 Task: Enable and configure the spectral edit effects for precise editing.
Action: Mouse moved to (117, 60)
Screenshot: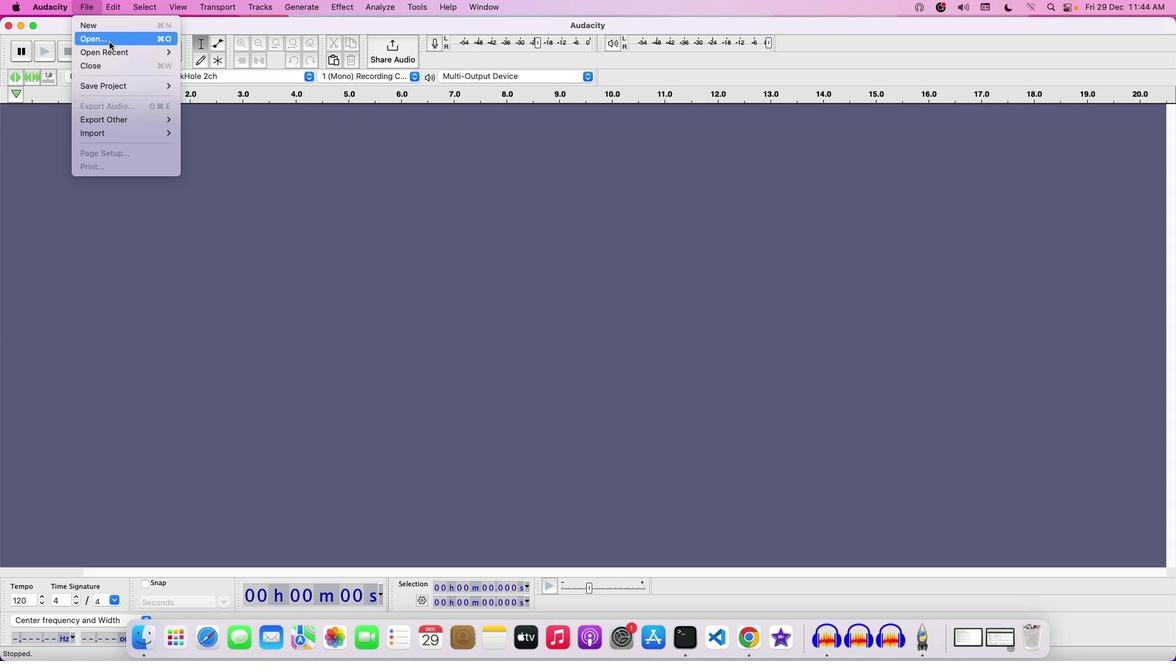 
Action: Mouse pressed left at (117, 60)
Screenshot: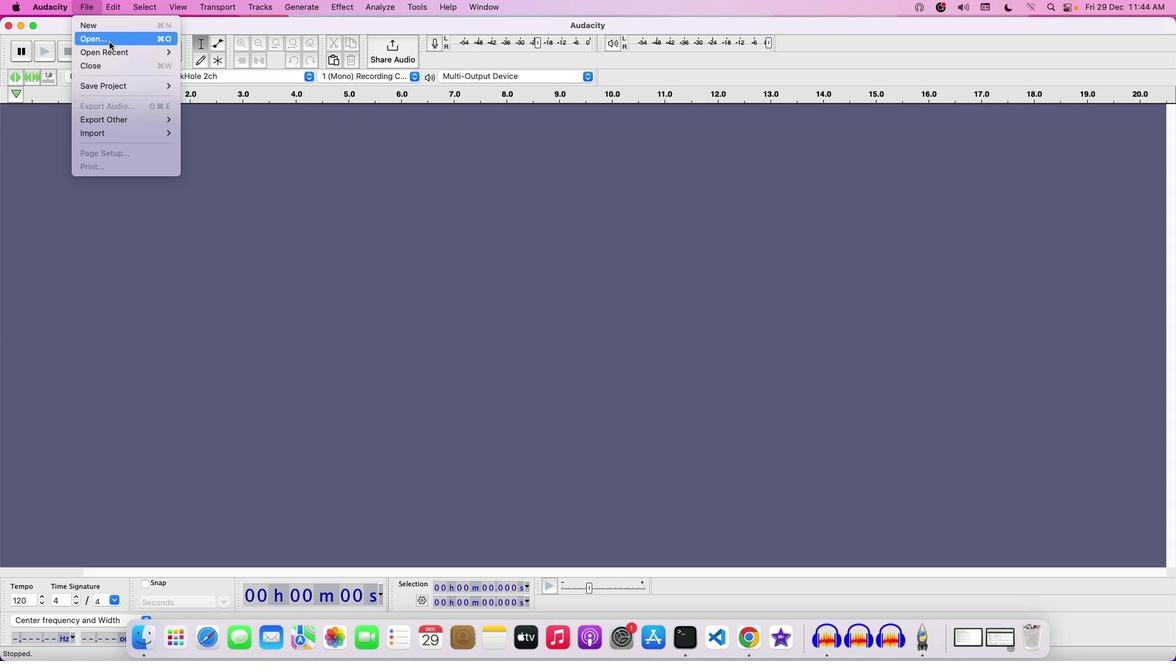
Action: Mouse moved to (472, 197)
Screenshot: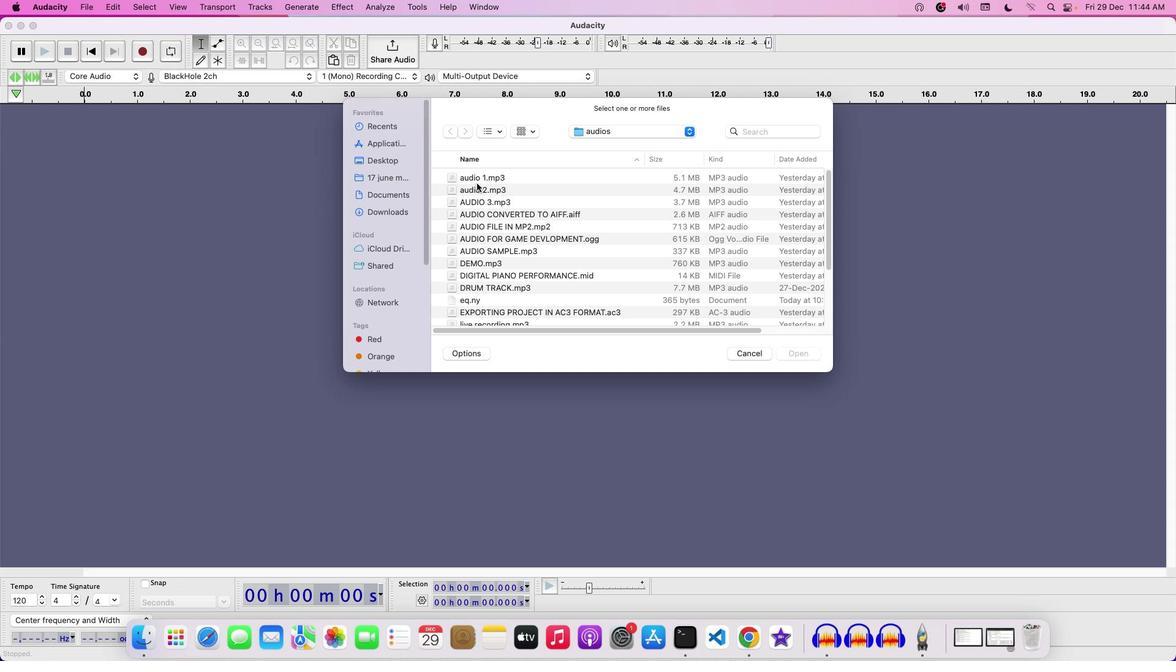 
Action: Mouse pressed left at (472, 197)
Screenshot: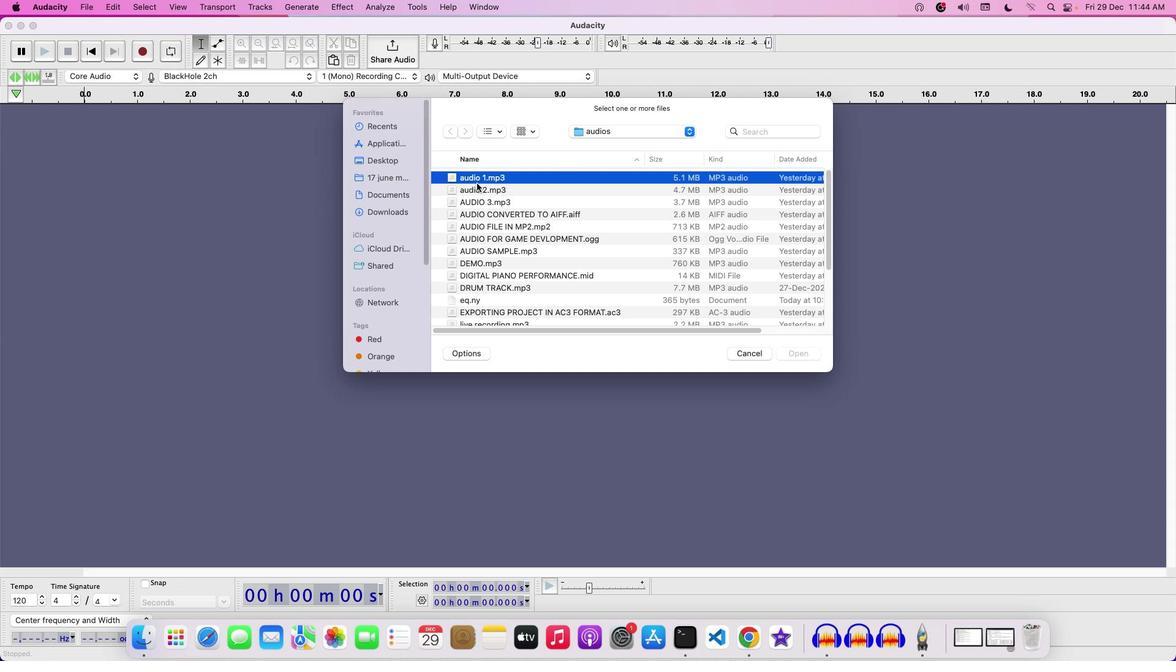 
Action: Mouse moved to (786, 363)
Screenshot: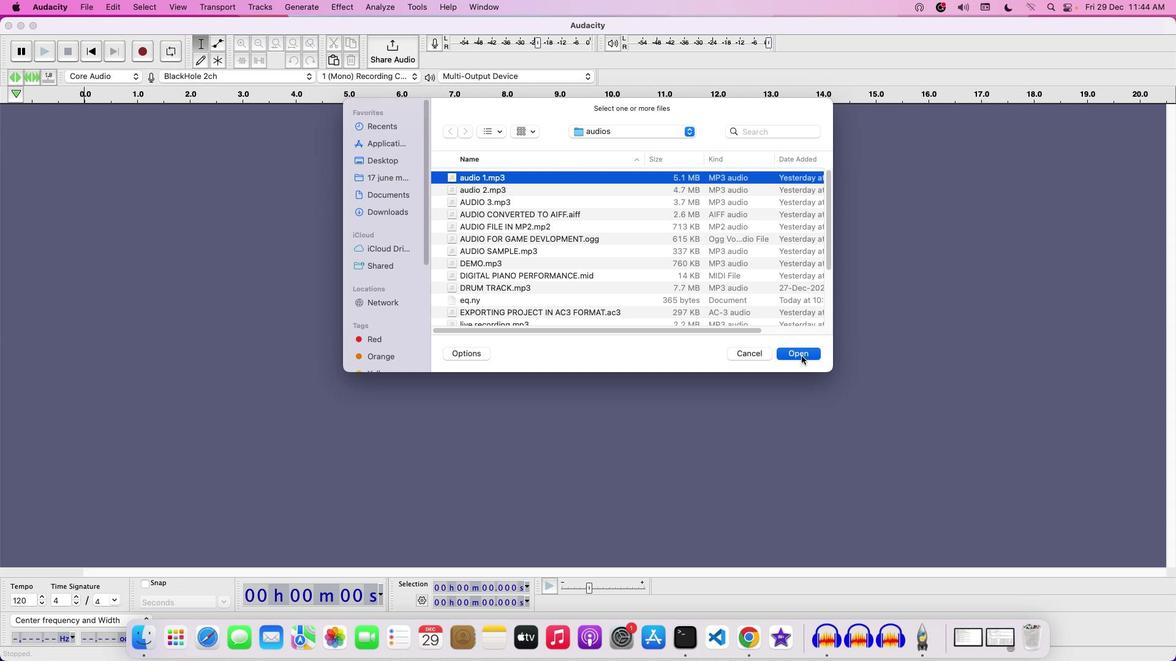 
Action: Mouse pressed left at (786, 363)
Screenshot: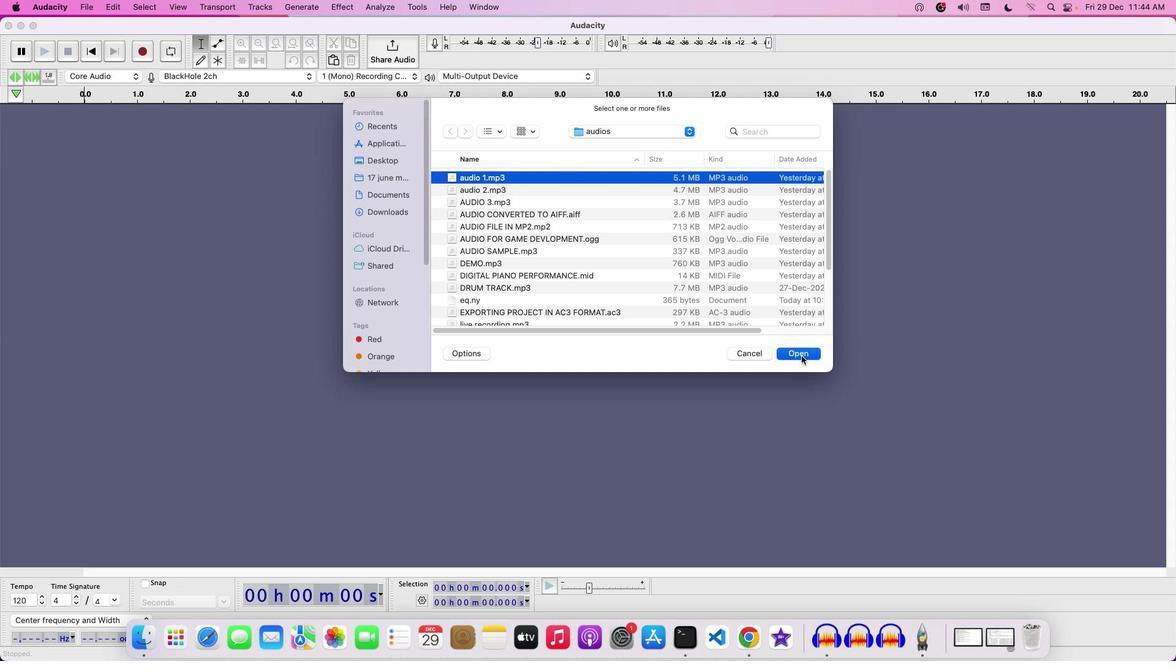 
Action: Mouse moved to (48, 254)
Screenshot: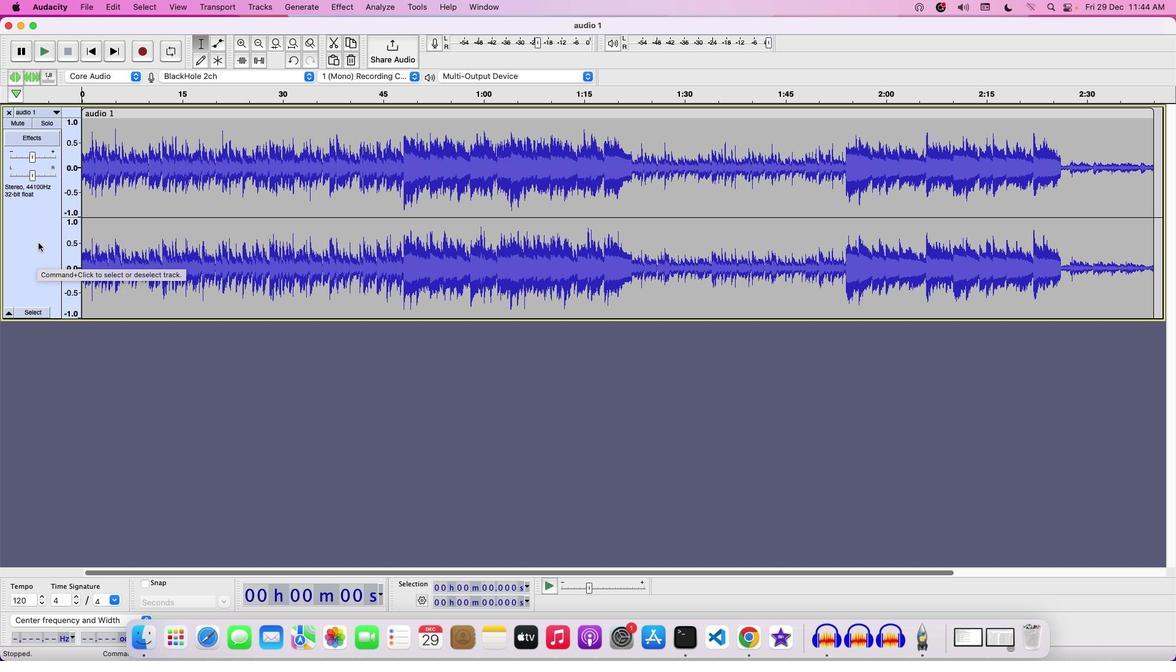 
Action: Mouse pressed right at (48, 254)
Screenshot: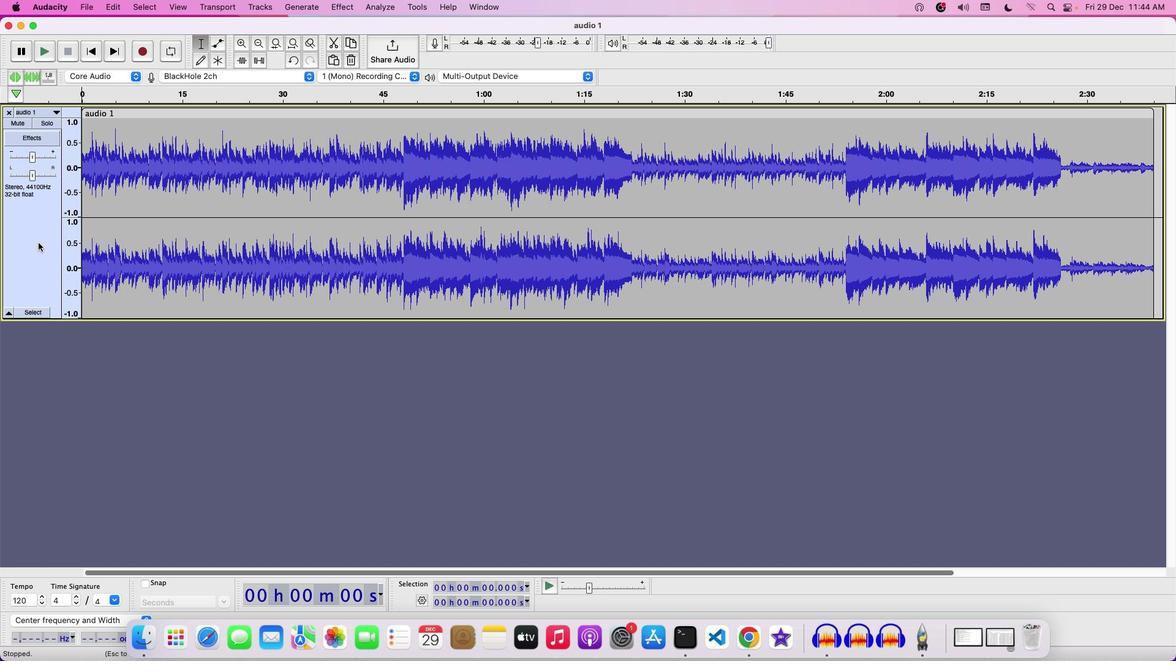 
Action: Mouse moved to (56, 248)
Screenshot: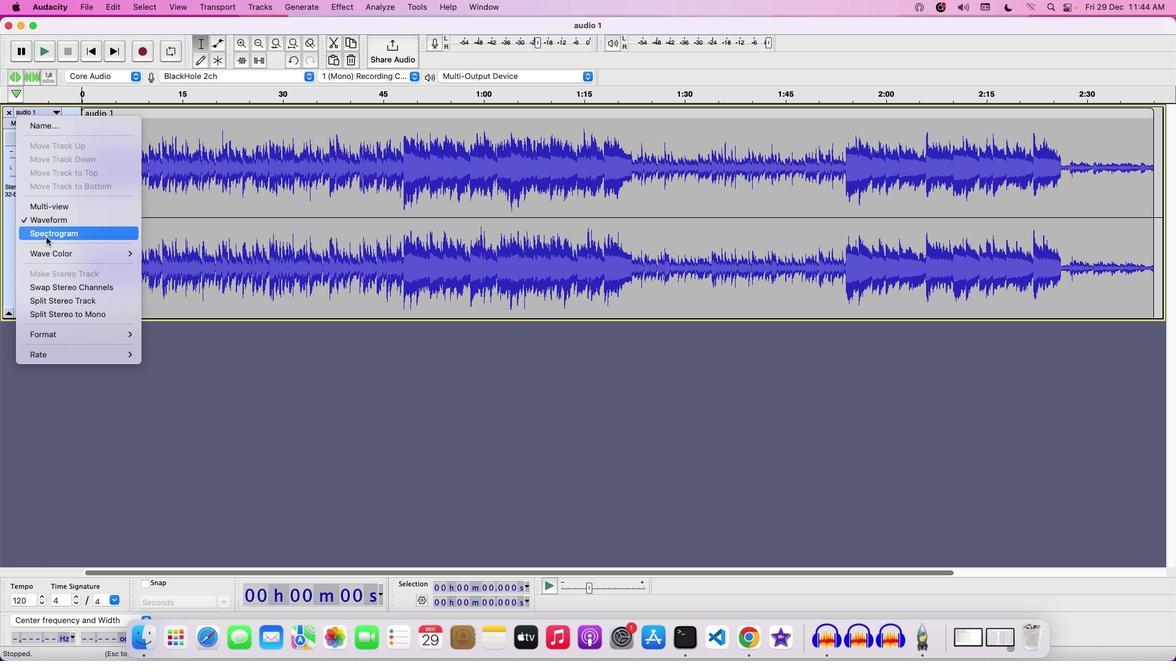 
Action: Mouse pressed left at (56, 248)
Screenshot: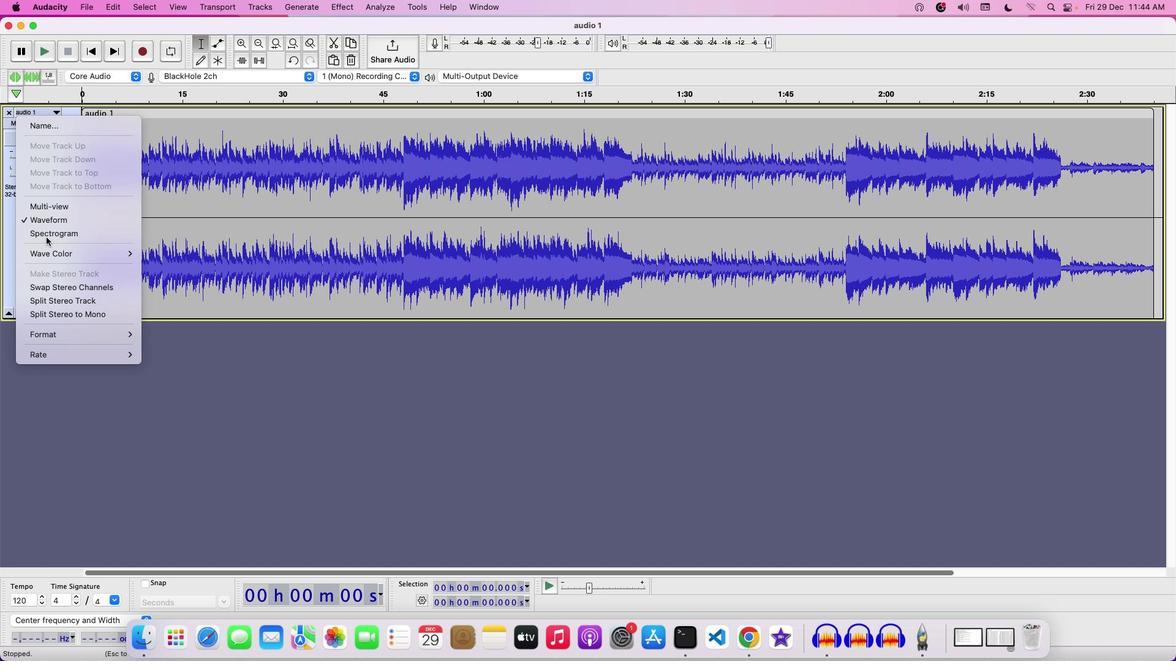 
Action: Mouse moved to (375, 187)
Screenshot: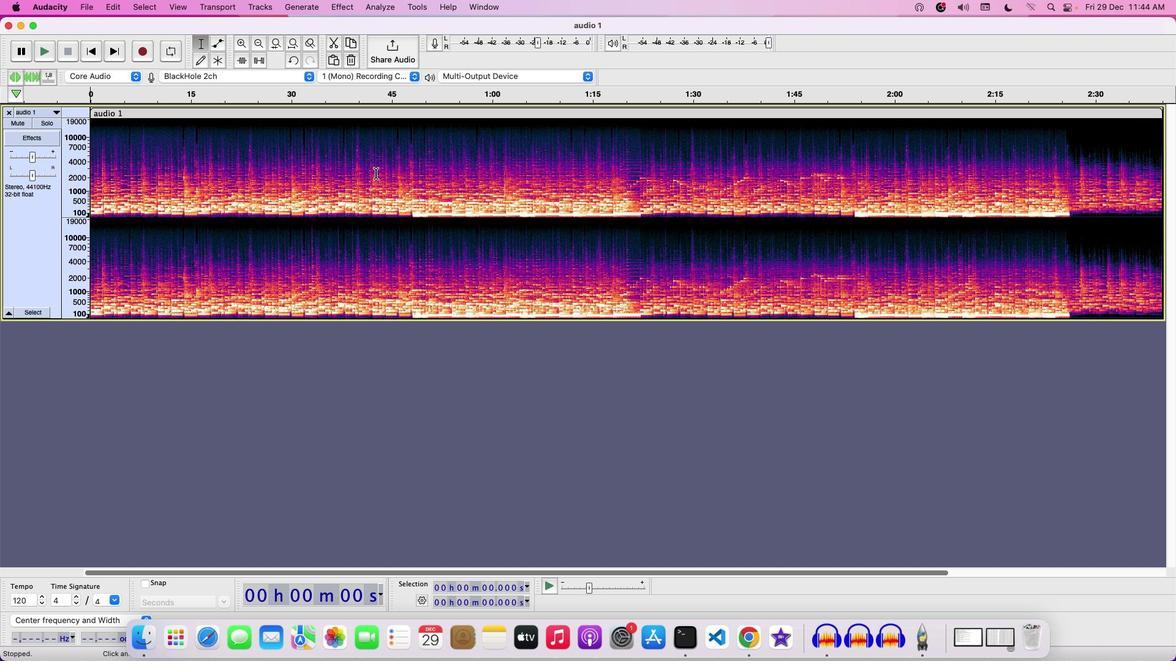 
Action: Mouse pressed left at (375, 187)
Screenshot: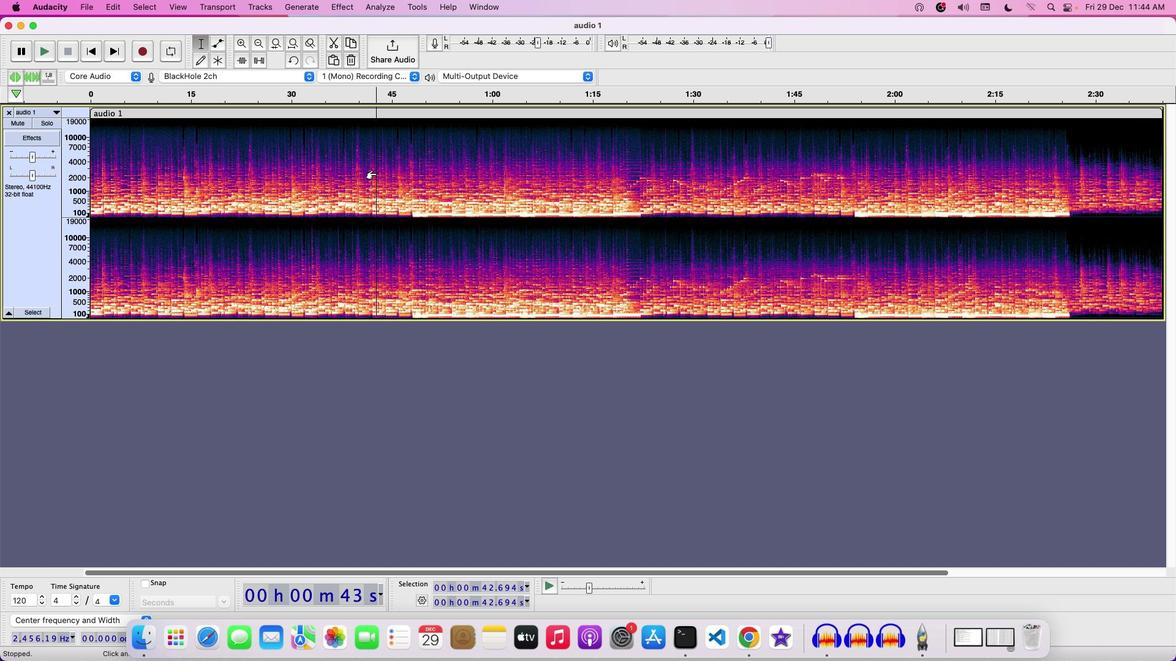 
Action: Mouse pressed left at (375, 187)
Screenshot: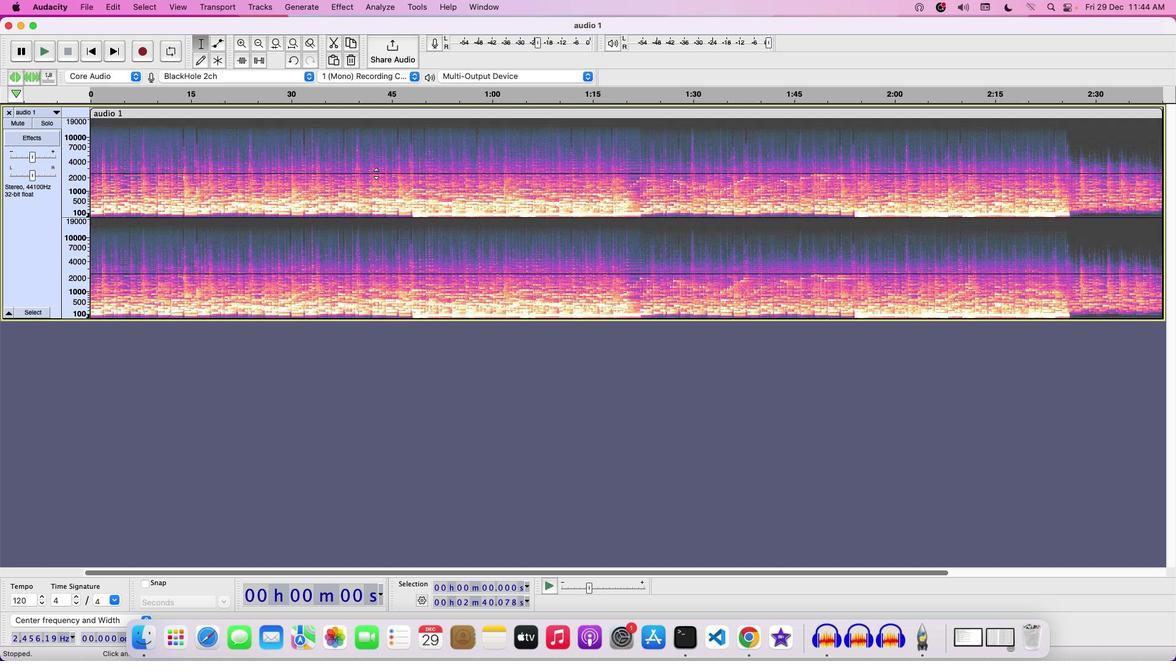 
Action: Mouse pressed left at (375, 187)
Screenshot: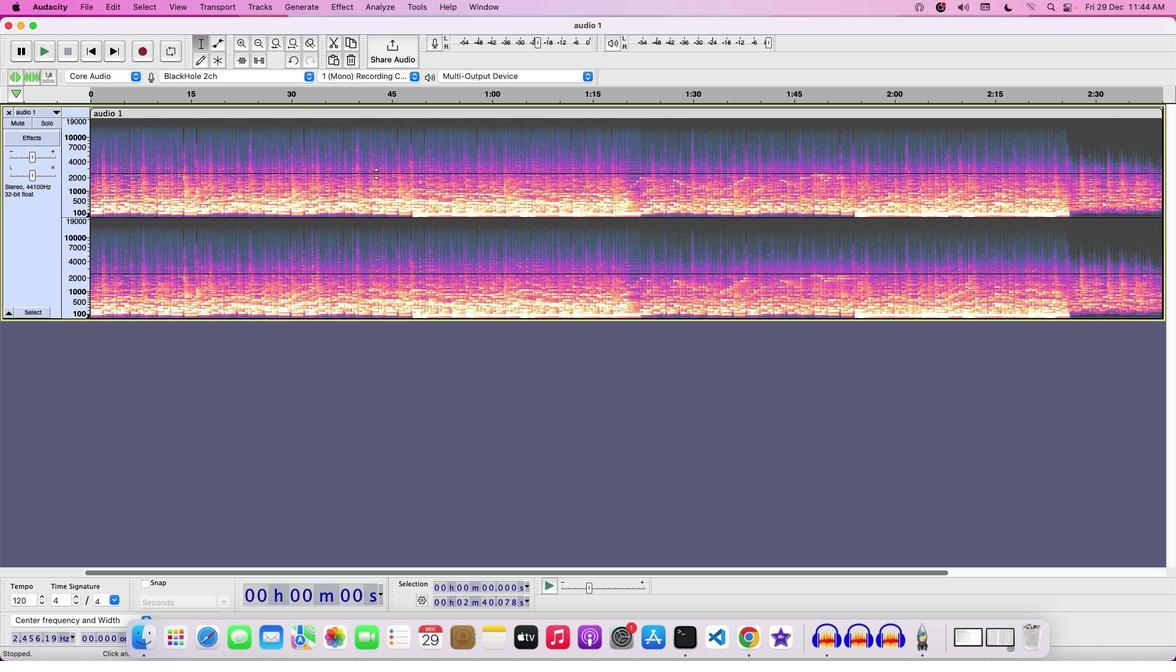 
Action: Mouse moved to (375, 191)
Screenshot: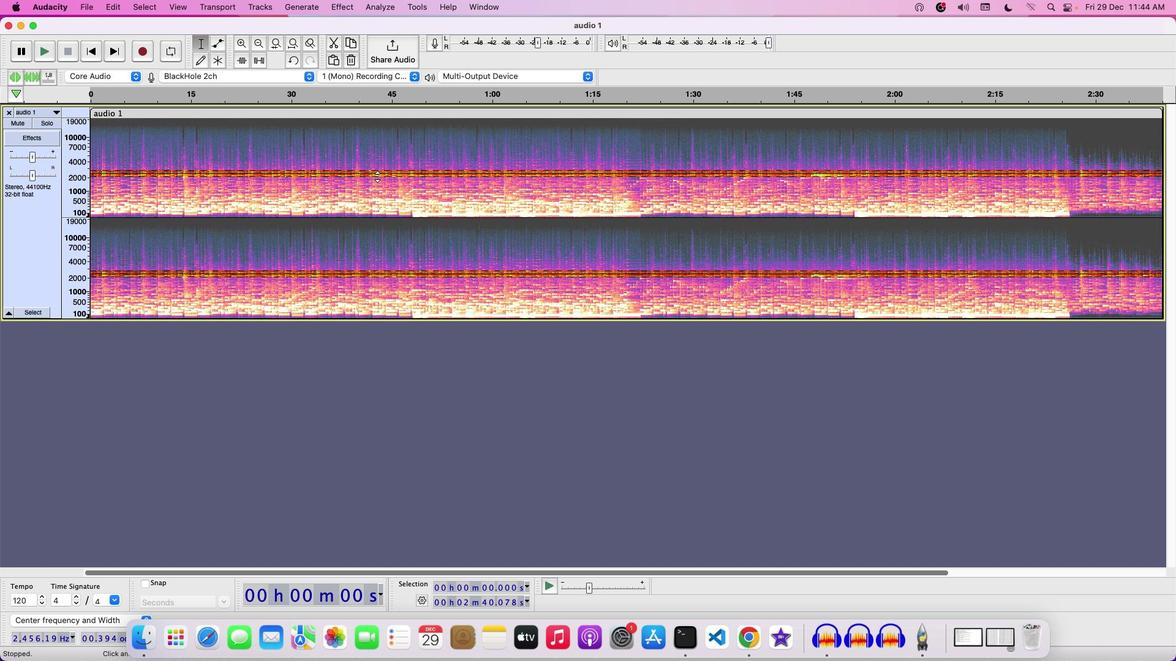 
Action: Mouse pressed left at (375, 191)
Screenshot: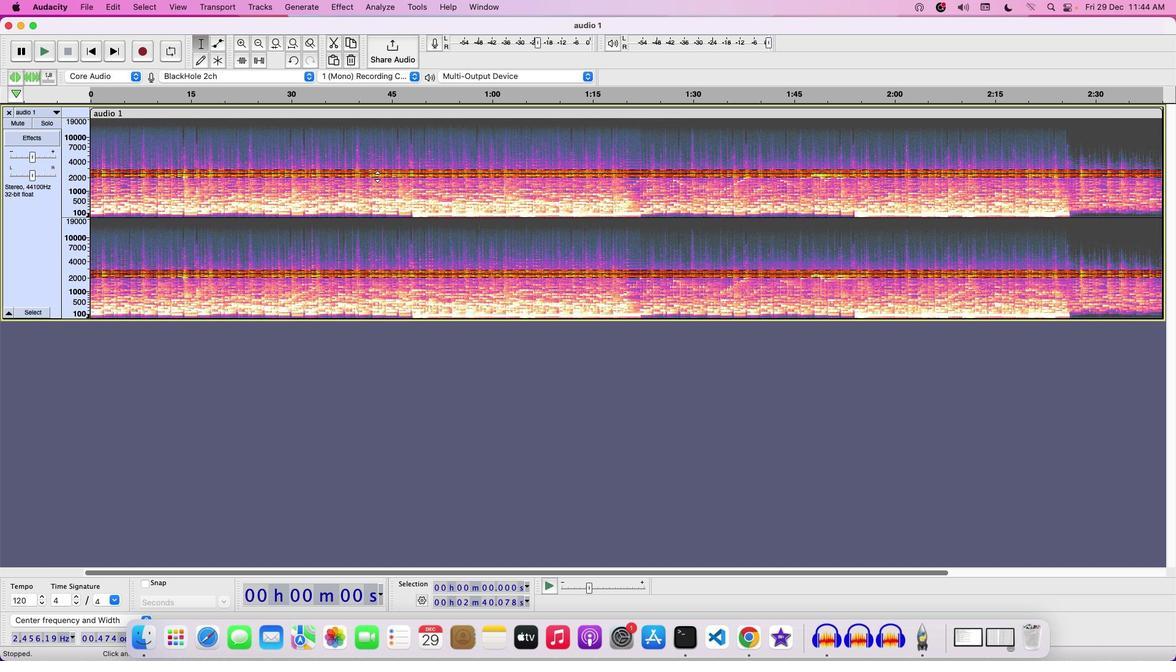 
Action: Mouse moved to (389, 203)
Screenshot: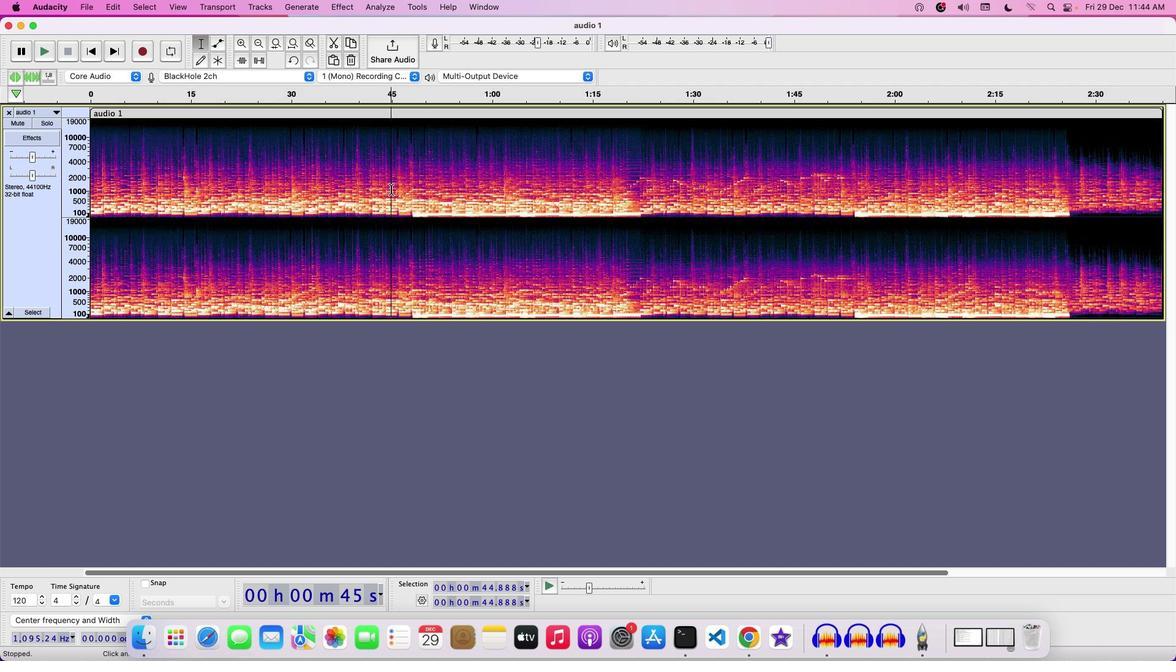 
Action: Mouse pressed left at (389, 203)
Screenshot: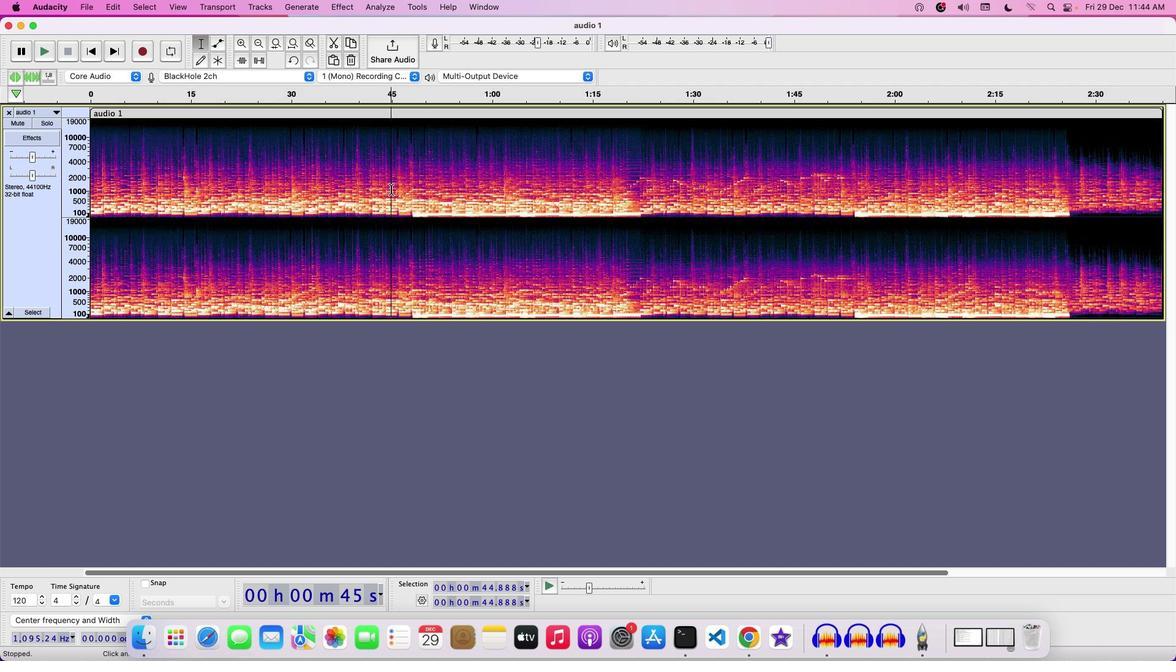 
Action: Mouse pressed left at (389, 203)
Screenshot: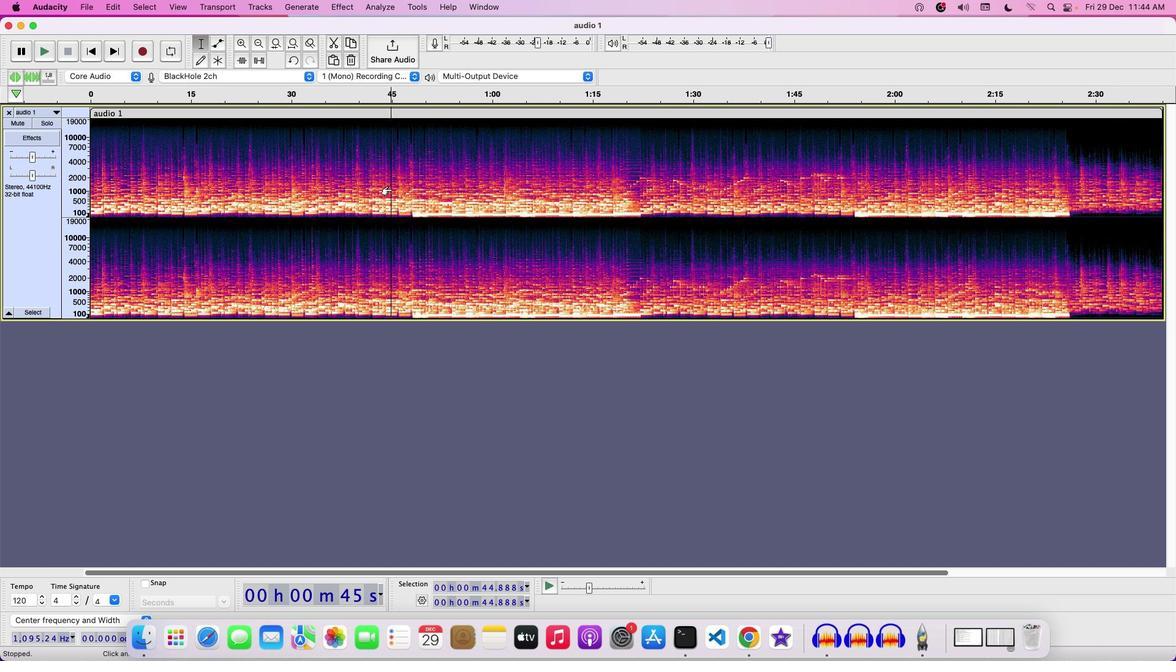 
Action: Mouse moved to (51, 174)
Screenshot: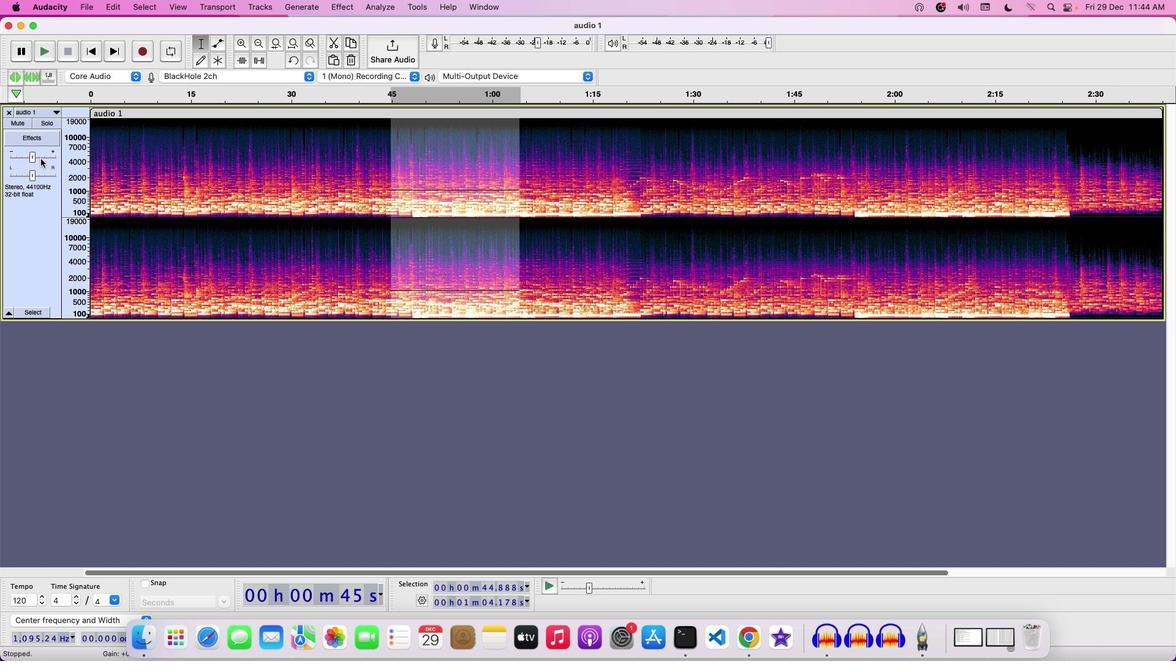 
Action: Mouse pressed left at (51, 174)
Screenshot: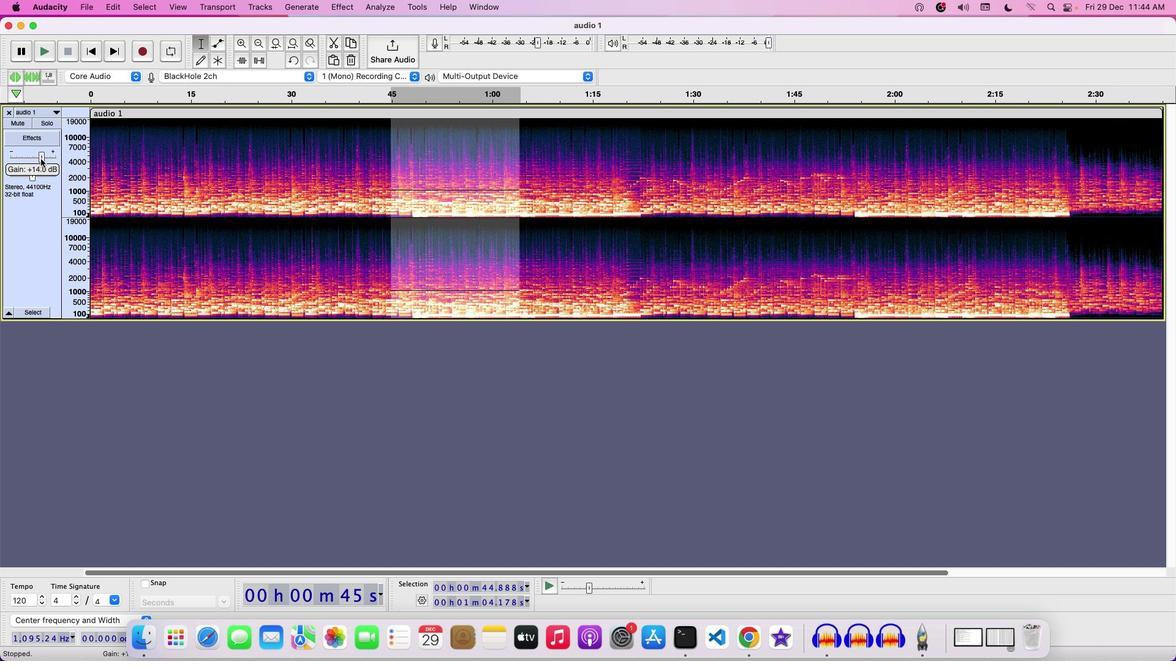 
Action: Mouse moved to (54, 174)
Screenshot: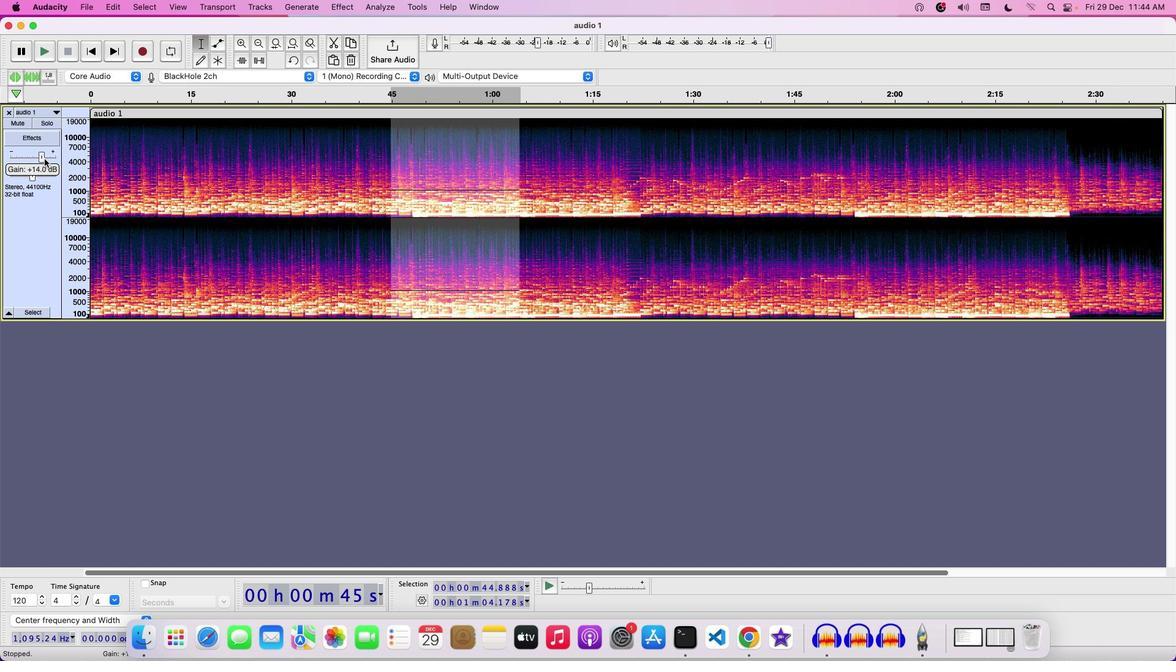 
Action: Mouse pressed left at (54, 174)
Screenshot: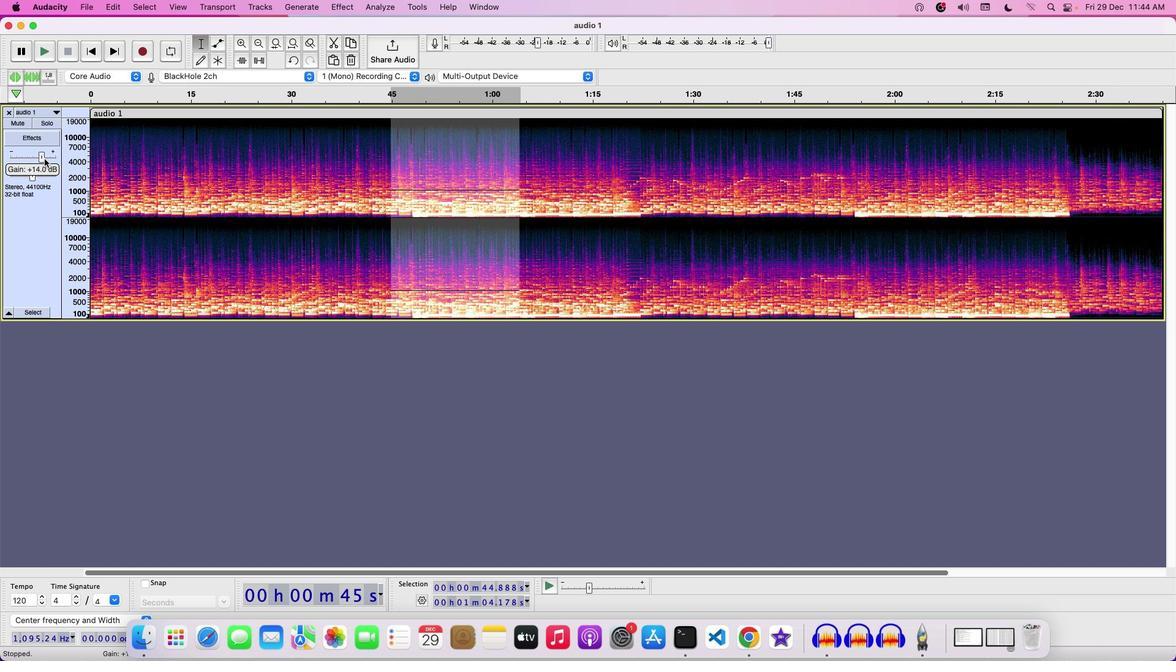 
Action: Key pressed Key.space
Screenshot: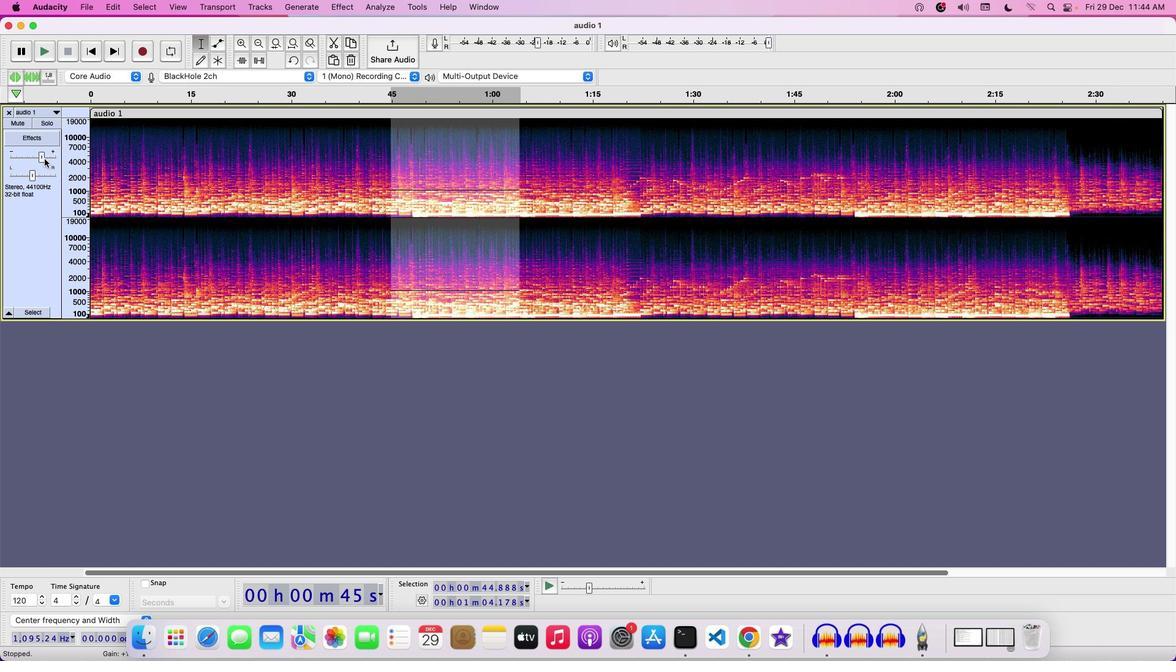 
Action: Mouse pressed left at (54, 174)
Screenshot: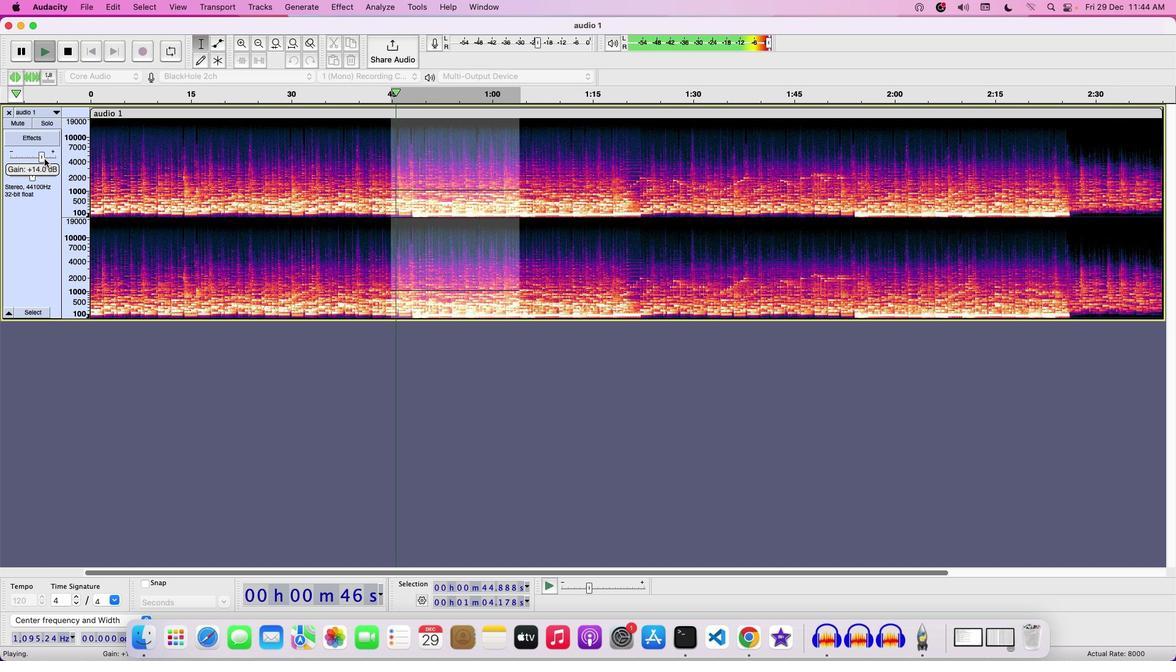 
Action: Mouse moved to (56, 172)
Screenshot: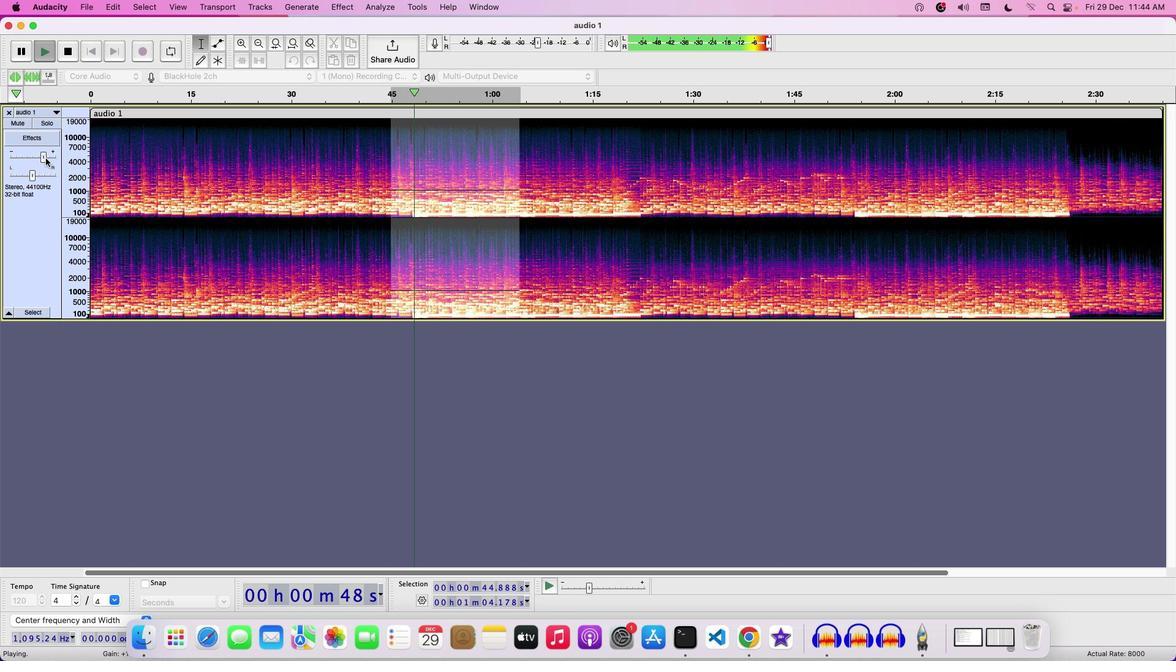 
Action: Mouse pressed left at (56, 172)
Screenshot: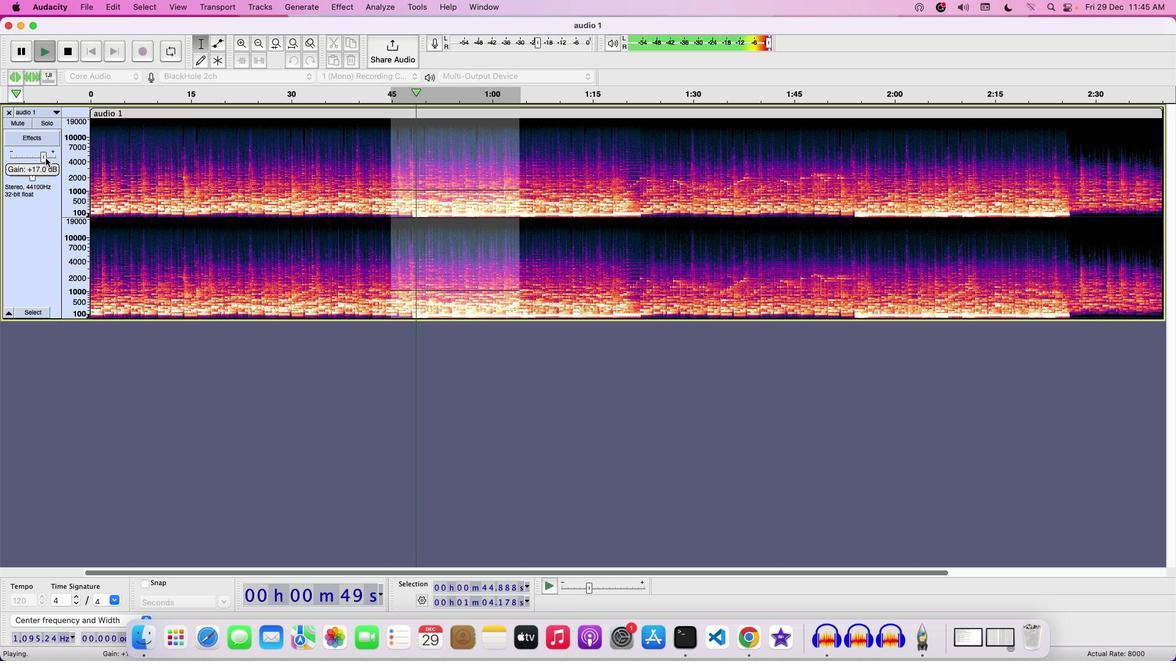 
Action: Mouse moved to (442, 189)
Screenshot: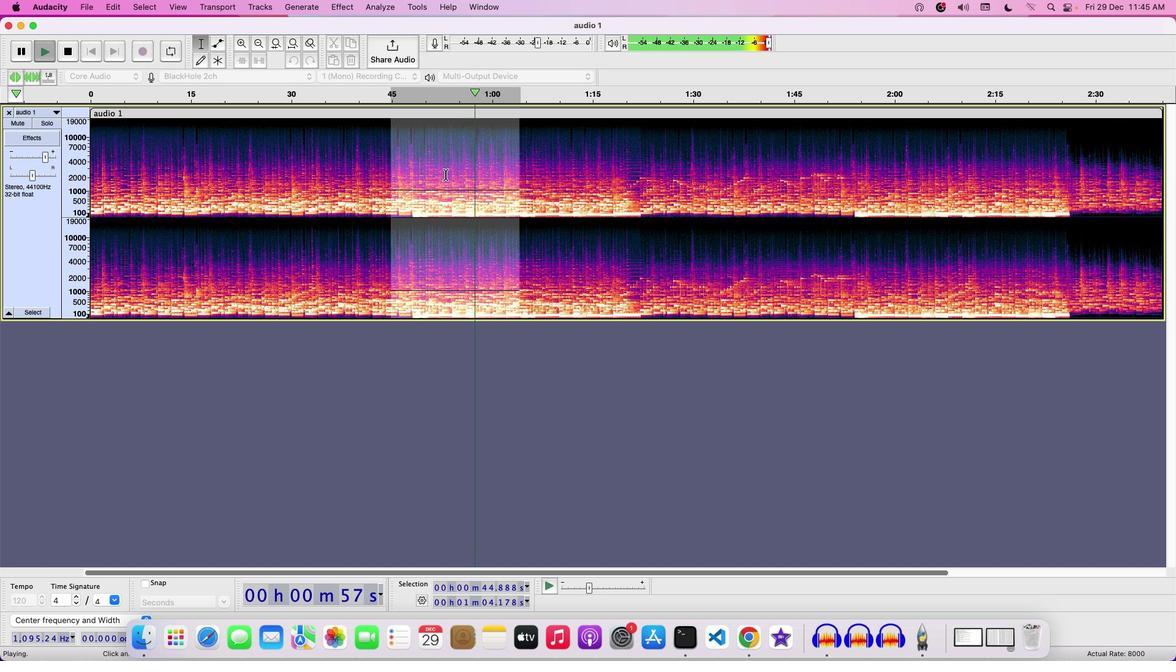 
Action: Key pressed Key.space
Screenshot: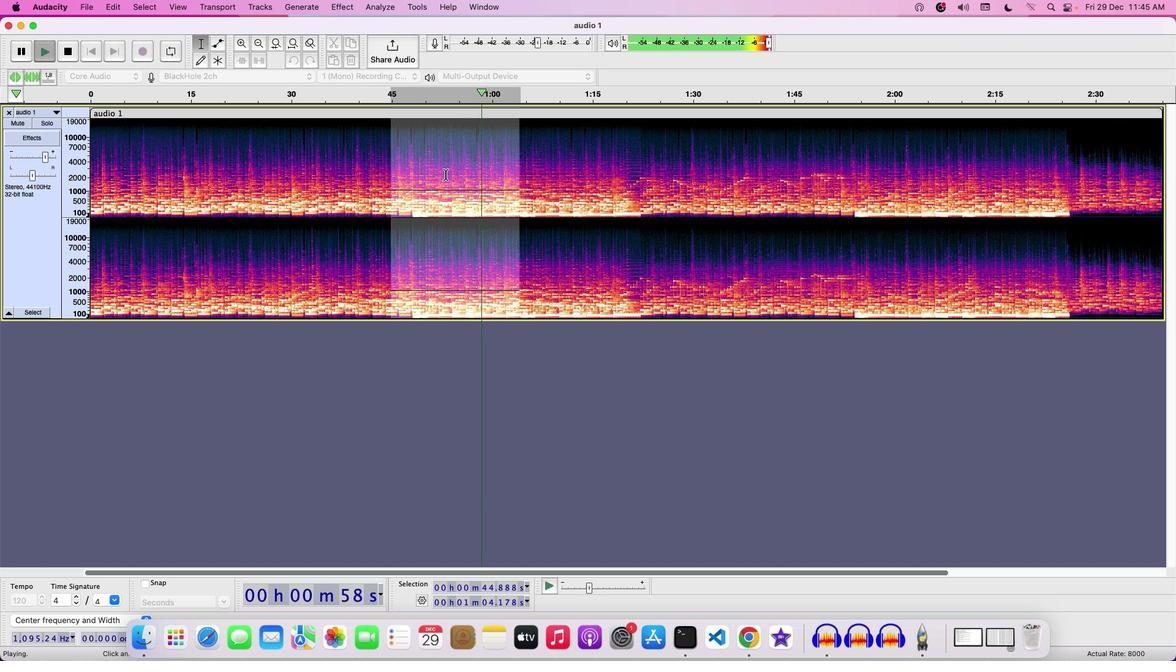 
Action: Mouse moved to (335, 28)
Screenshot: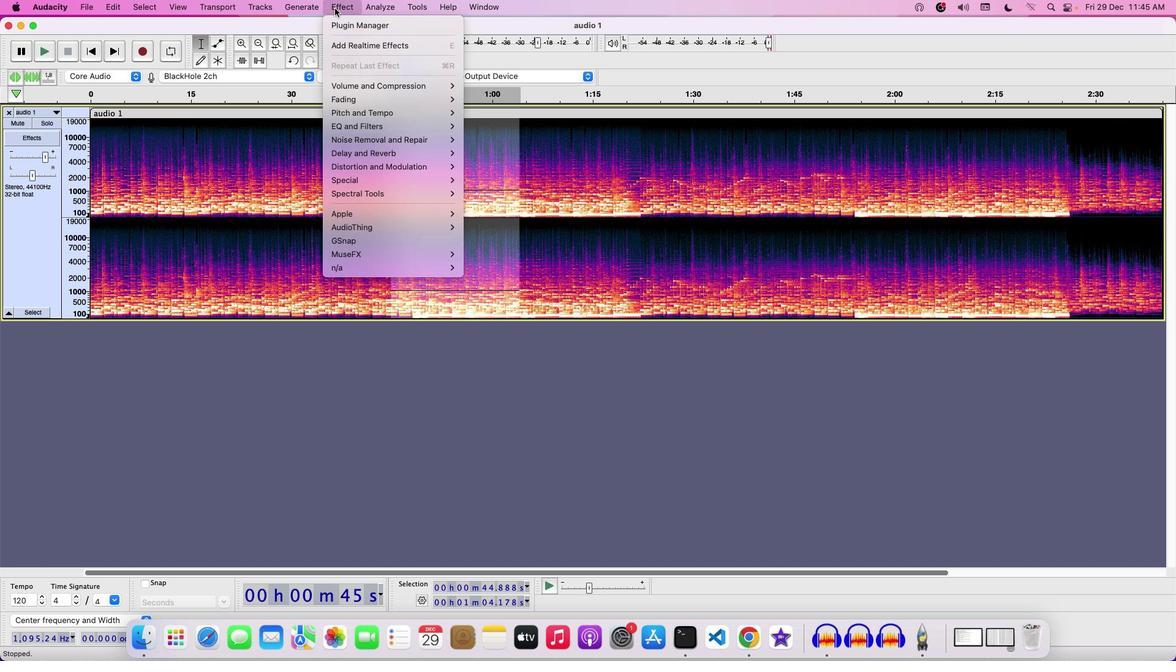
Action: Mouse pressed left at (335, 28)
Screenshot: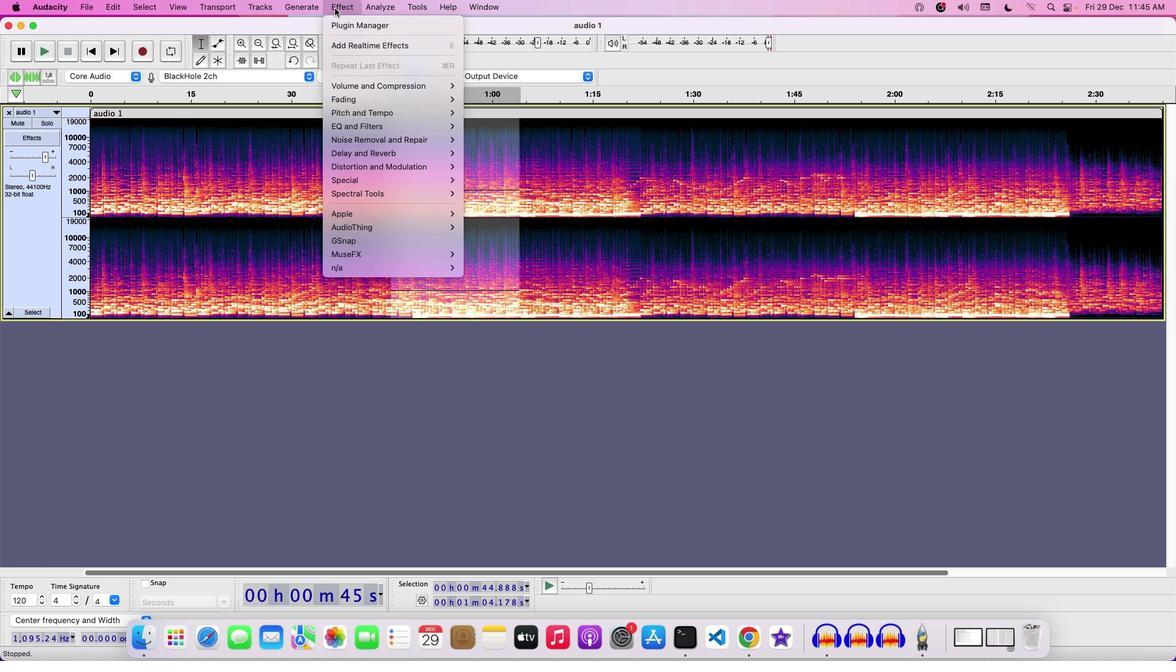 
Action: Mouse moved to (498, 238)
Screenshot: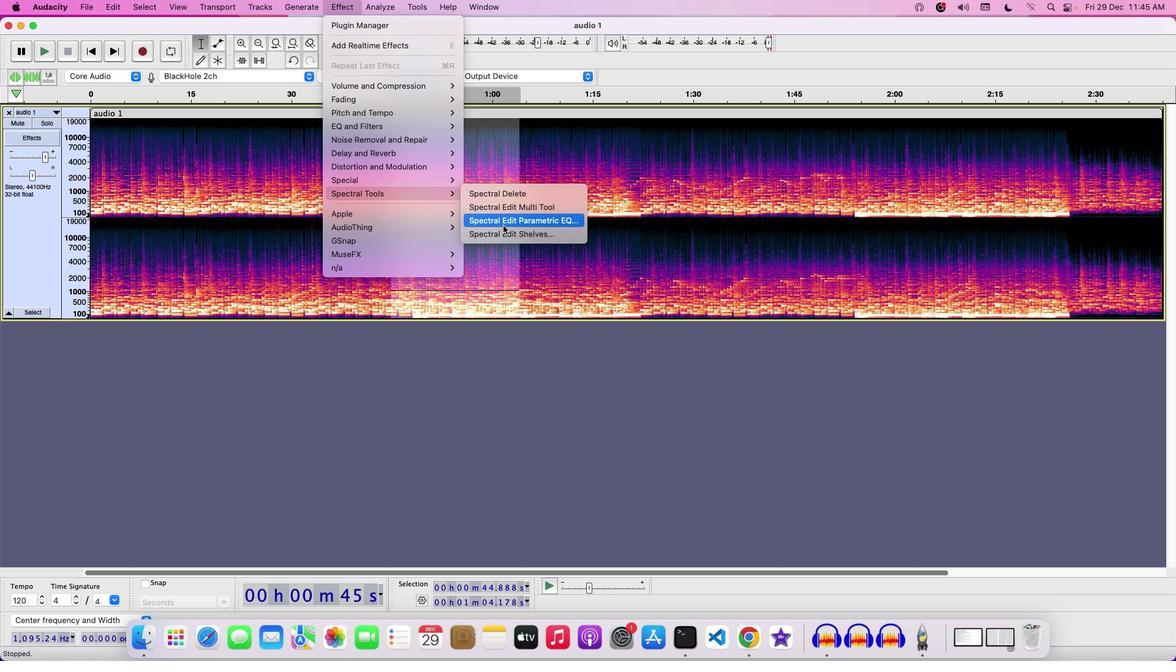 
Action: Mouse pressed left at (498, 238)
Screenshot: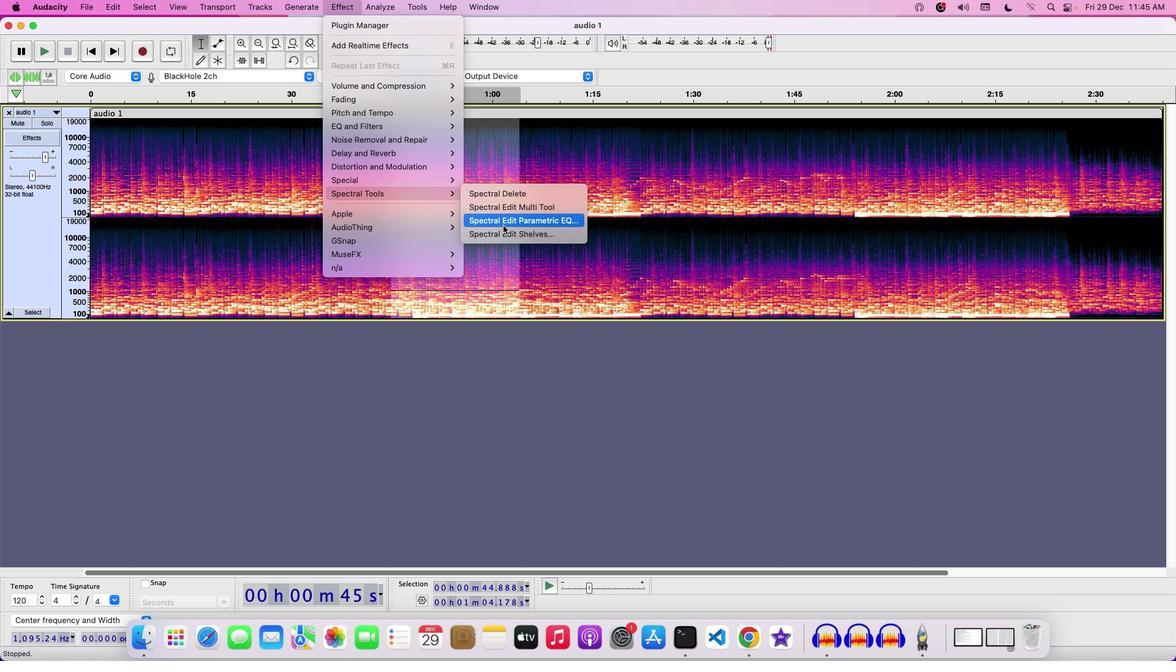 
Action: Mouse moved to (631, 348)
Screenshot: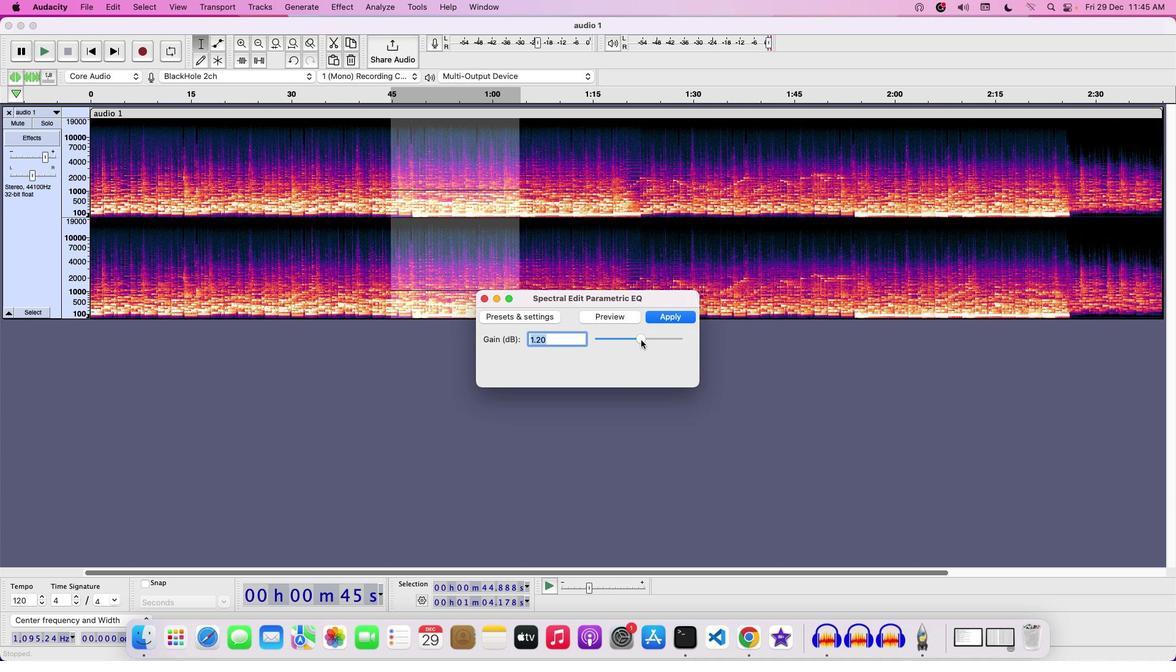 
Action: Mouse pressed left at (631, 348)
Screenshot: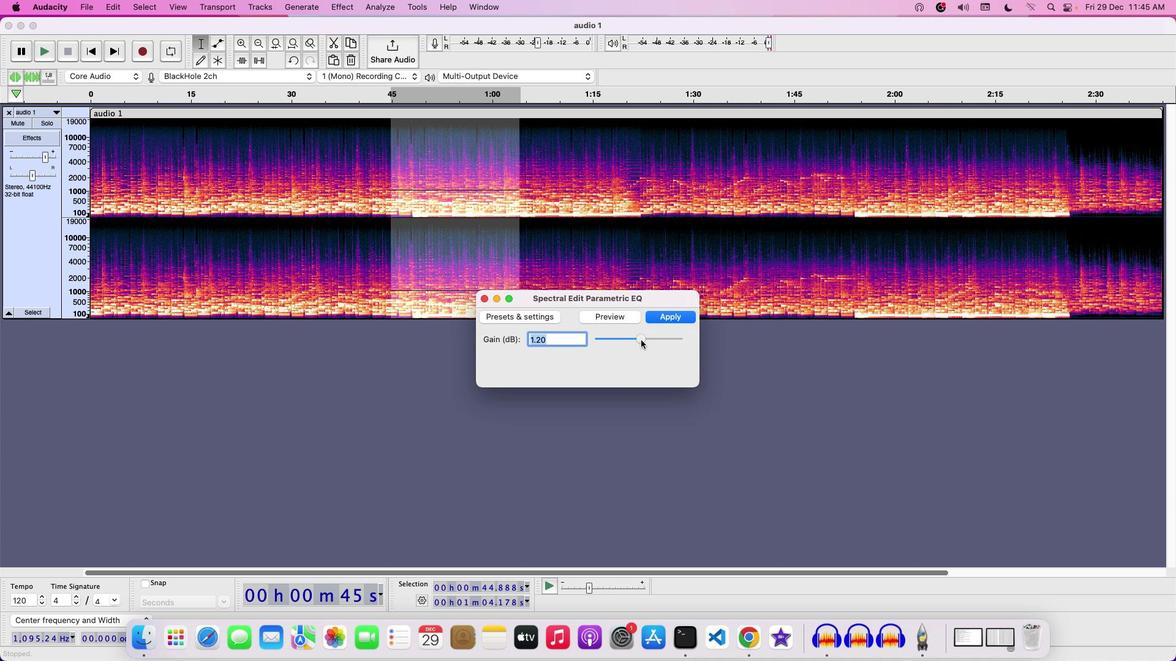 
Action: Mouse moved to (618, 327)
Screenshot: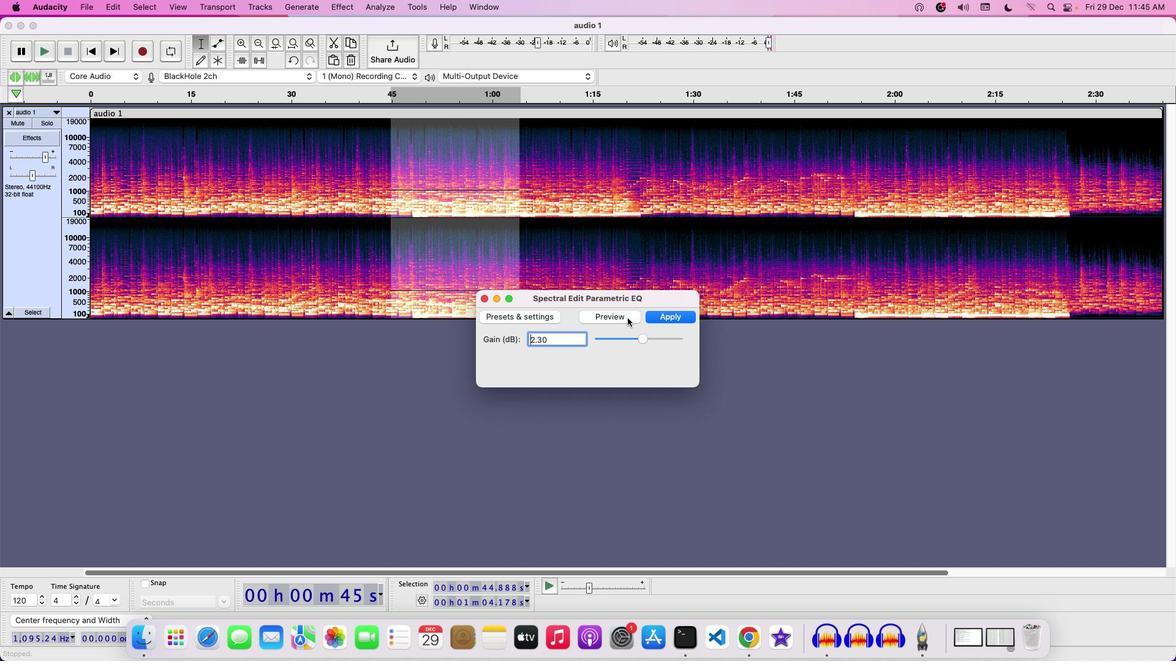
Action: Mouse pressed left at (618, 327)
Screenshot: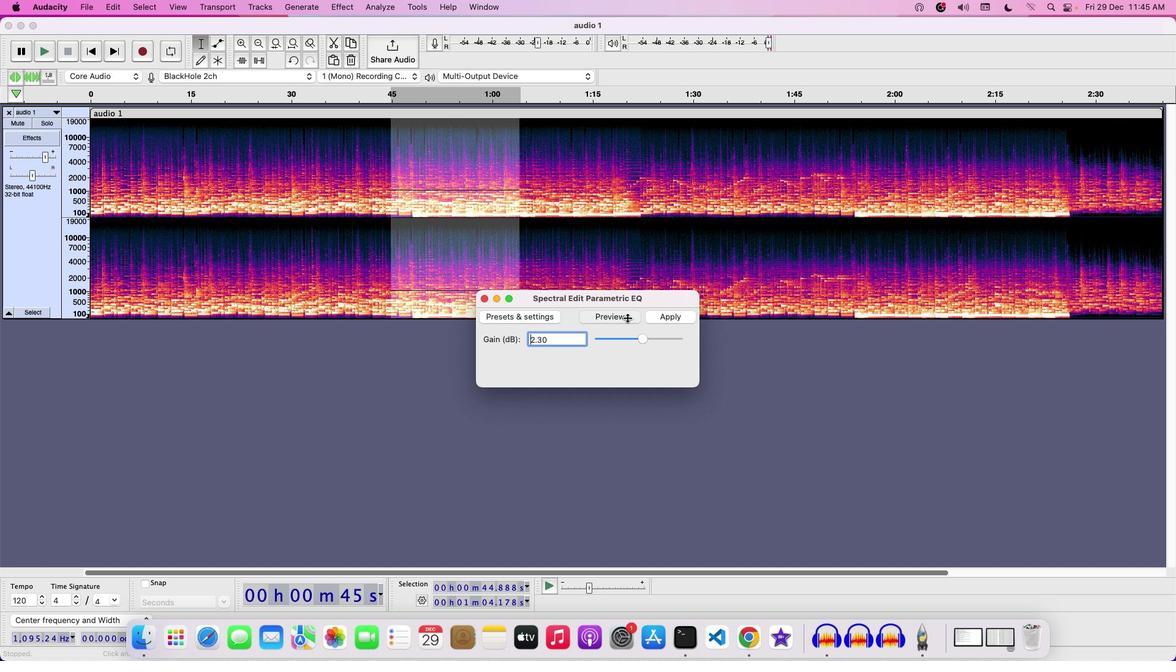 
Action: Mouse moved to (623, 436)
Screenshot: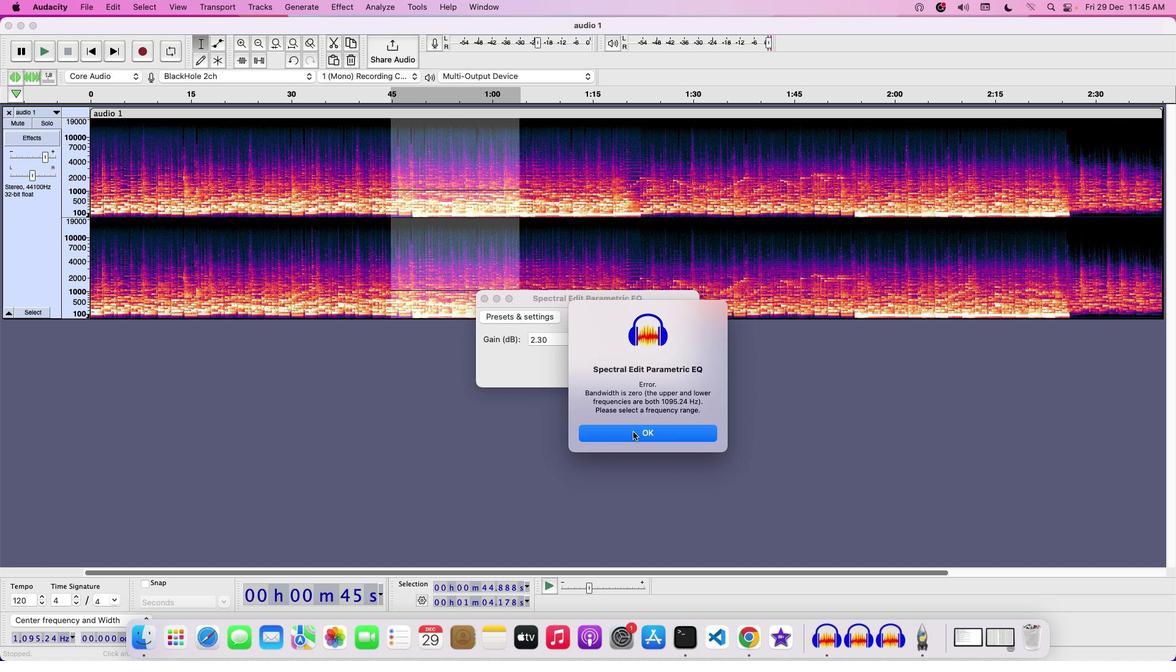 
Action: Mouse pressed left at (623, 436)
Screenshot: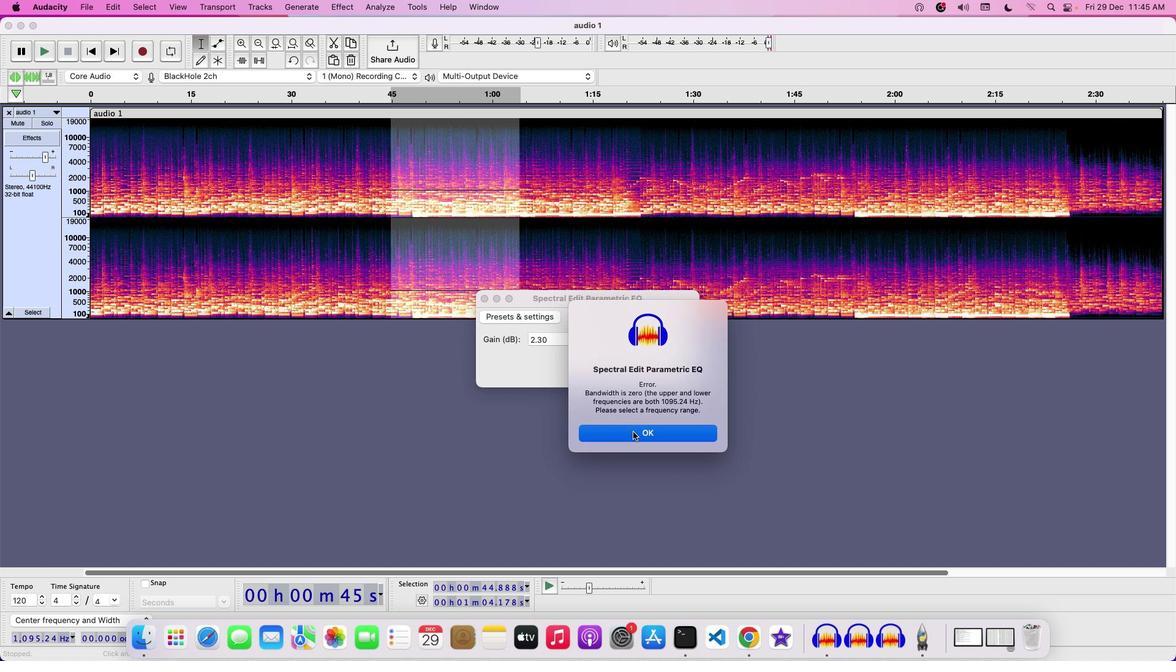 
Action: Mouse moved to (633, 349)
Screenshot: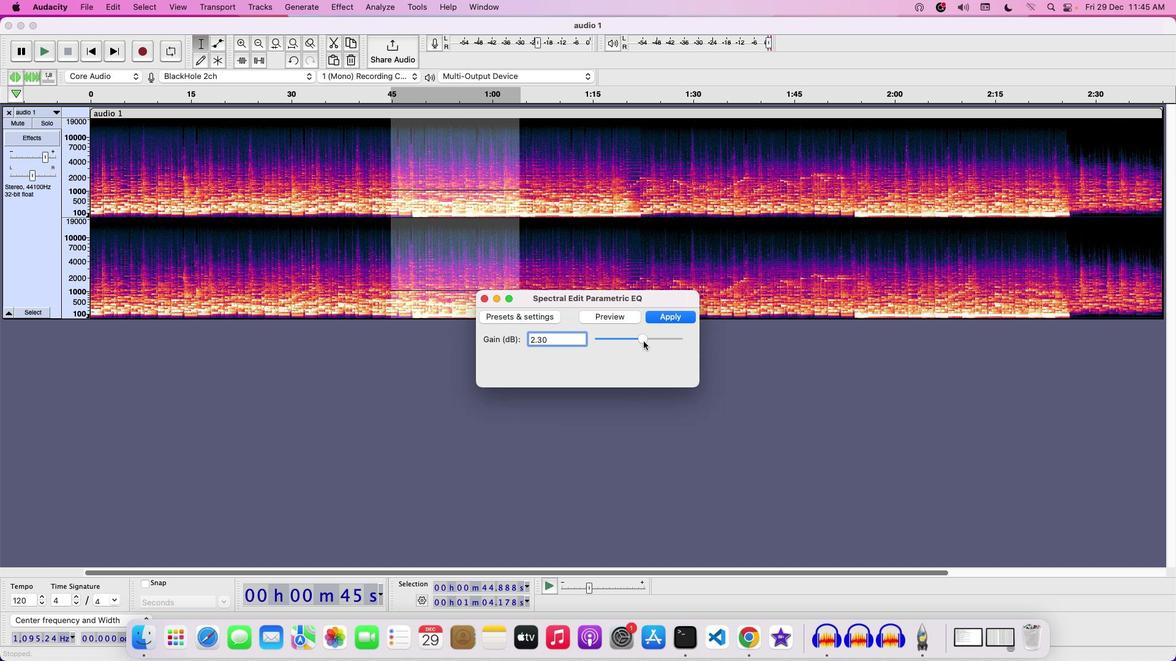 
Action: Mouse pressed left at (633, 349)
Screenshot: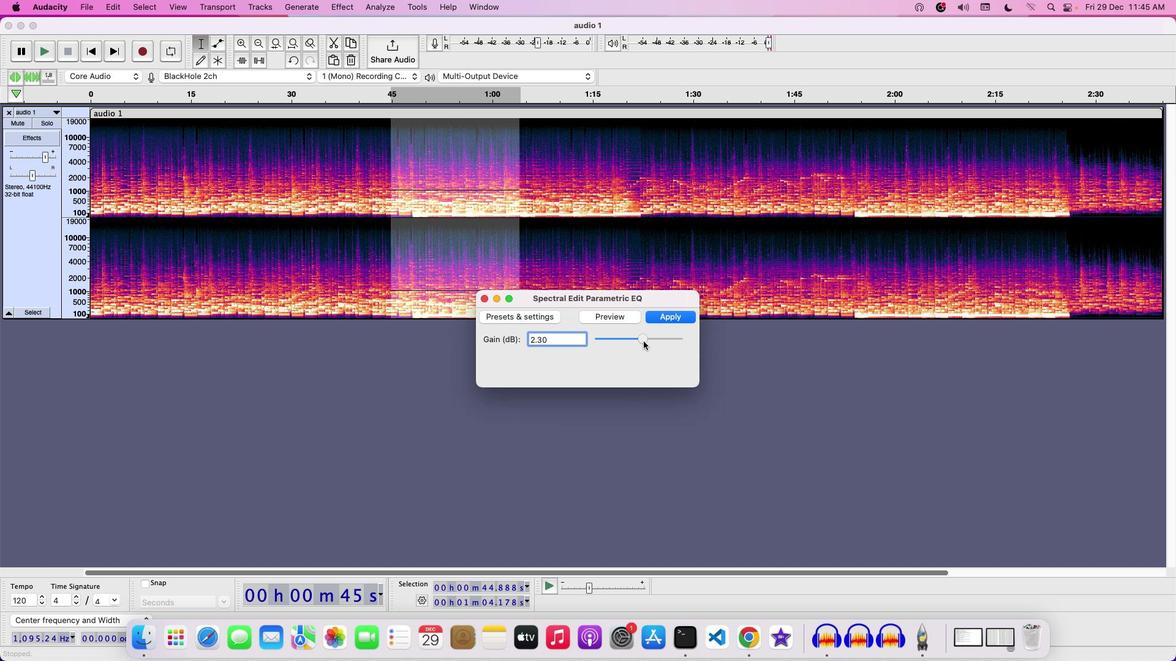 
Action: Mouse moved to (613, 323)
Screenshot: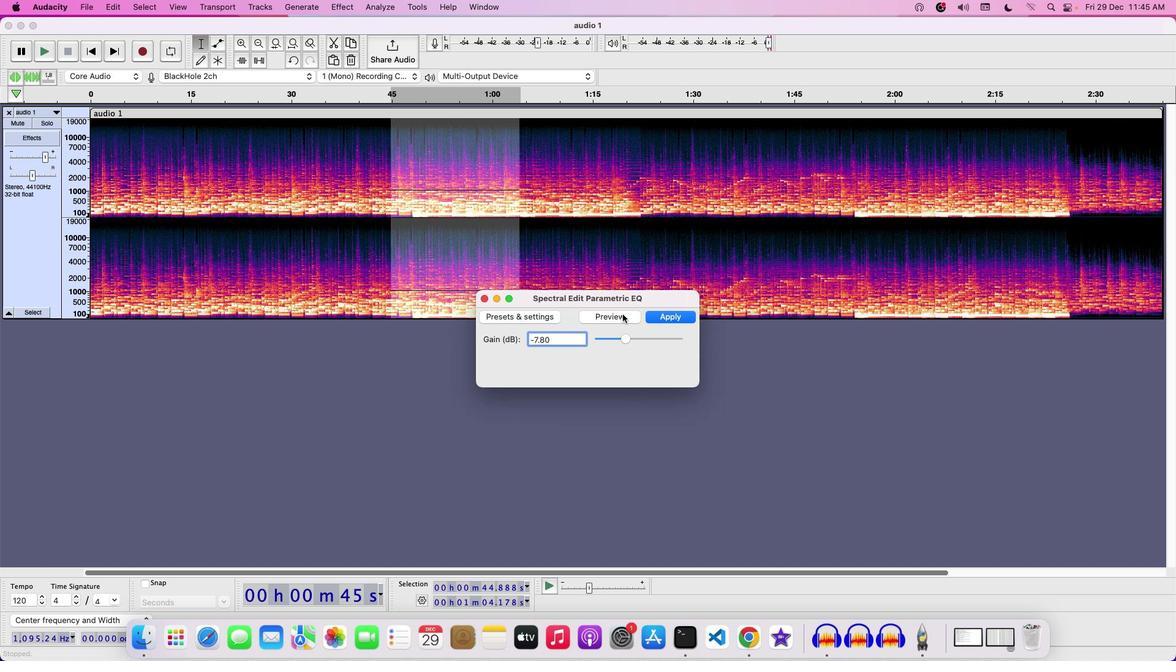 
Action: Mouse pressed left at (613, 323)
Screenshot: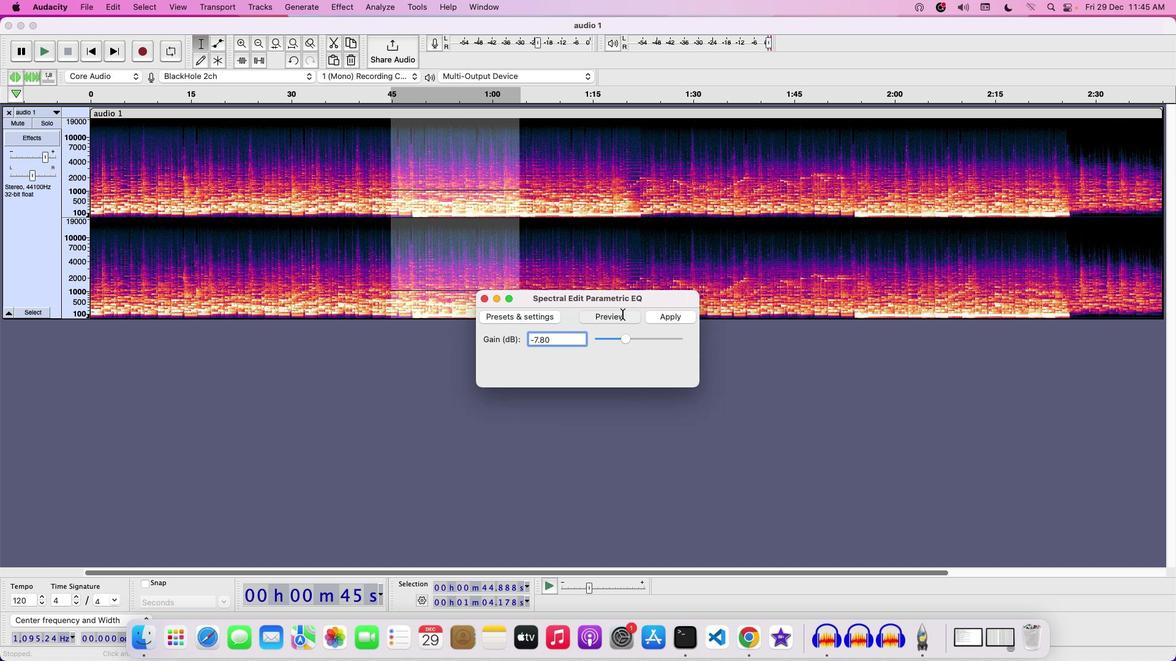 
Action: Mouse moved to (583, 462)
Screenshot: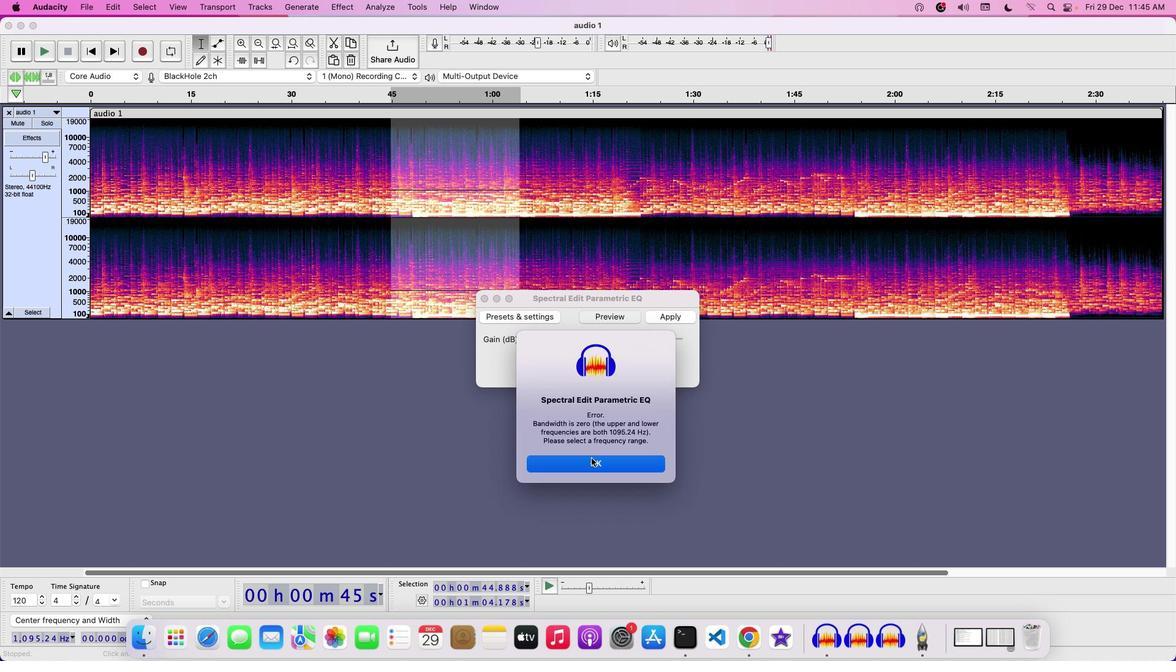 
Action: Mouse pressed left at (583, 462)
Screenshot: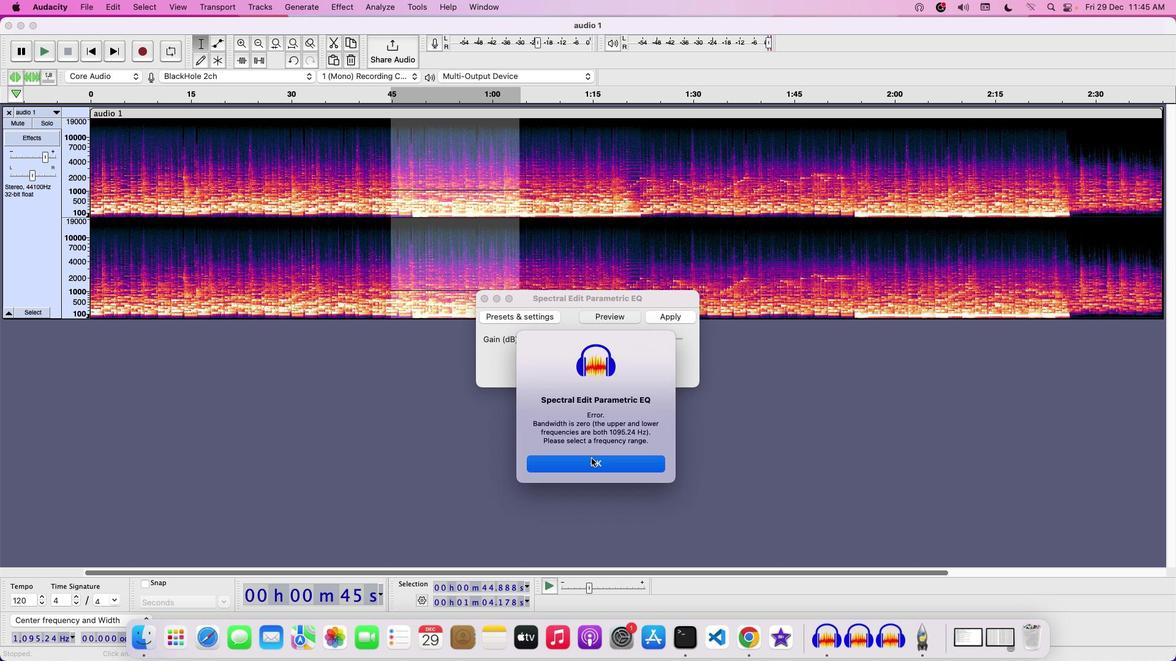 
Action: Mouse moved to (614, 344)
Screenshot: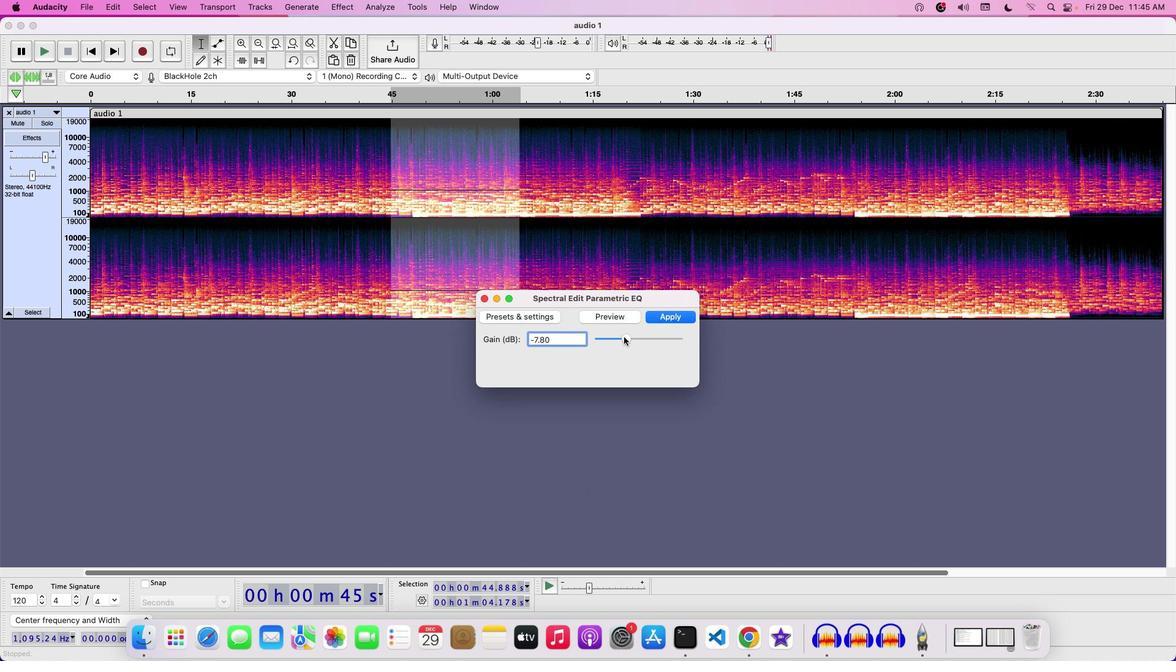 
Action: Mouse pressed left at (614, 344)
Screenshot: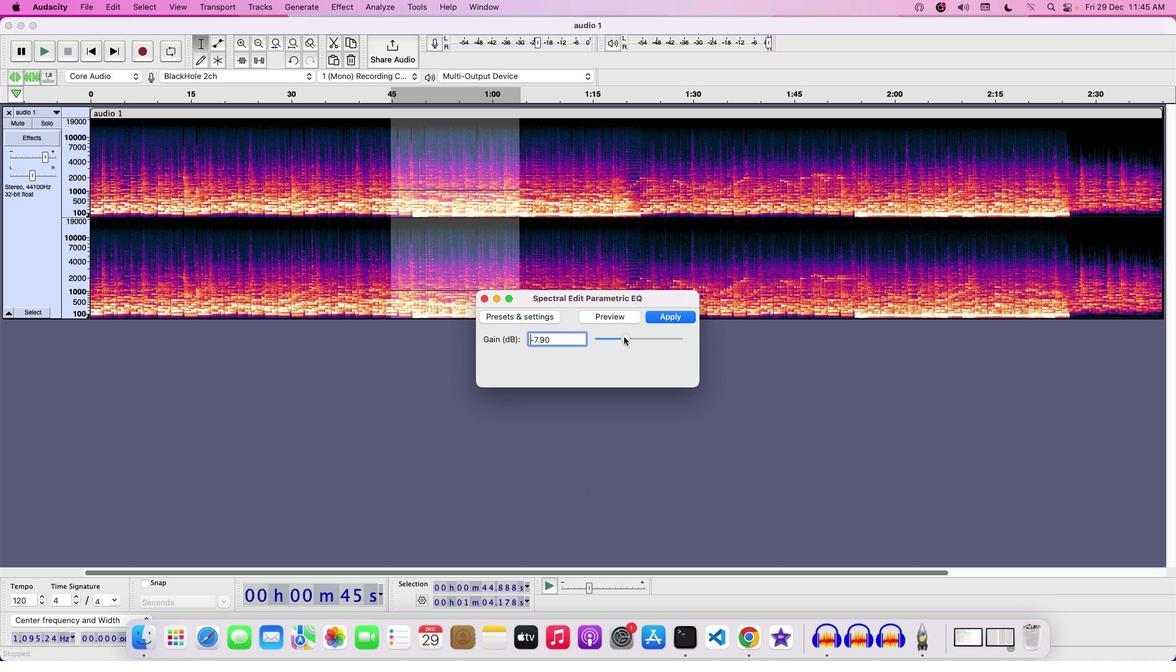 
Action: Mouse moved to (611, 345)
Screenshot: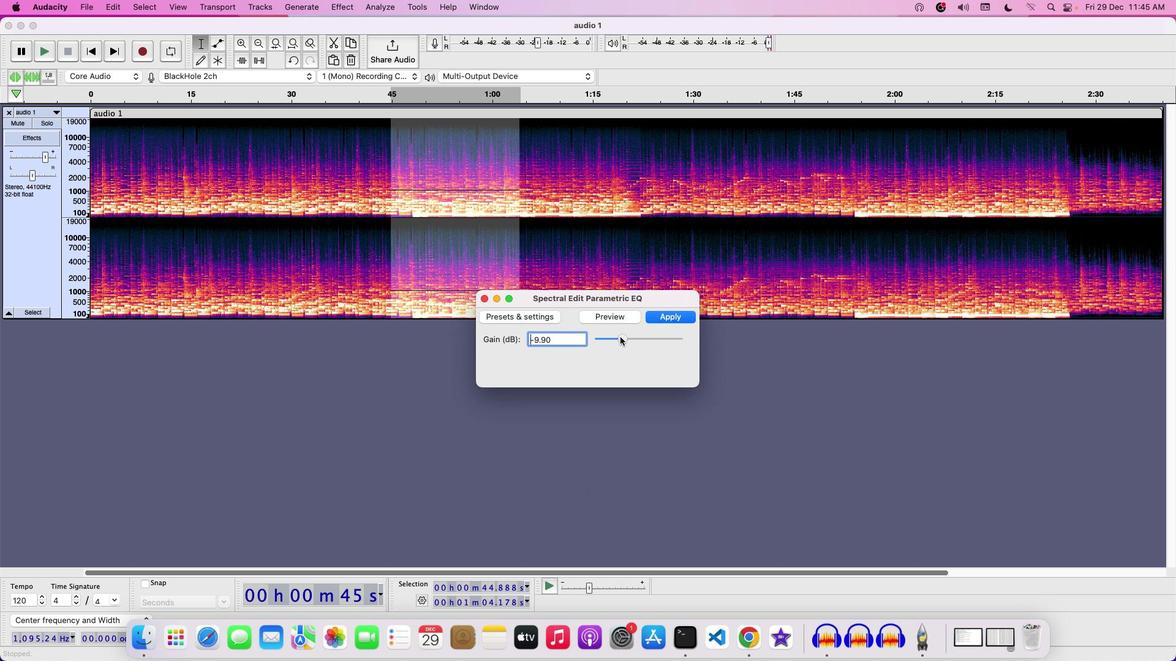 
Action: Mouse pressed left at (611, 345)
Screenshot: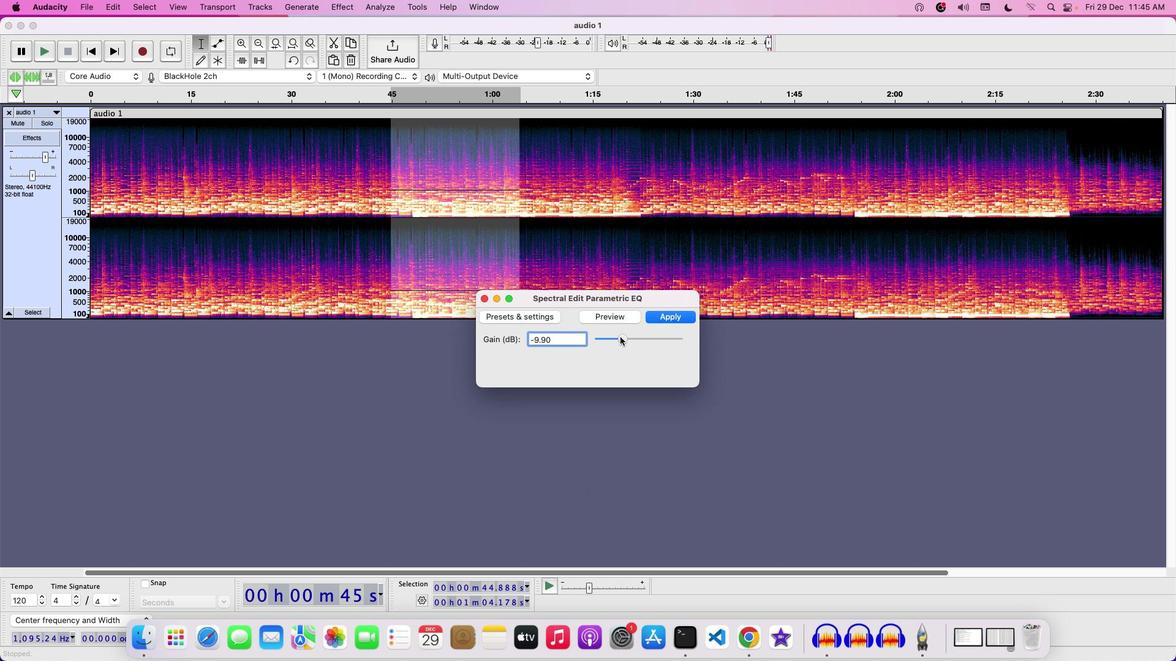 
Action: Mouse moved to (648, 327)
Screenshot: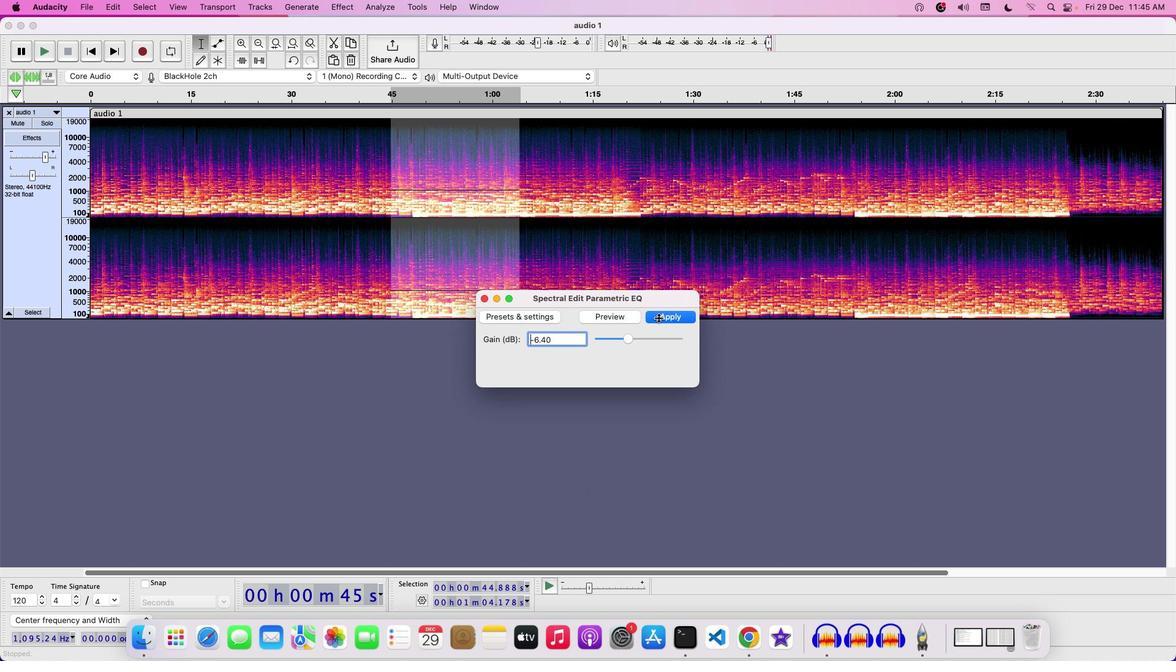 
Action: Mouse pressed left at (648, 327)
Screenshot: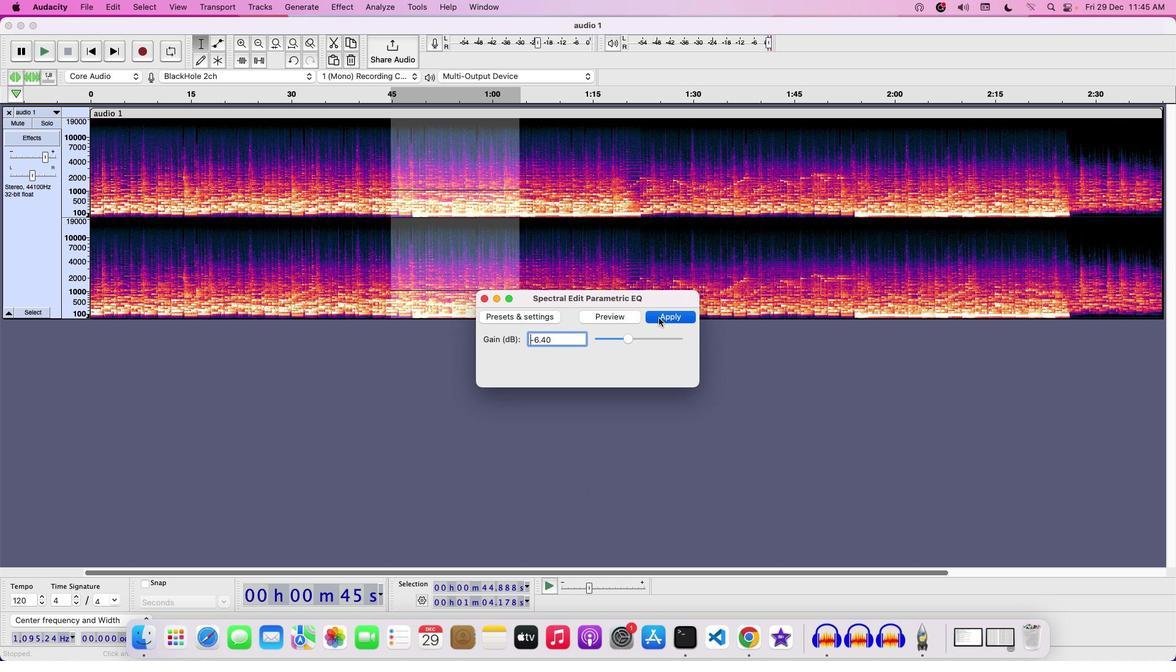 
Action: Mouse moved to (551, 454)
Screenshot: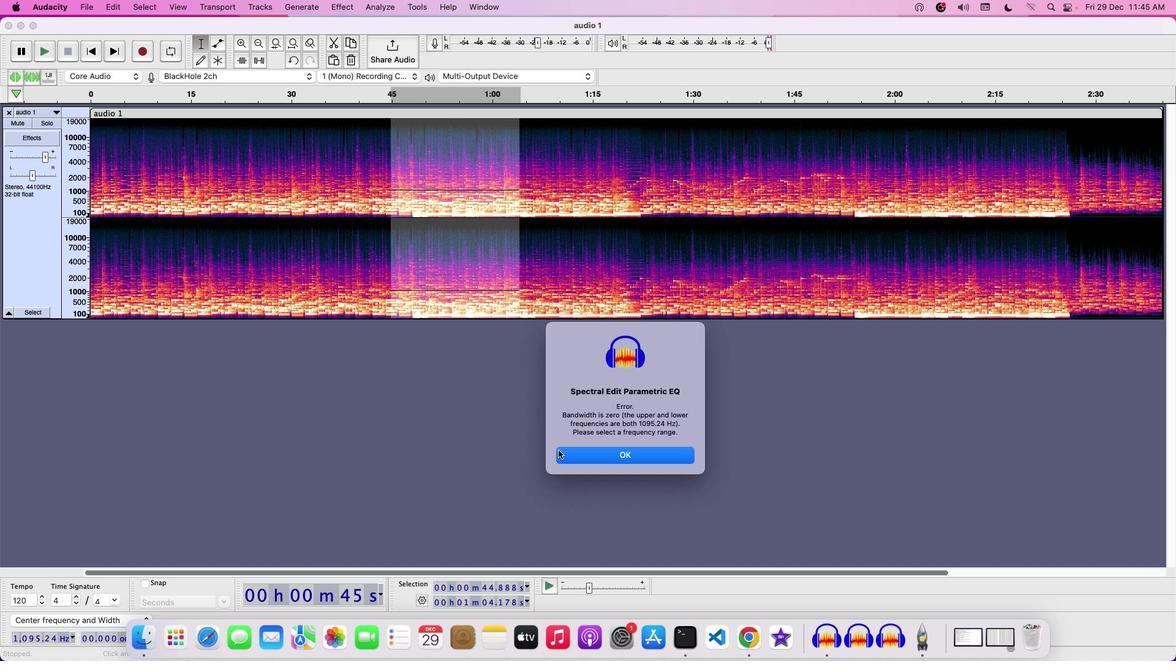 
Action: Mouse pressed left at (551, 454)
Screenshot: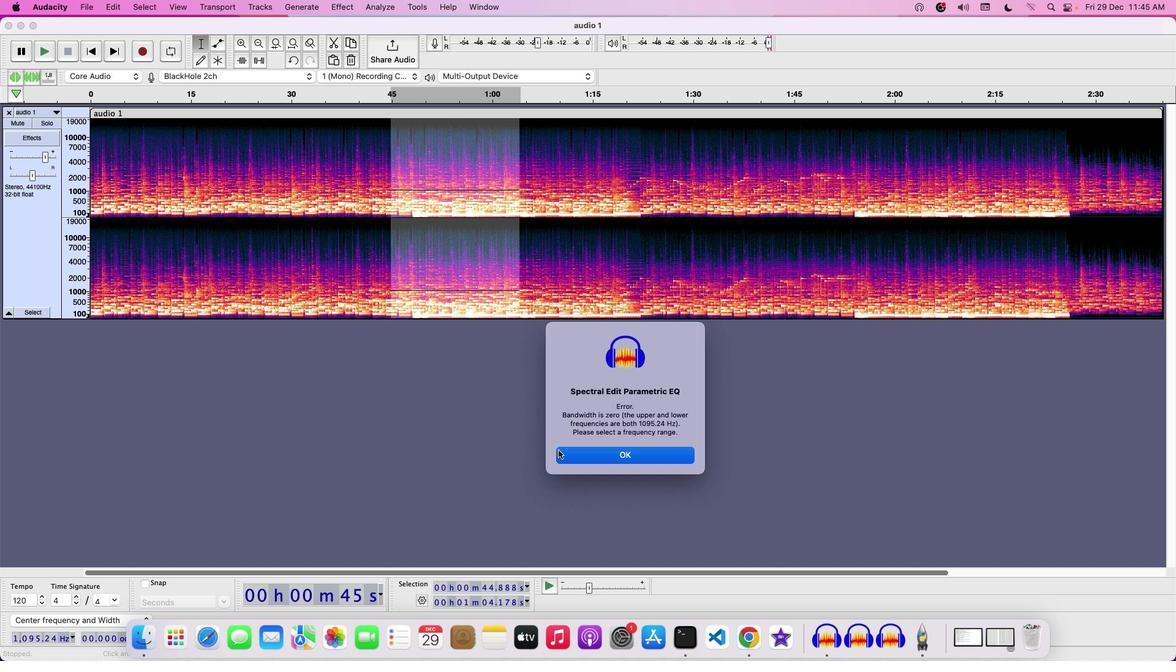 
Action: Mouse moved to (466, 198)
Screenshot: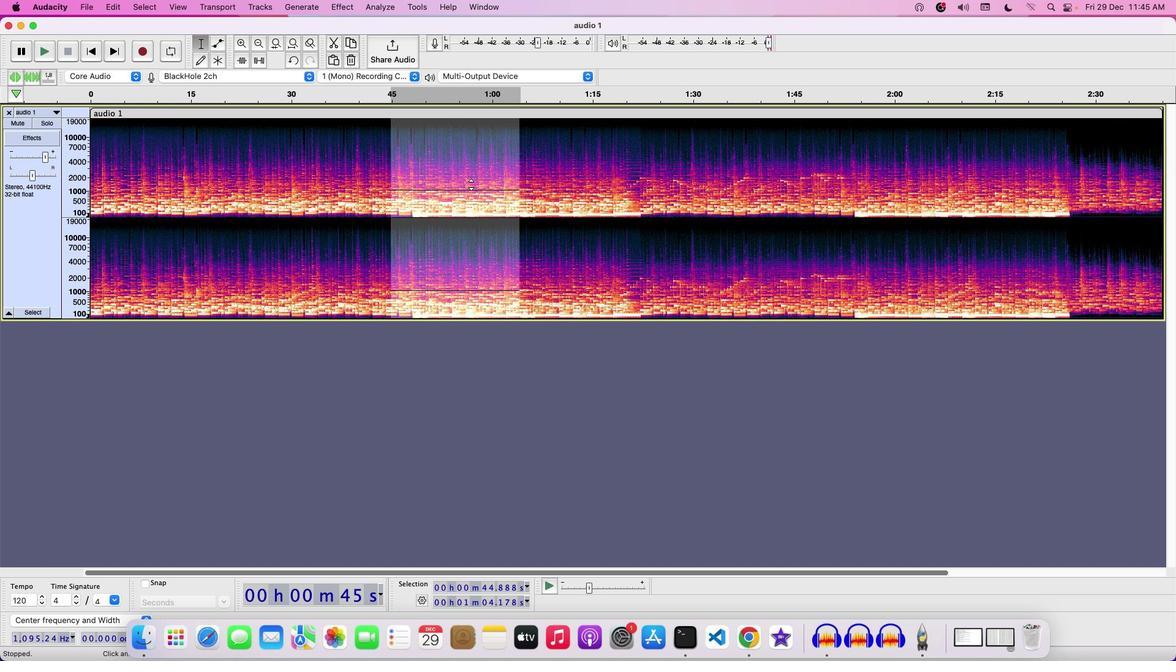 
Action: Mouse pressed left at (466, 198)
Screenshot: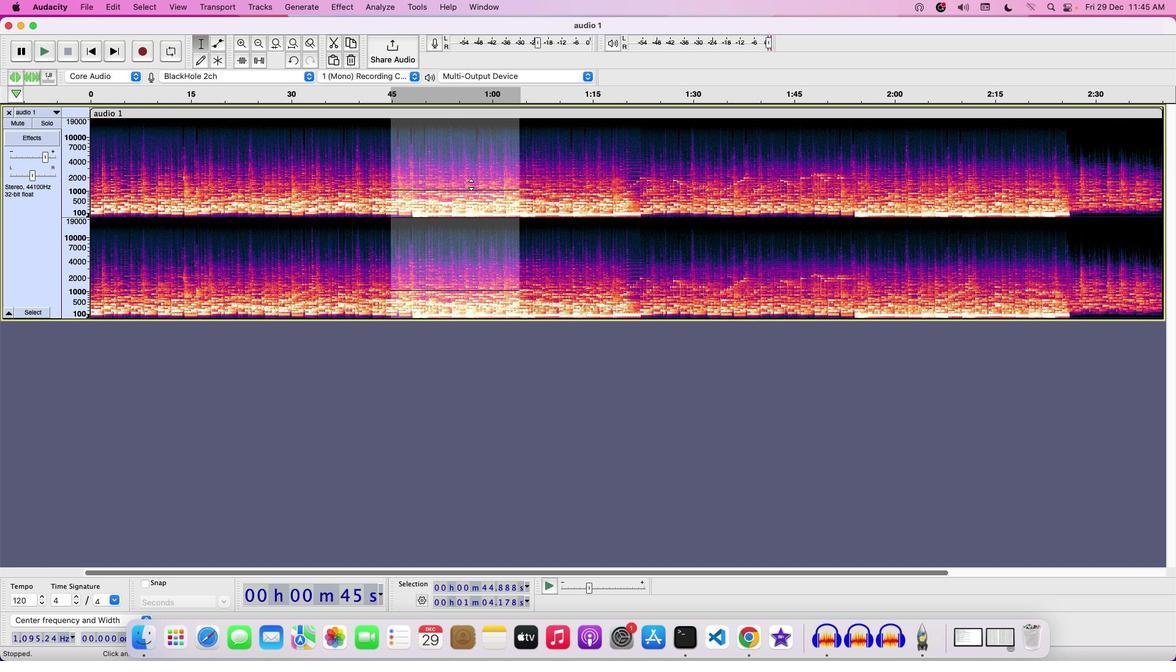 
Action: Mouse pressed left at (466, 198)
Screenshot: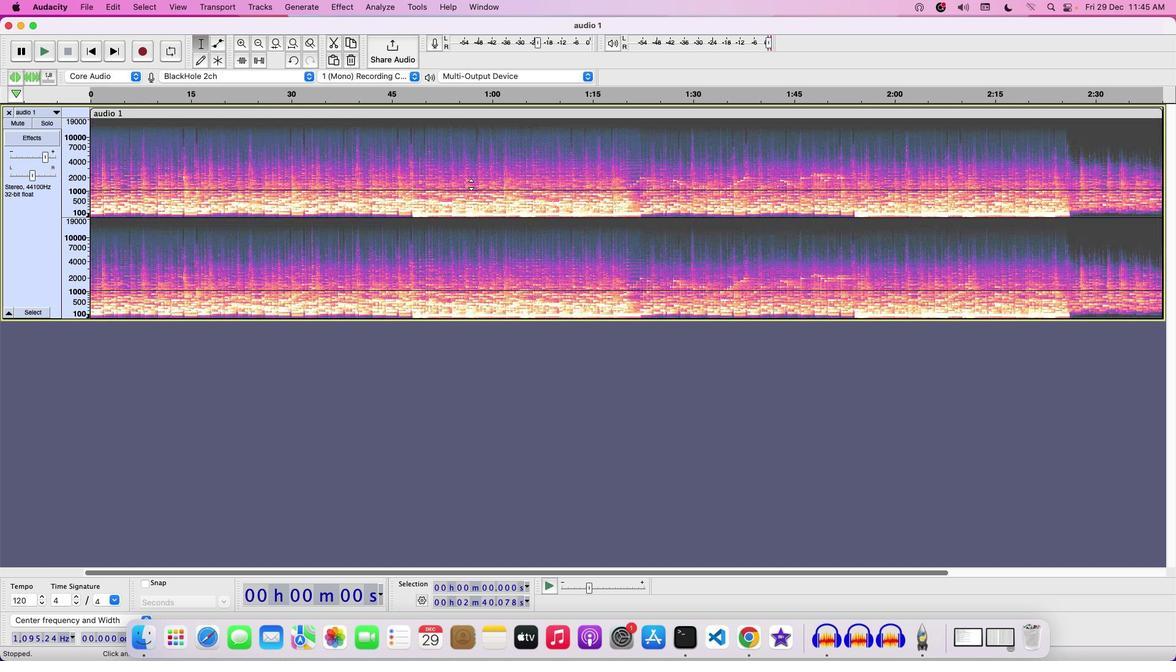 
Action: Mouse moved to (466, 202)
Screenshot: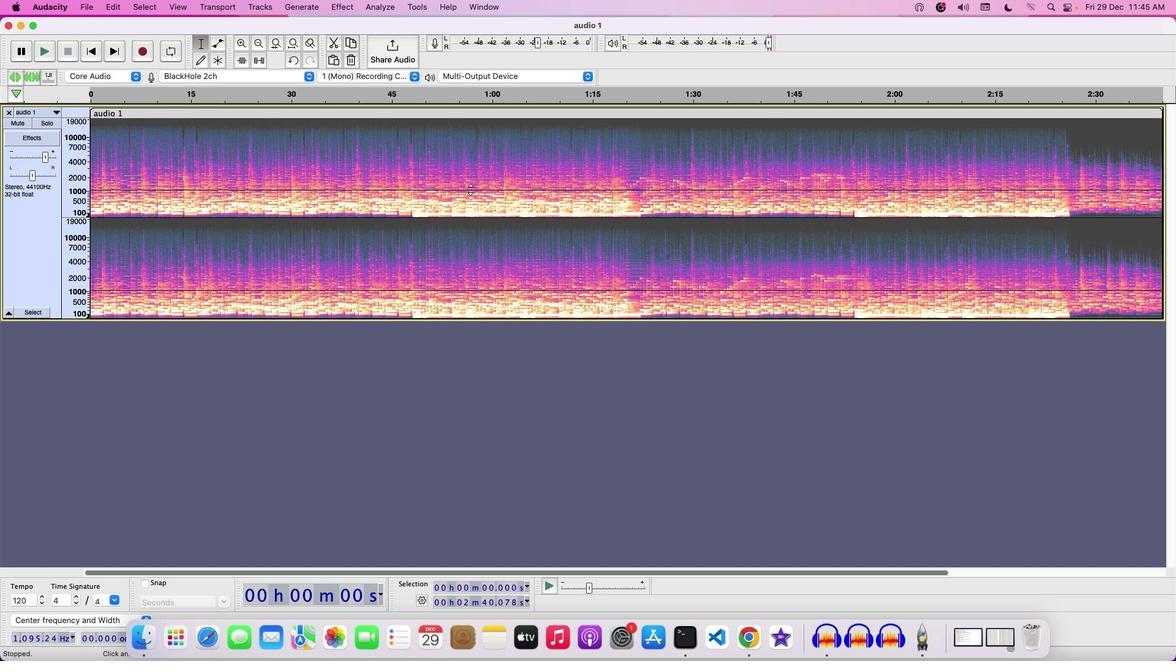 
Action: Mouse pressed left at (466, 202)
Screenshot: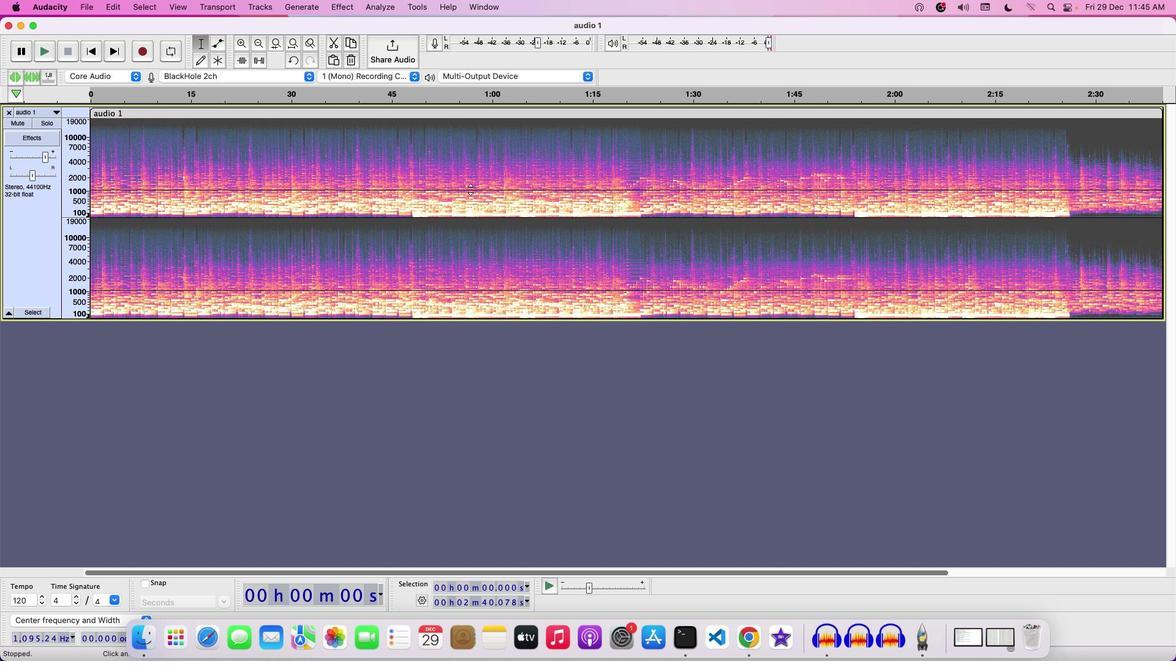 
Action: Mouse moved to (466, 204)
Screenshot: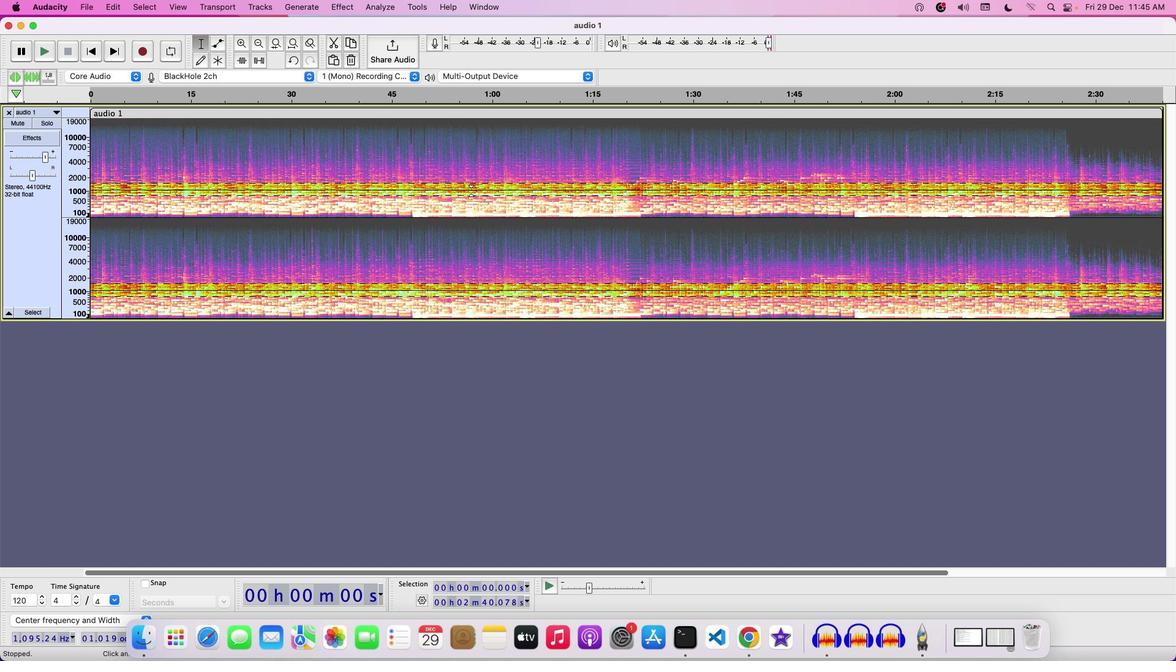 
Action: Mouse pressed left at (466, 204)
Screenshot: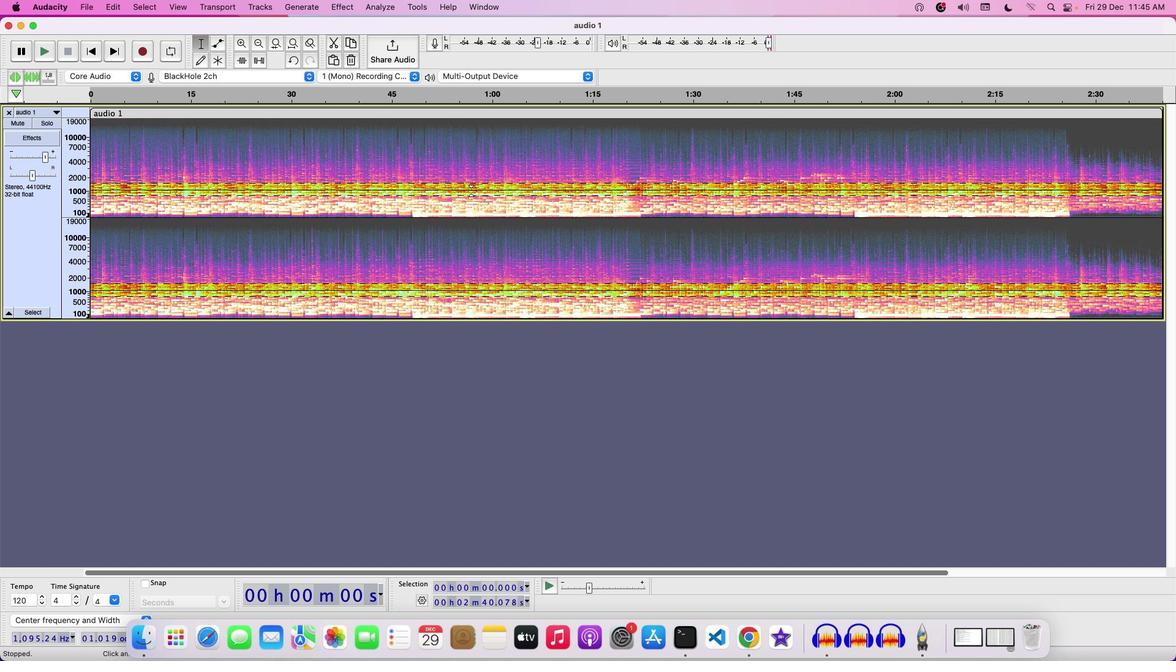 
Action: Mouse moved to (466, 204)
Screenshot: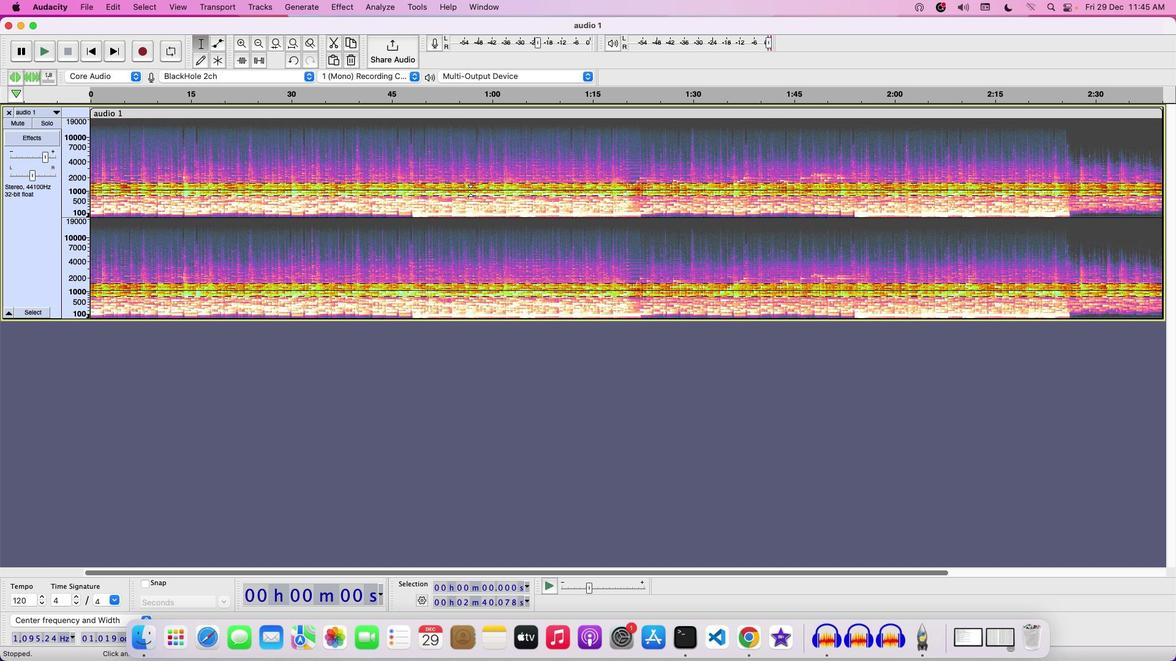 
Action: Mouse pressed left at (466, 204)
Screenshot: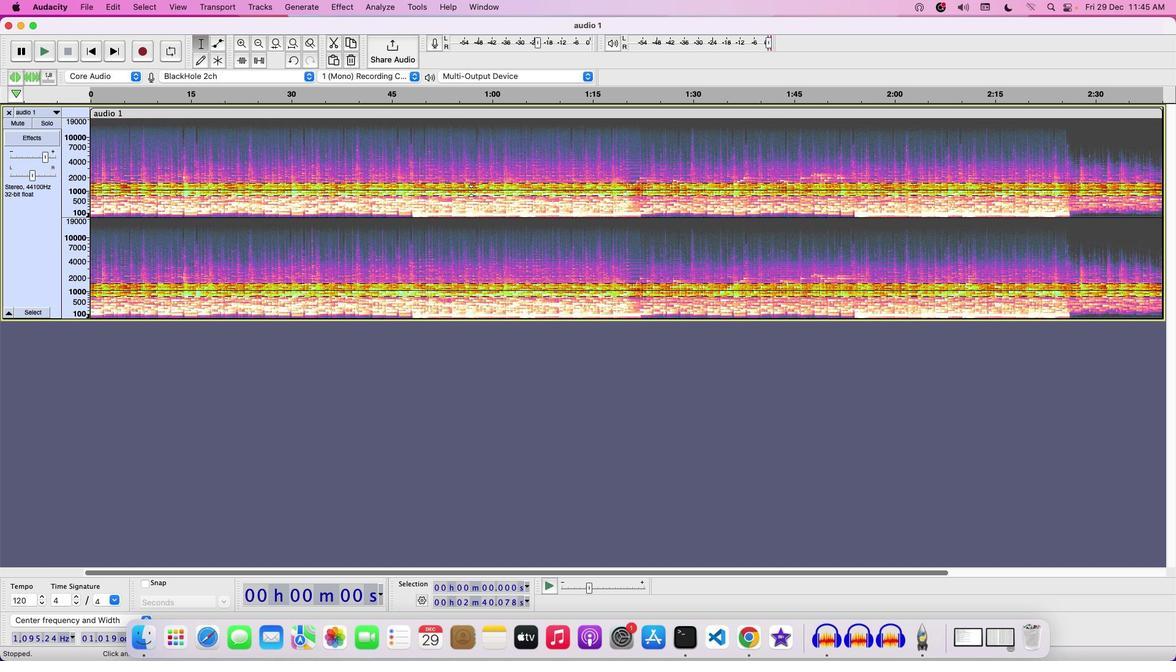 
Action: Mouse moved to (493, 207)
Screenshot: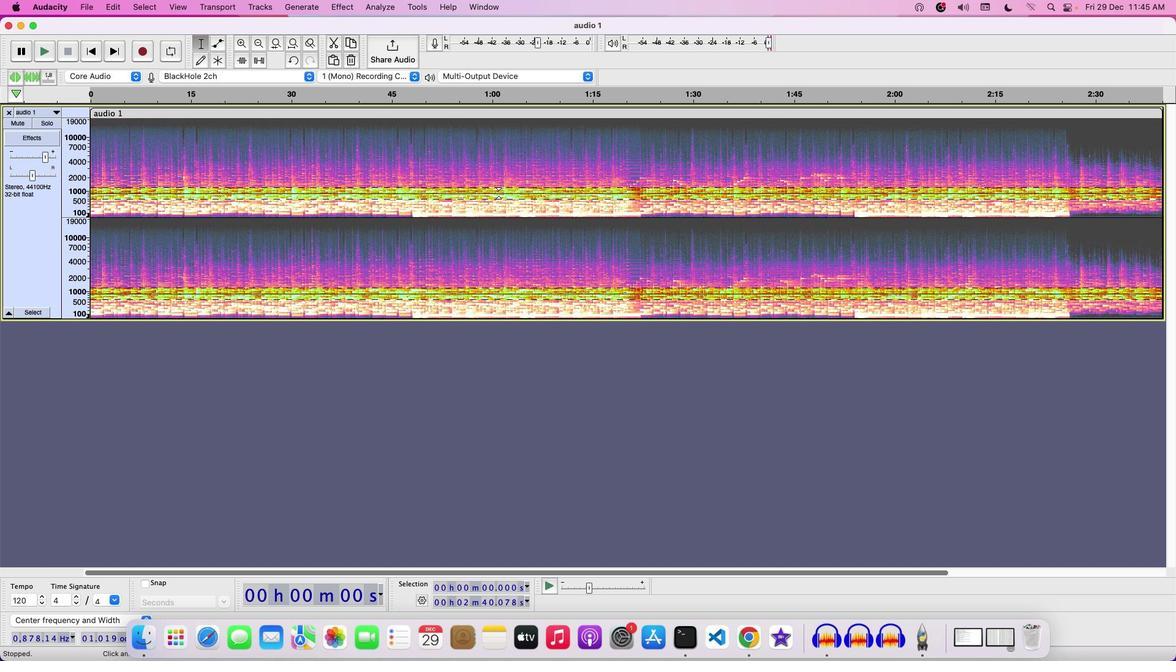 
Action: Mouse pressed left at (493, 207)
Screenshot: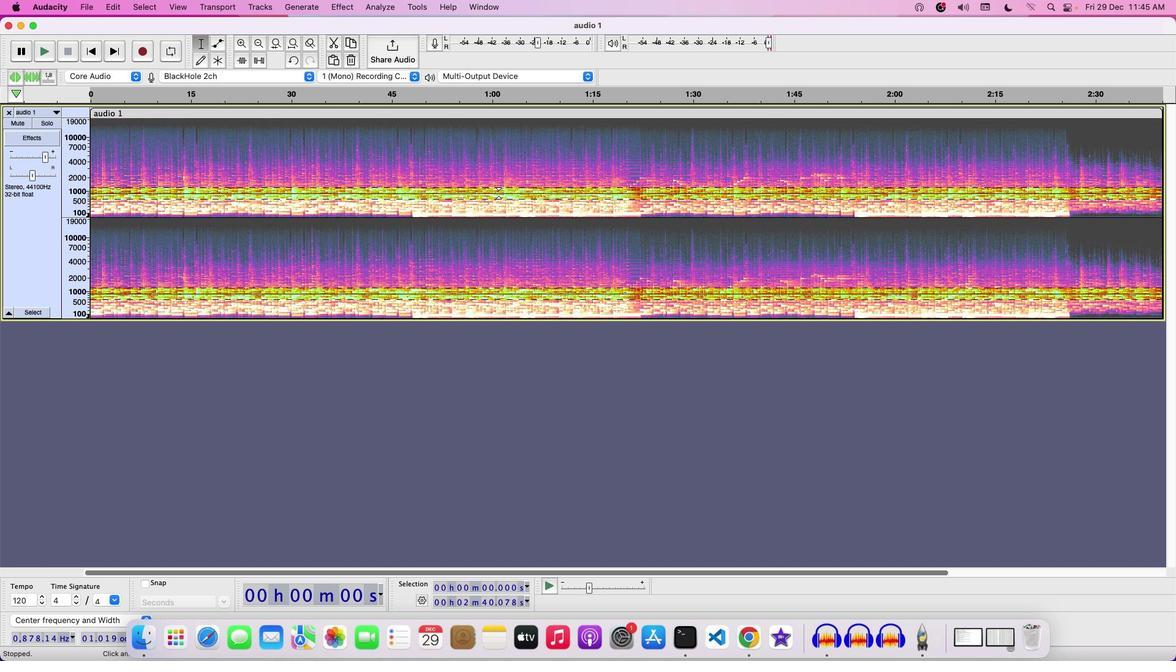 
Action: Mouse moved to (346, 29)
Screenshot: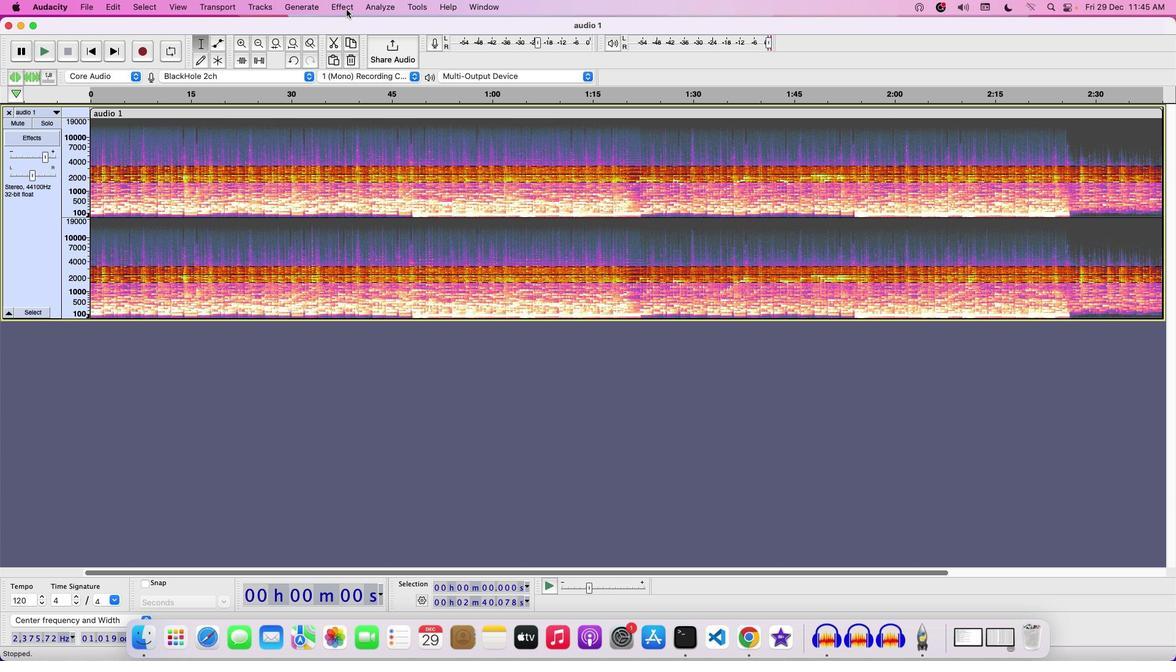 
Action: Mouse pressed left at (346, 29)
Screenshot: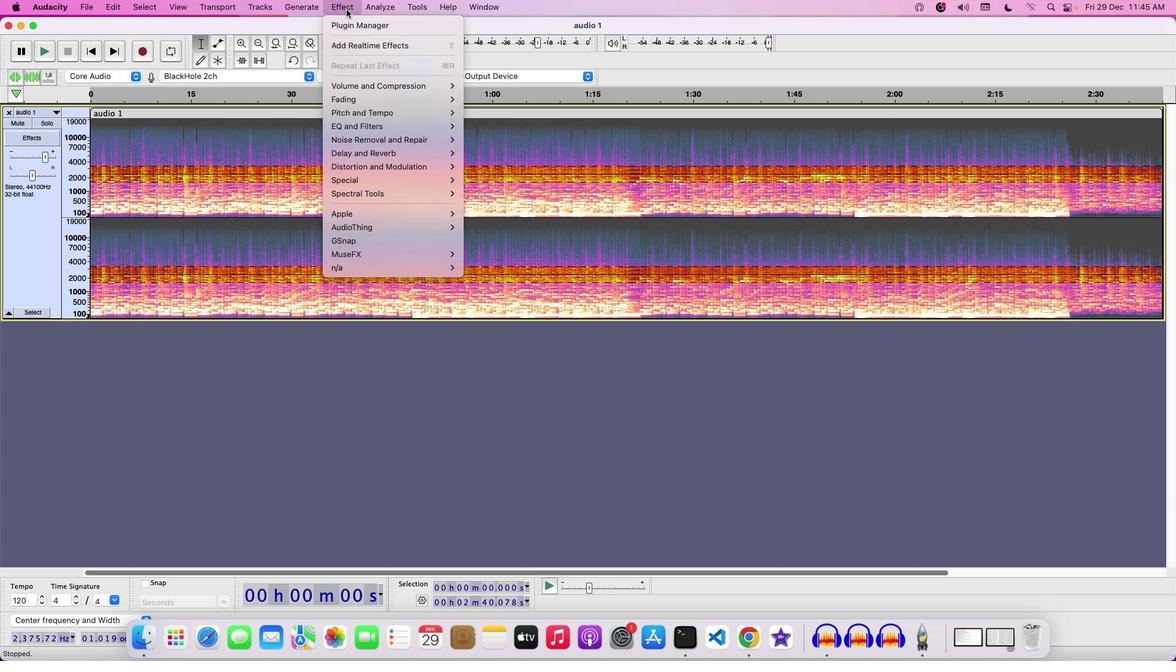 
Action: Mouse moved to (251, 193)
Screenshot: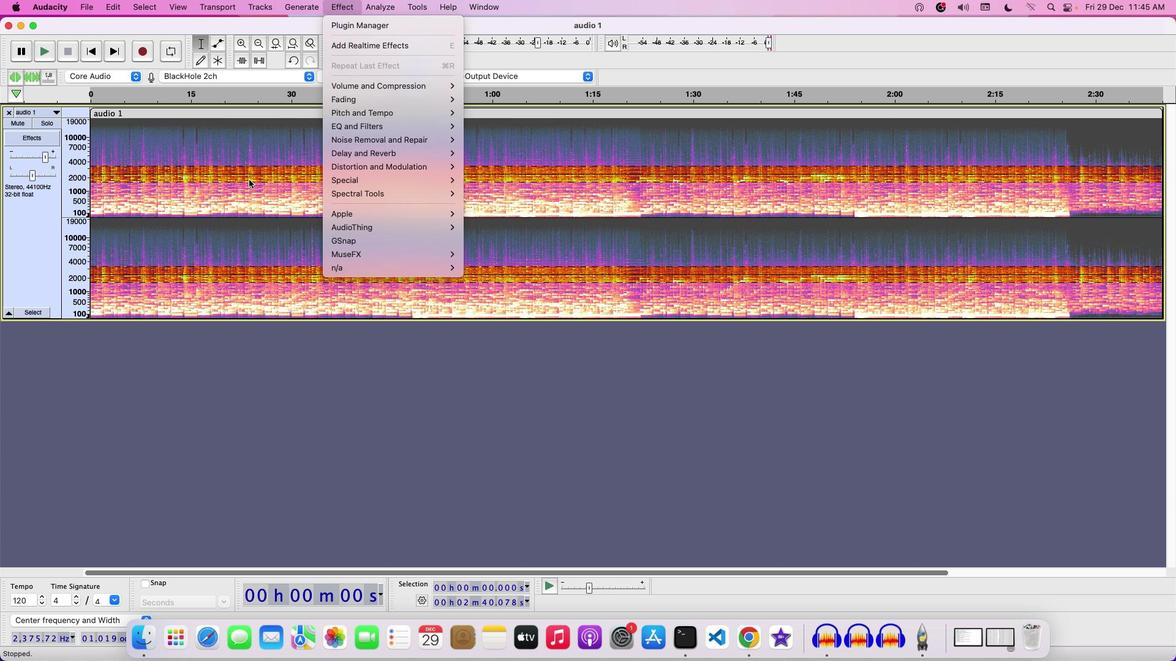 
Action: Mouse pressed left at (251, 193)
Screenshot: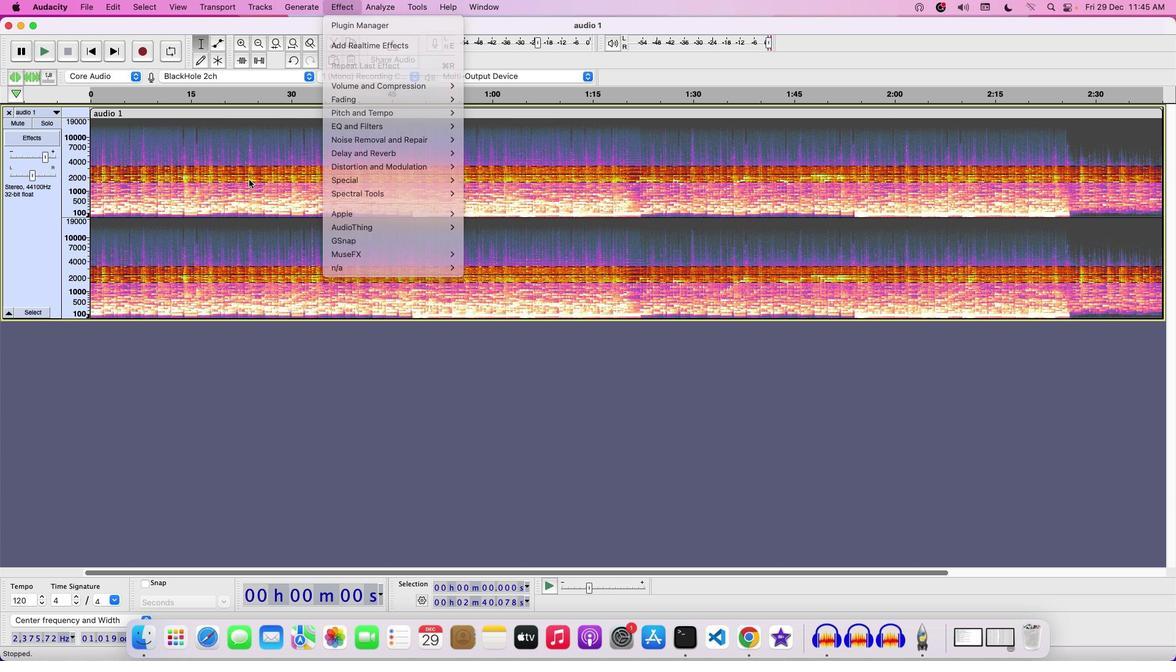 
Action: Mouse moved to (341, 30)
Screenshot: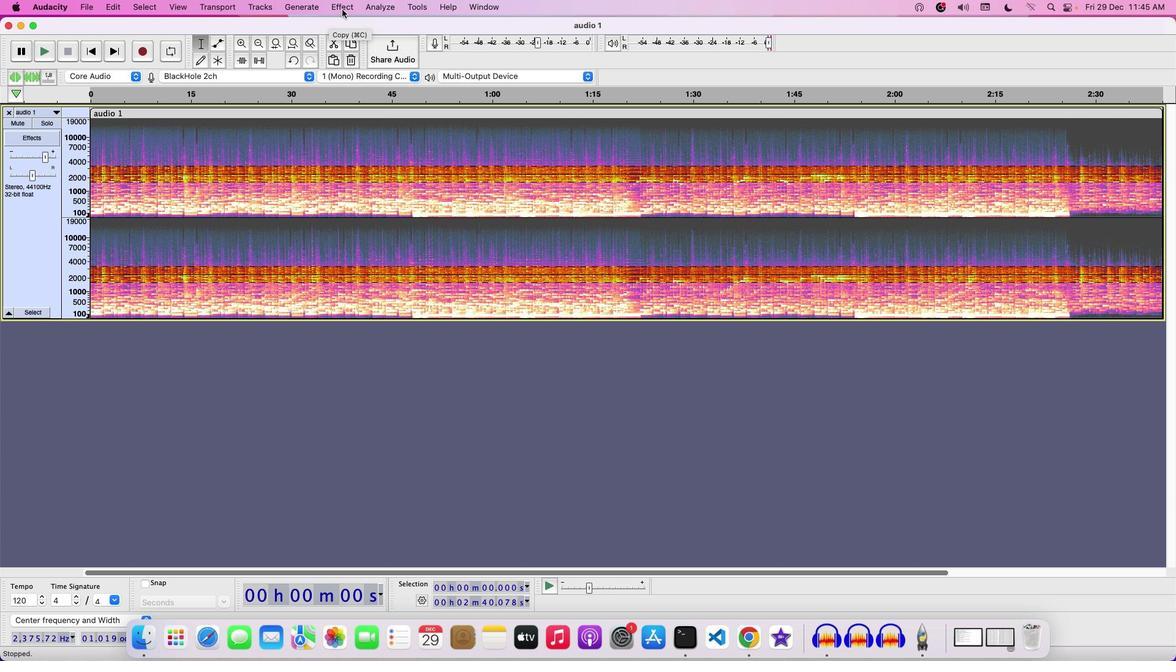 
Action: Mouse pressed left at (341, 30)
Screenshot: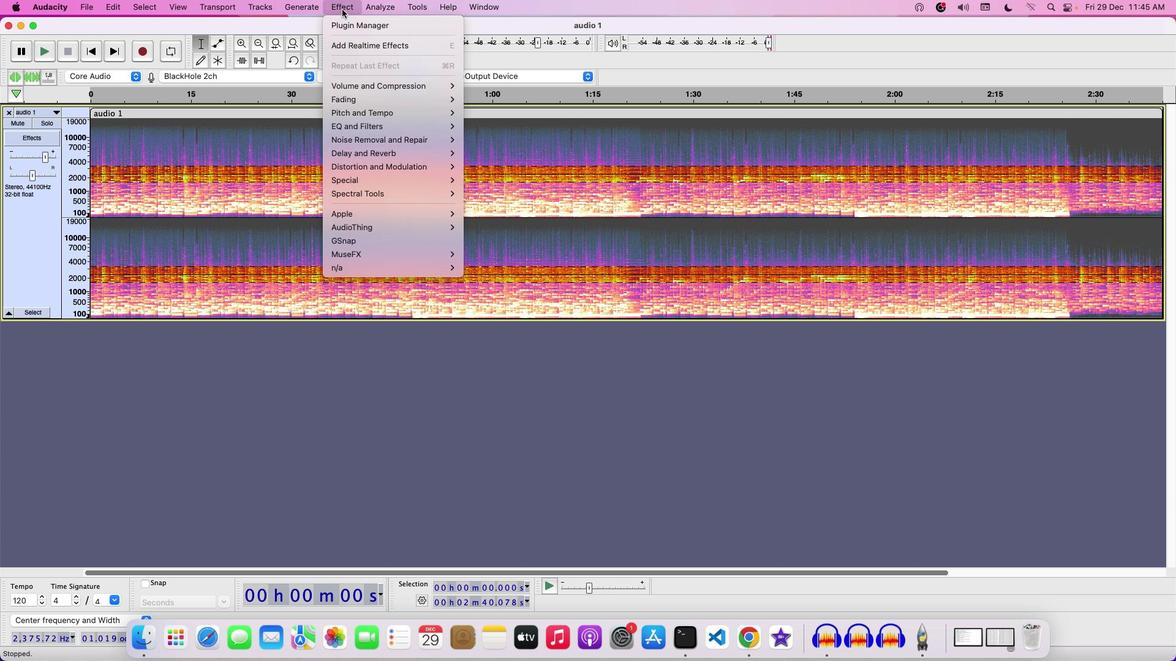 
Action: Mouse moved to (525, 237)
Screenshot: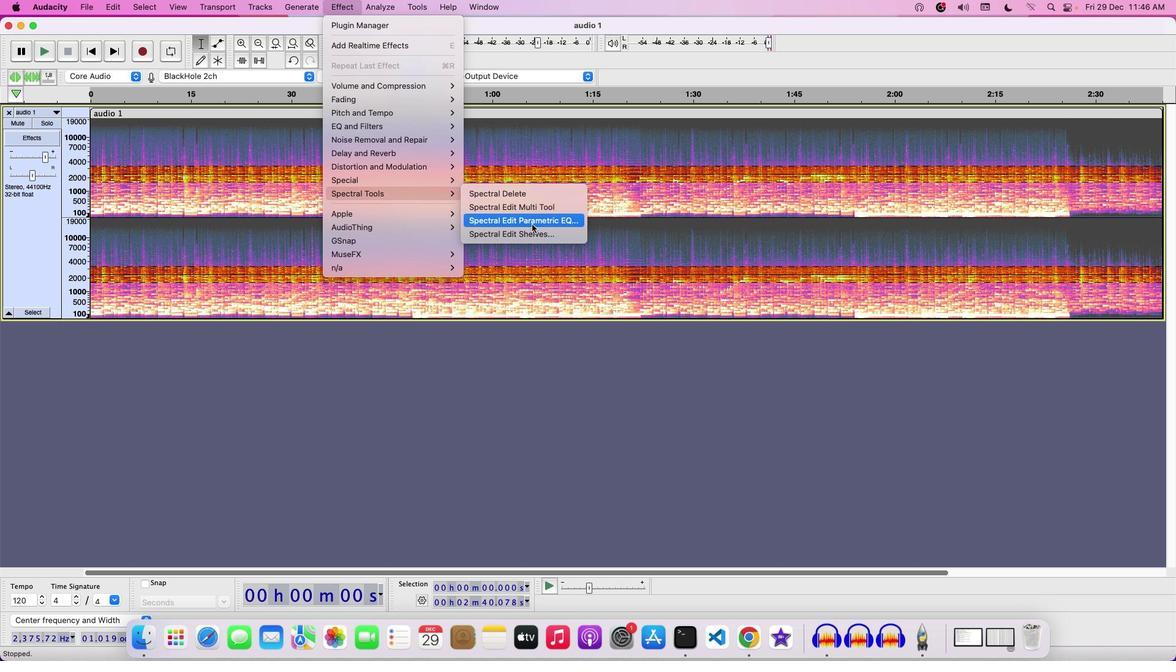 
Action: Mouse pressed left at (525, 237)
Screenshot: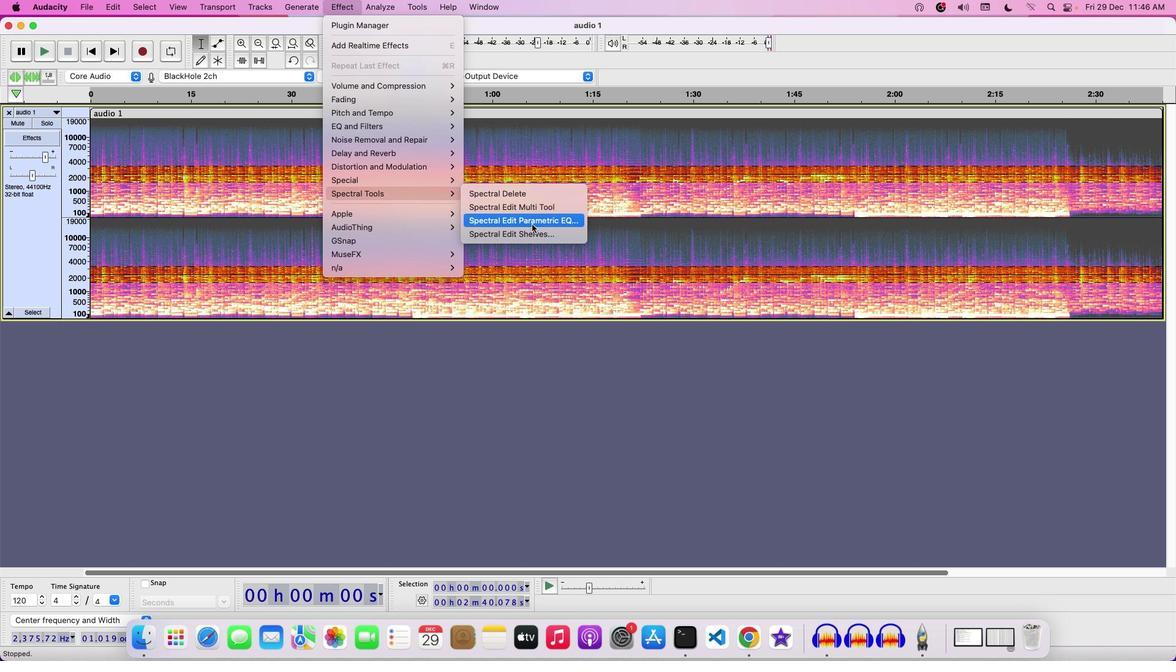 
Action: Mouse moved to (617, 345)
Screenshot: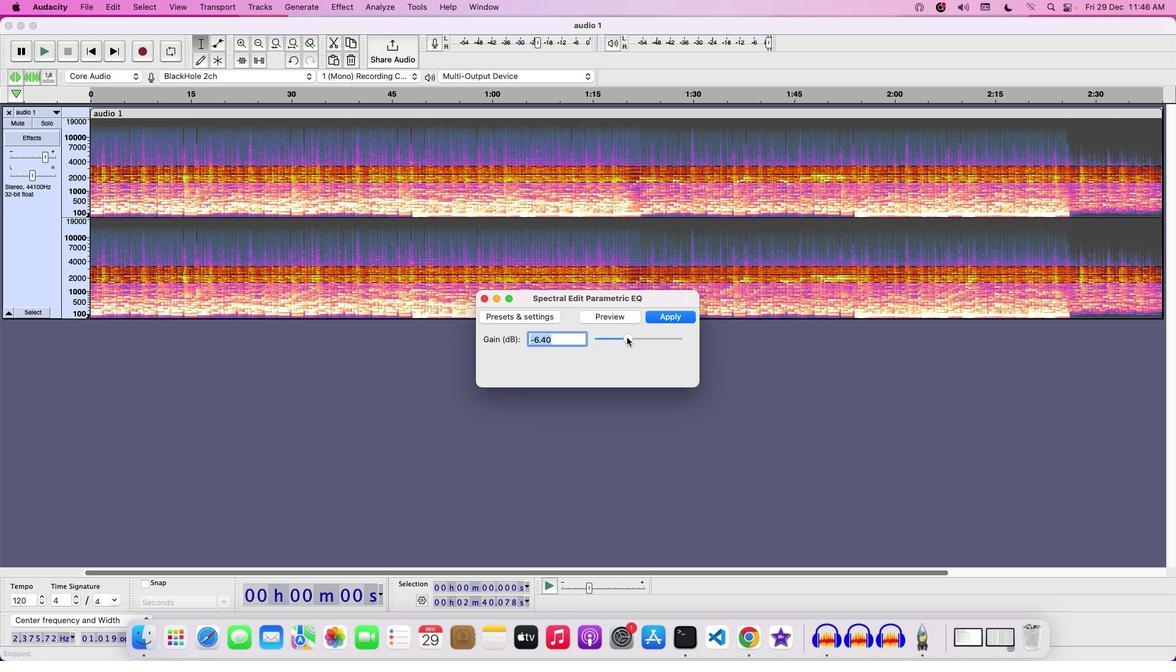 
Action: Mouse pressed left at (617, 345)
Screenshot: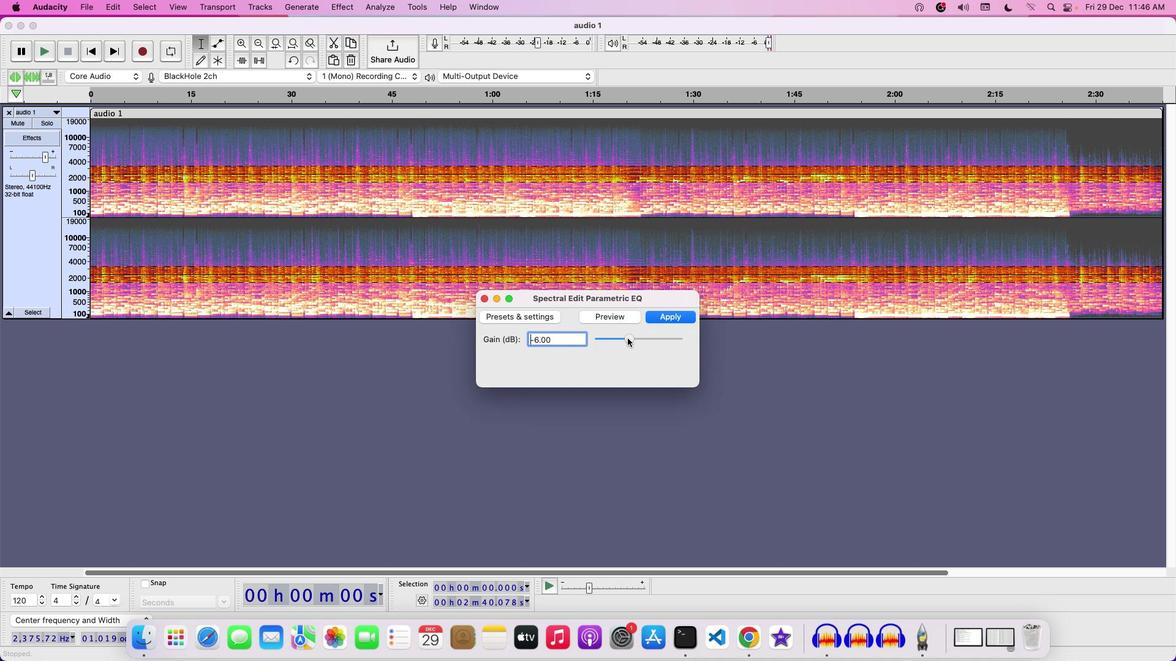 
Action: Mouse moved to (614, 329)
Screenshot: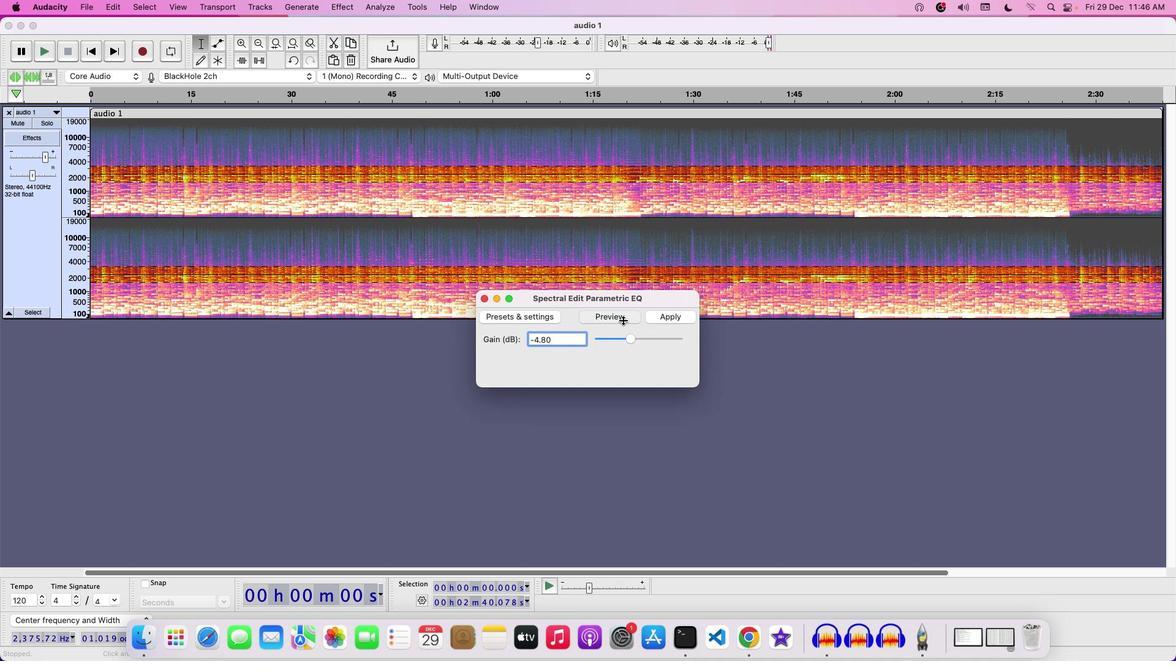 
Action: Mouse pressed left at (614, 329)
Screenshot: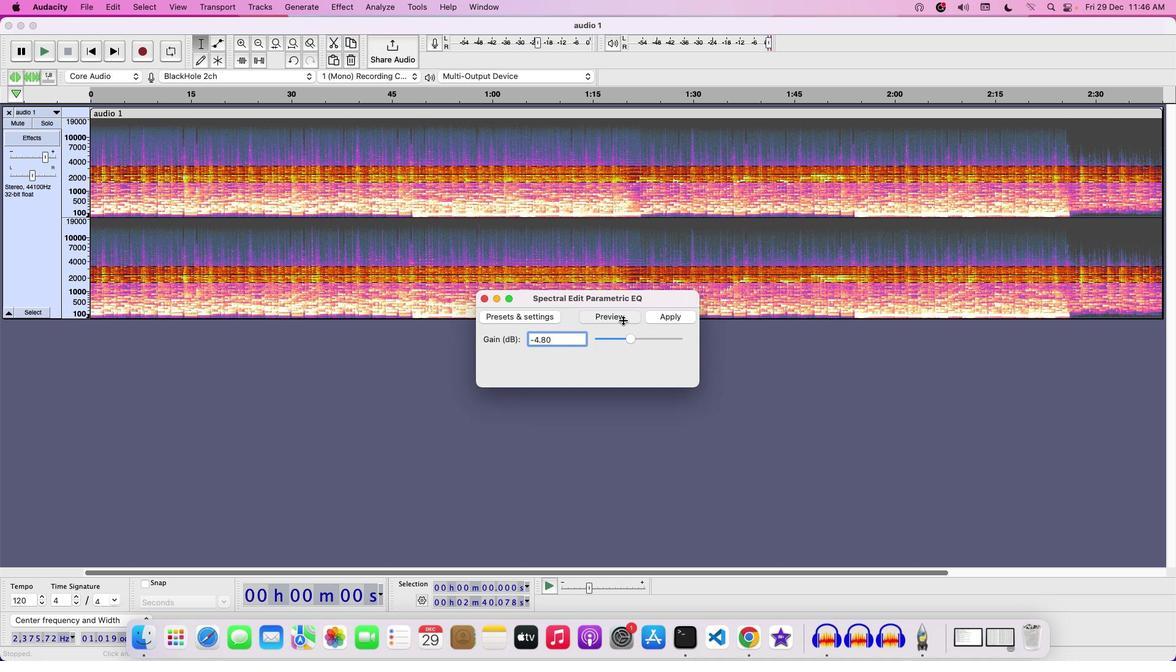 
Action: Mouse moved to (600, 368)
Screenshot: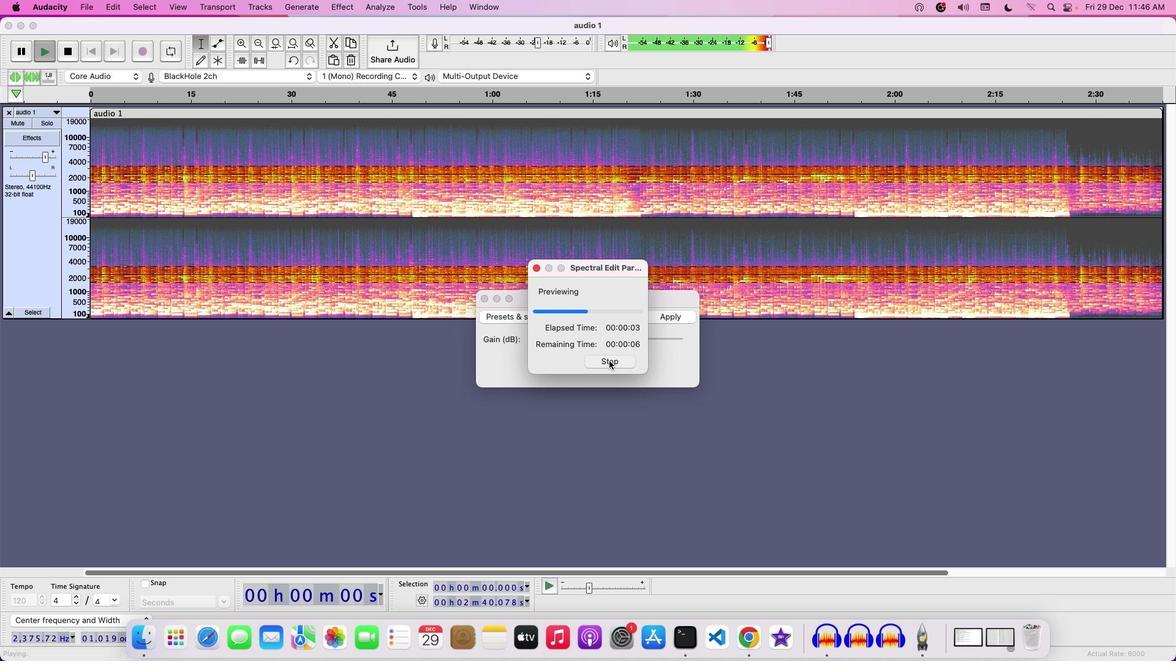 
Action: Mouse pressed left at (600, 368)
Screenshot: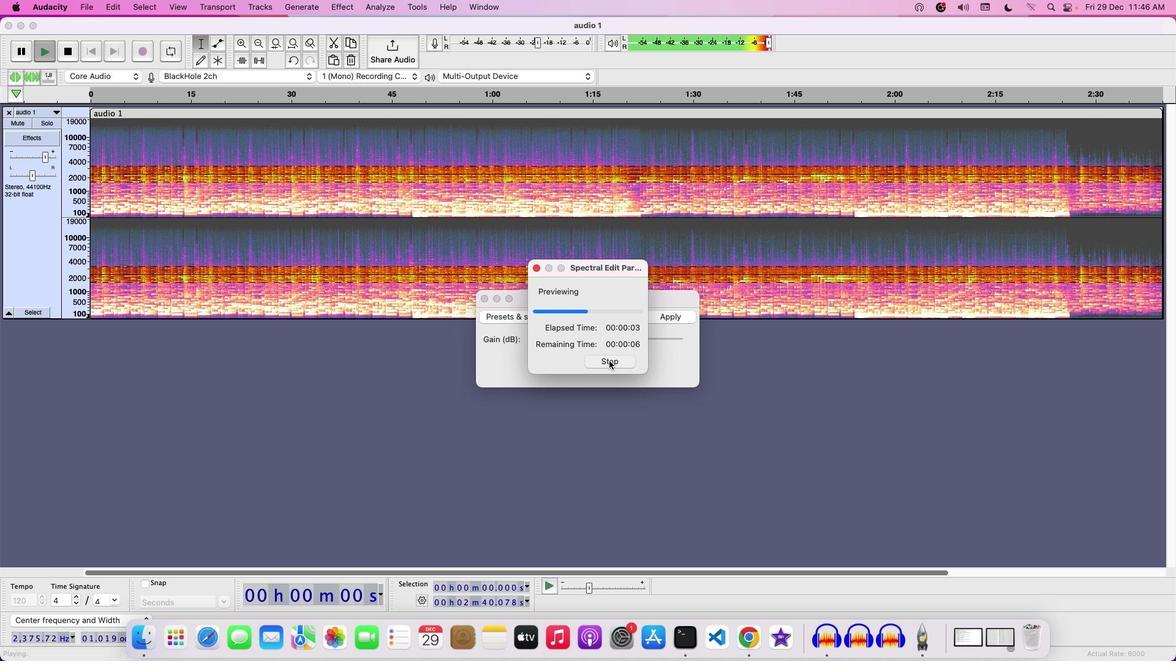 
Action: Mouse moved to (656, 324)
Screenshot: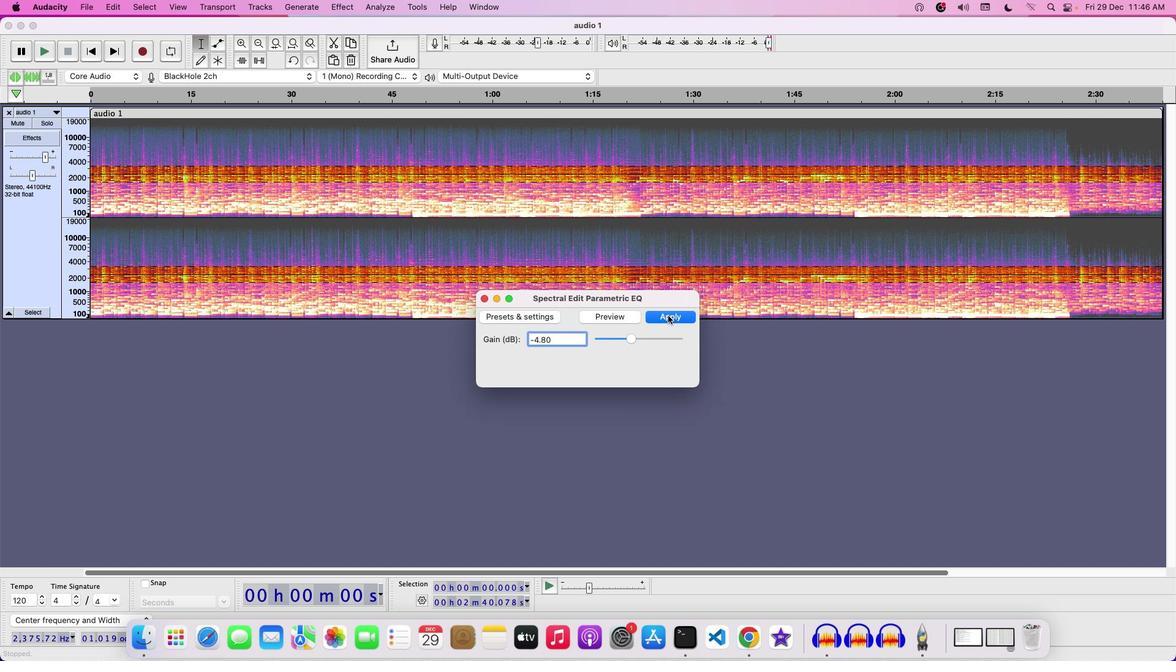 
Action: Mouse pressed left at (656, 324)
Screenshot: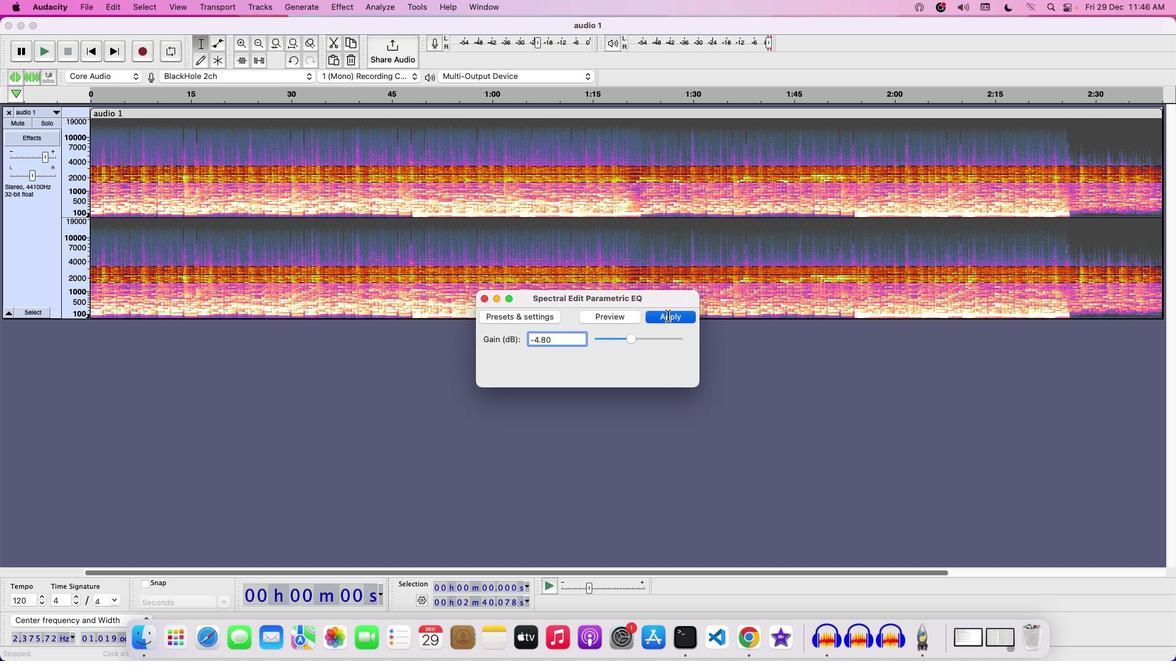 
Action: Mouse moved to (635, 279)
Screenshot: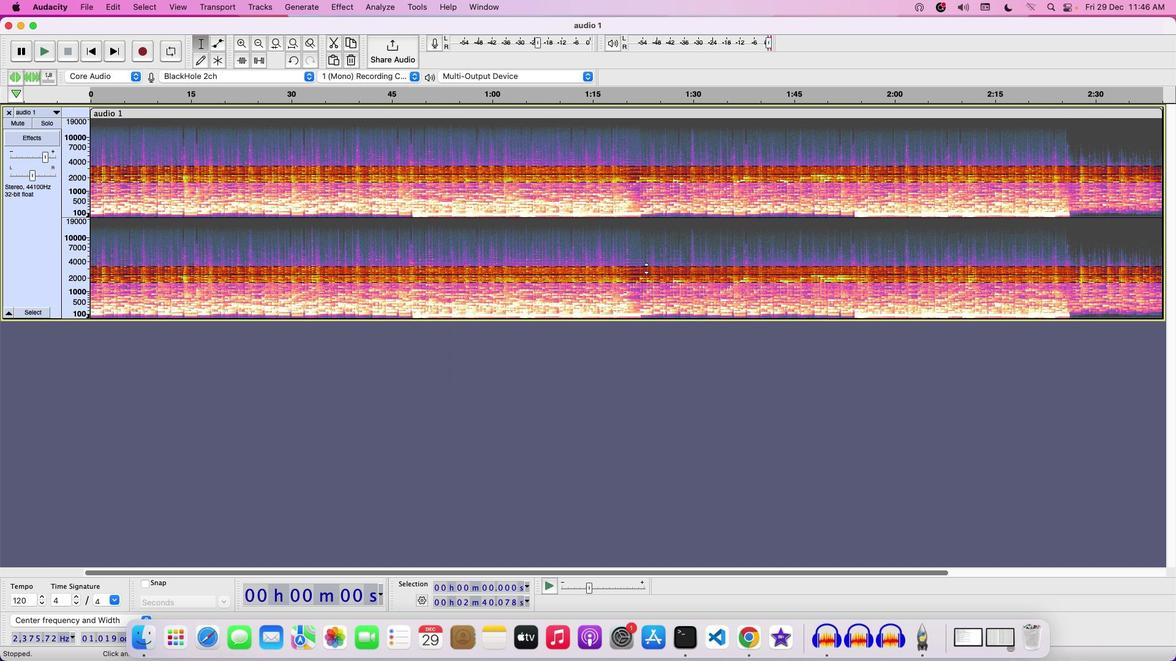 
Action: Key pressed Key.space
Screenshot: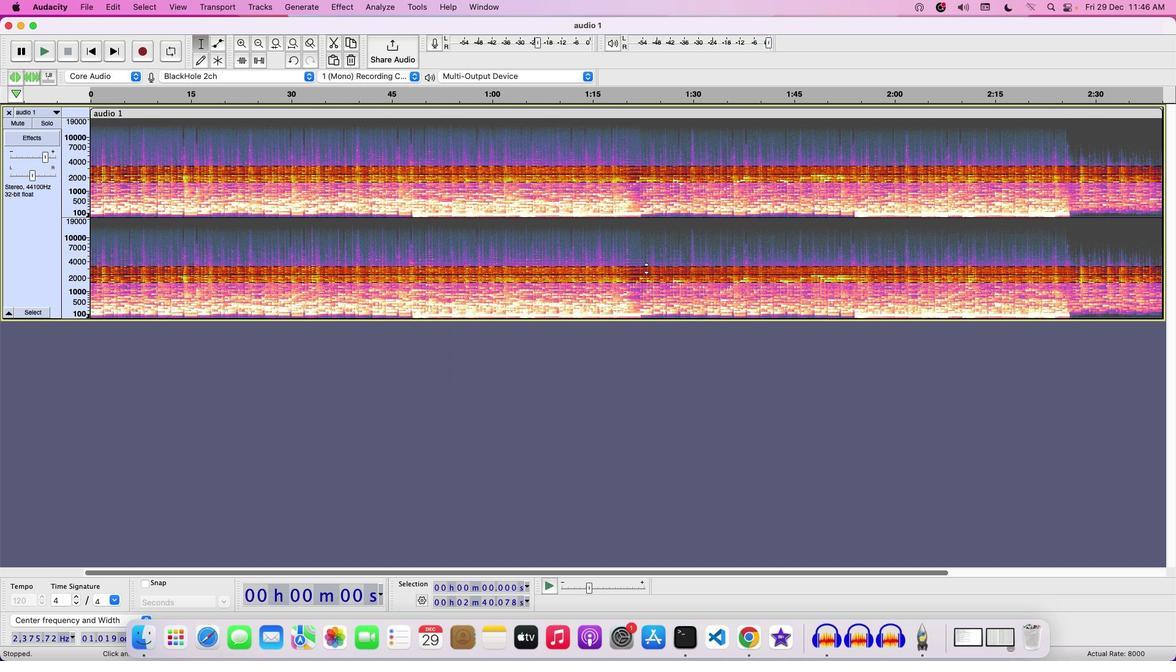 
Action: Mouse moved to (52, 241)
Screenshot: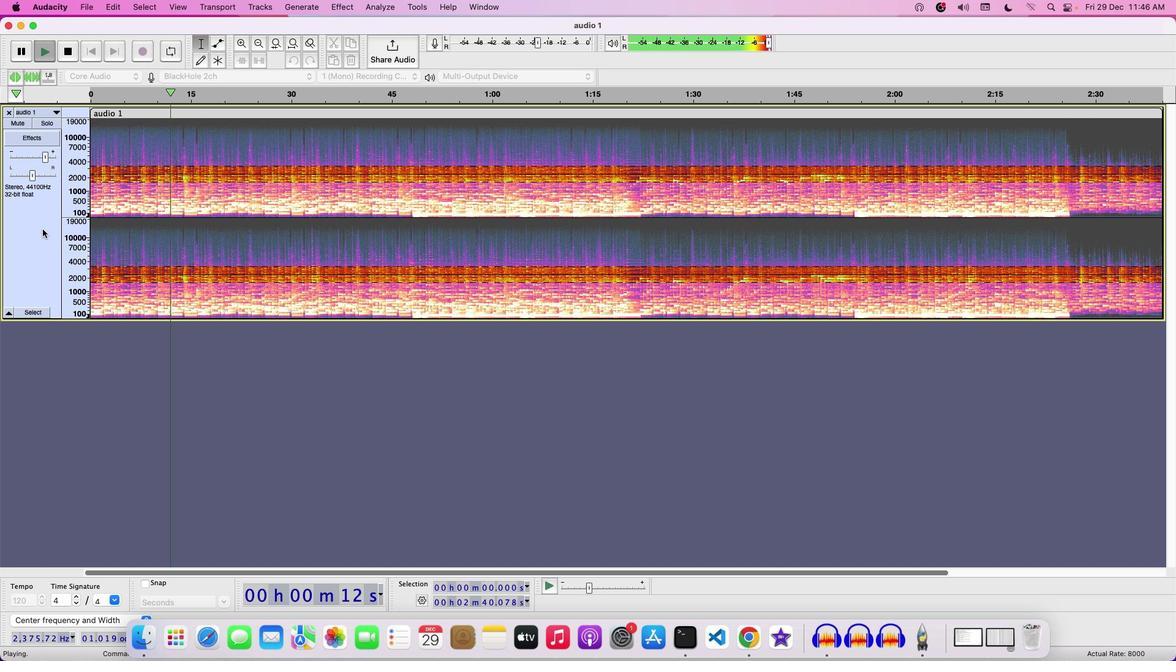 
Action: Mouse pressed left at (52, 241)
Screenshot: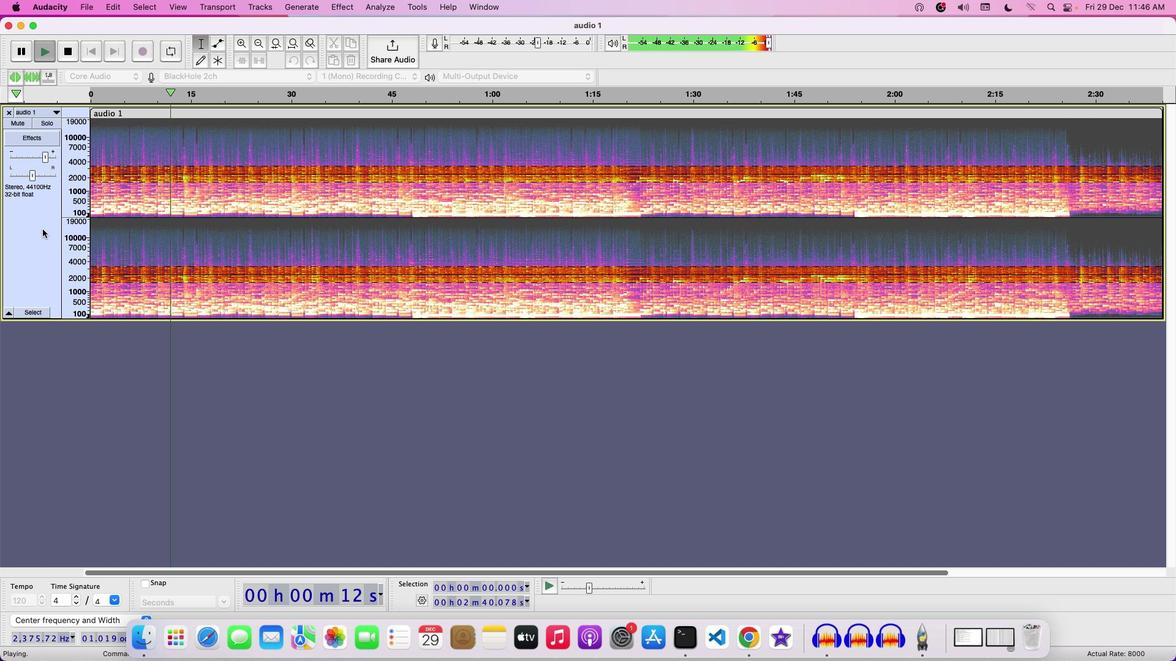 
Action: Mouse moved to (117, 221)
Screenshot: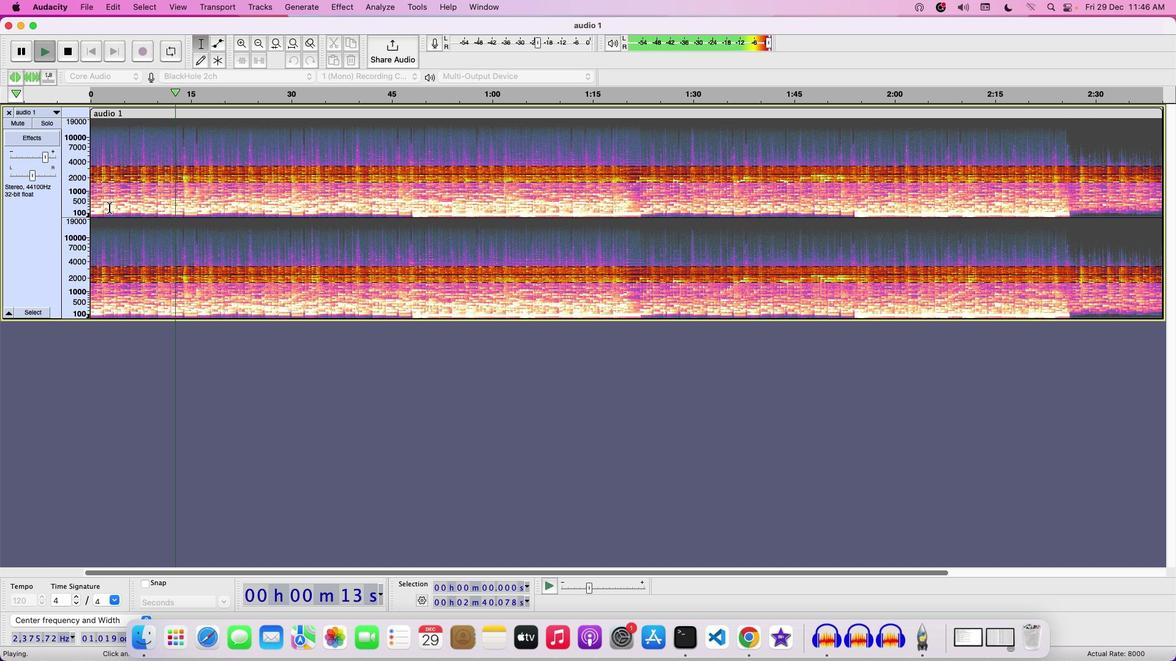 
Action: Key pressed Key.space
Screenshot: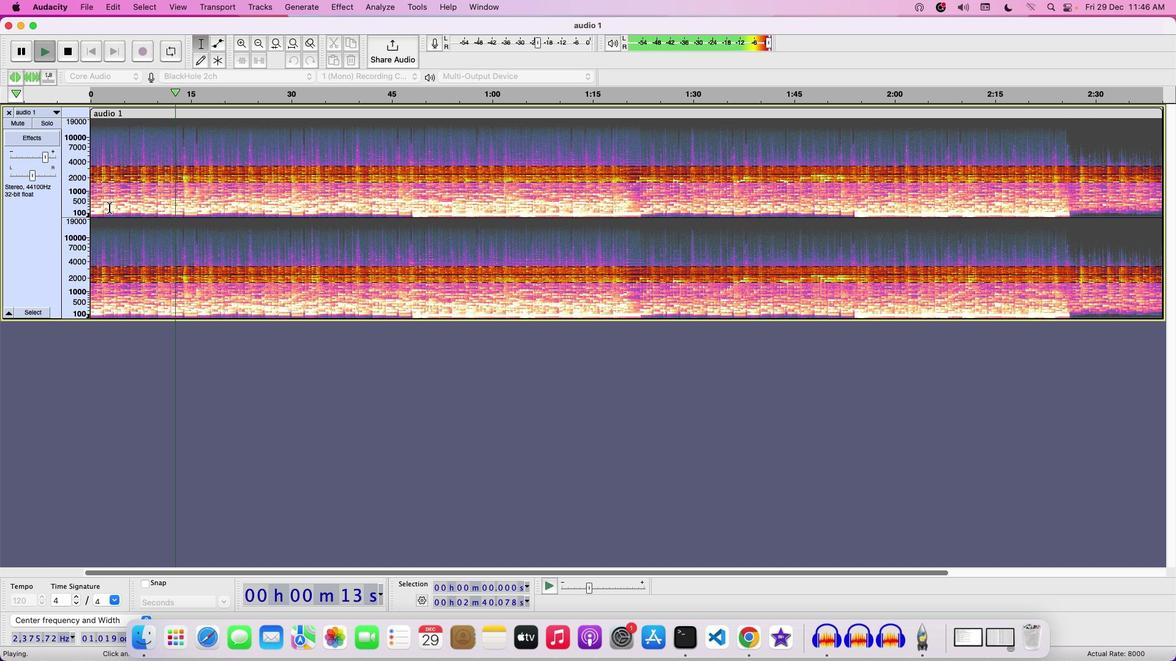 
Action: Mouse moved to (90, 23)
Screenshot: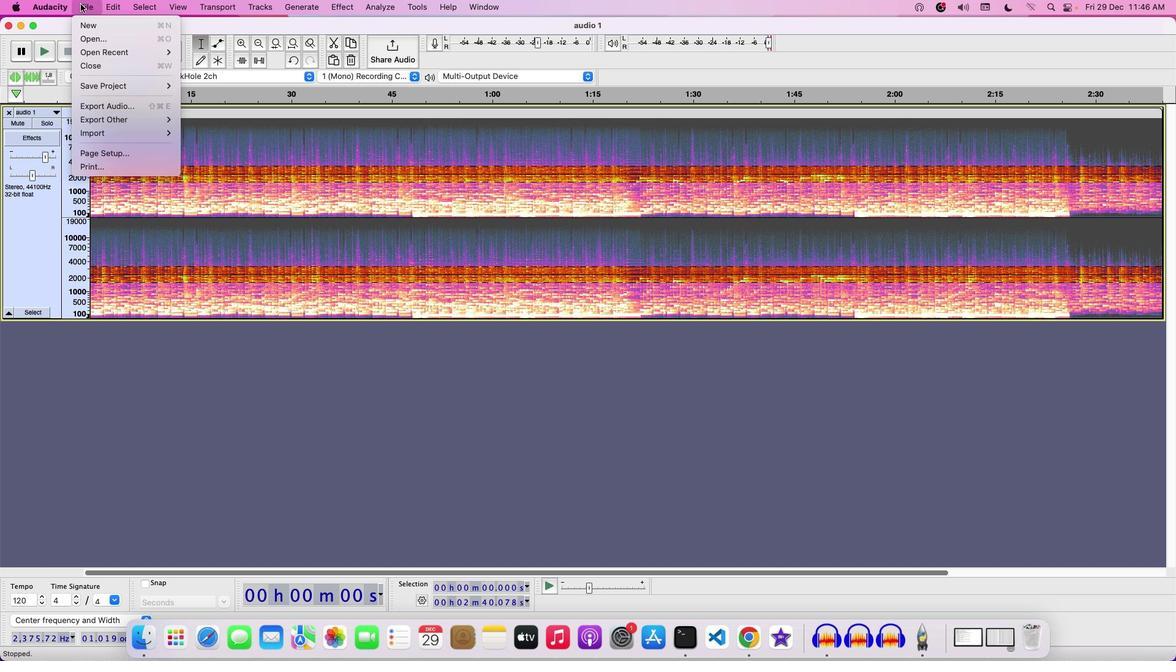 
Action: Mouse pressed left at (90, 23)
Screenshot: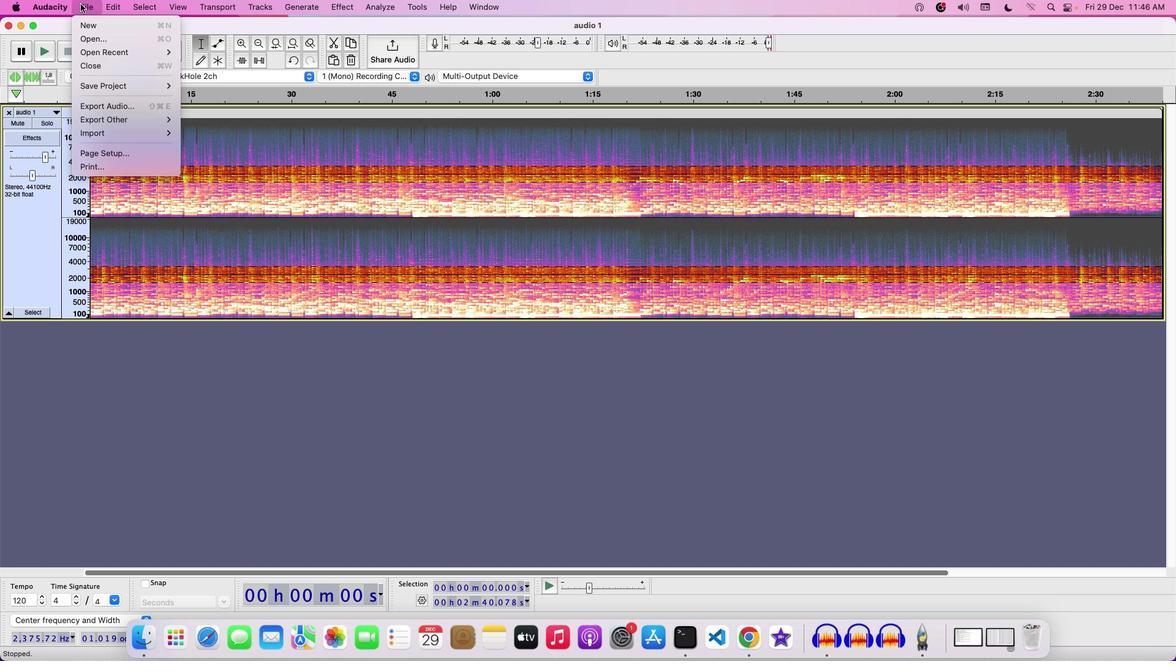 
Action: Mouse moved to (115, 104)
Screenshot: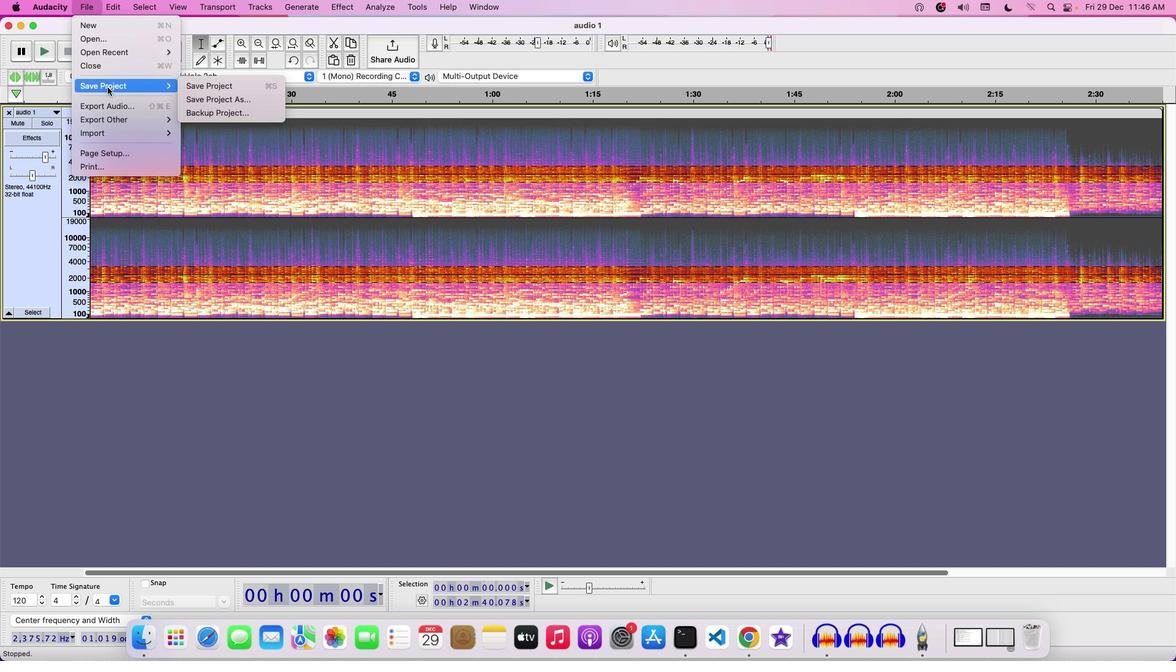 
Action: Mouse pressed left at (115, 104)
Screenshot: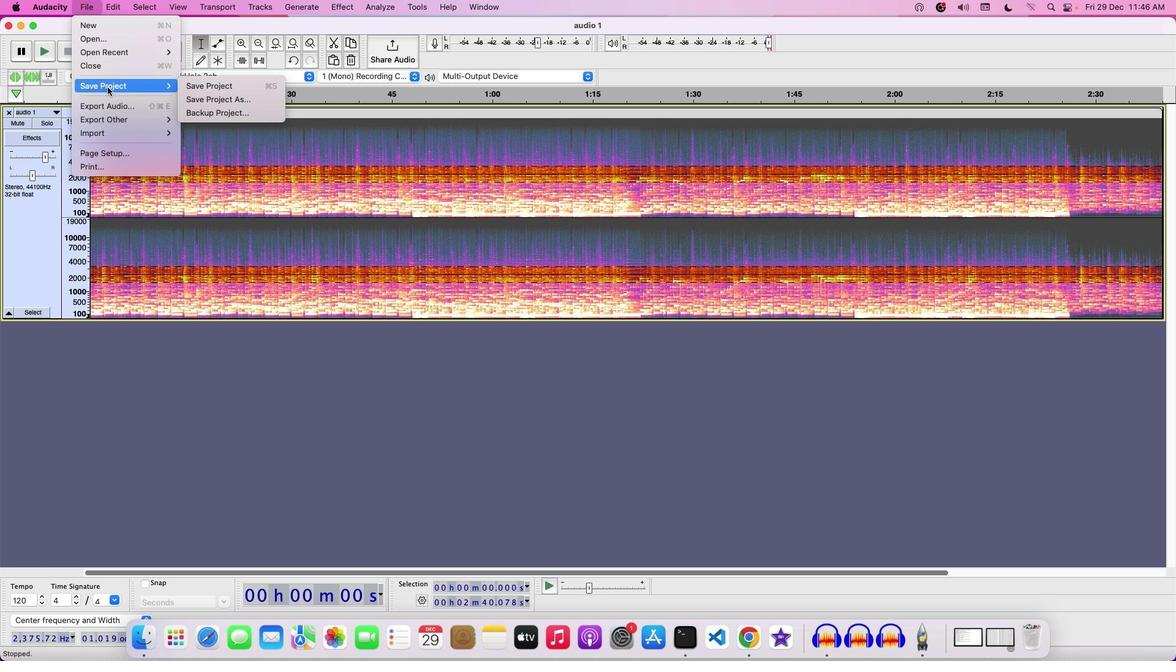 
Action: Mouse moved to (226, 101)
Screenshot: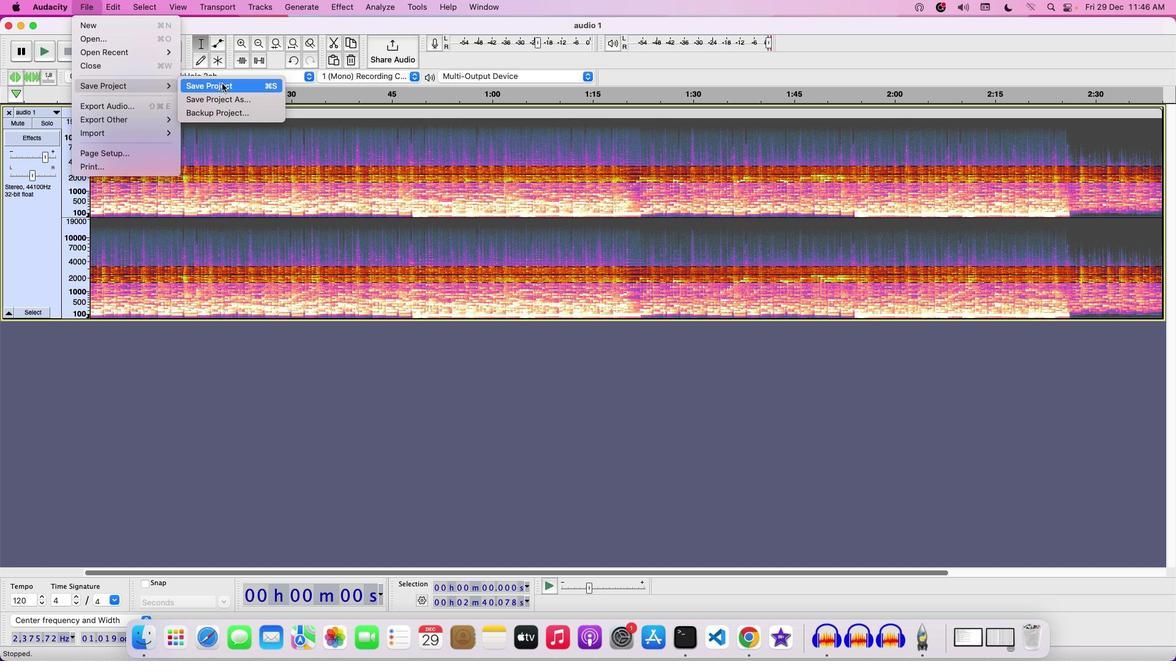 
Action: Mouse pressed left at (226, 101)
Screenshot: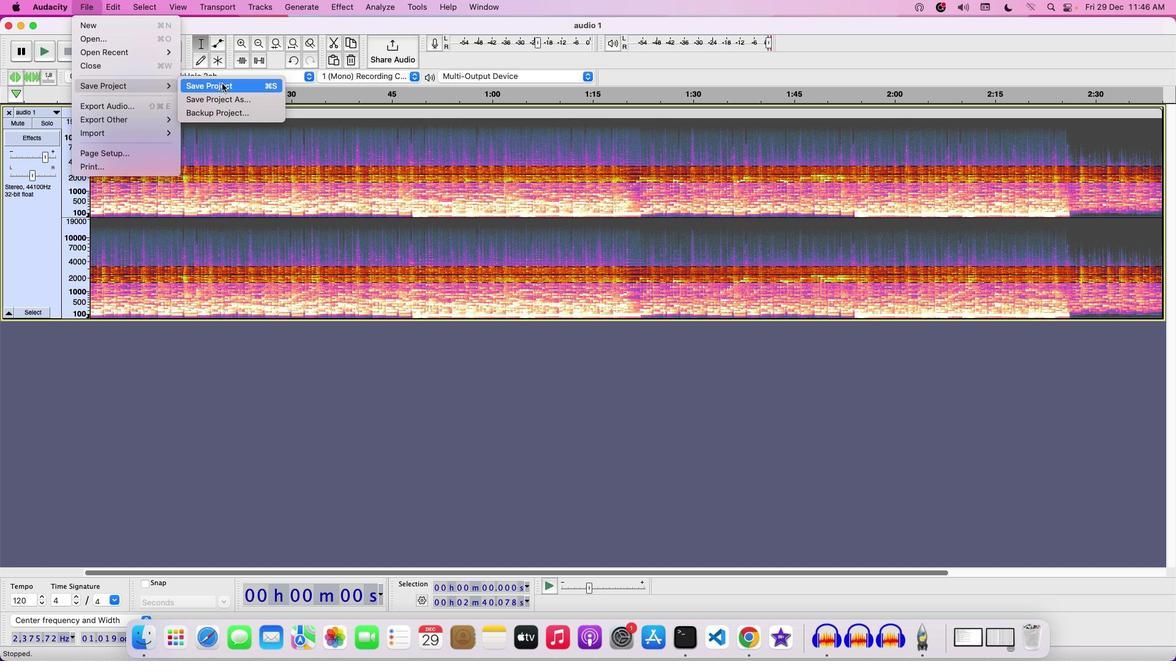 
Action: Mouse moved to (547, 162)
Screenshot: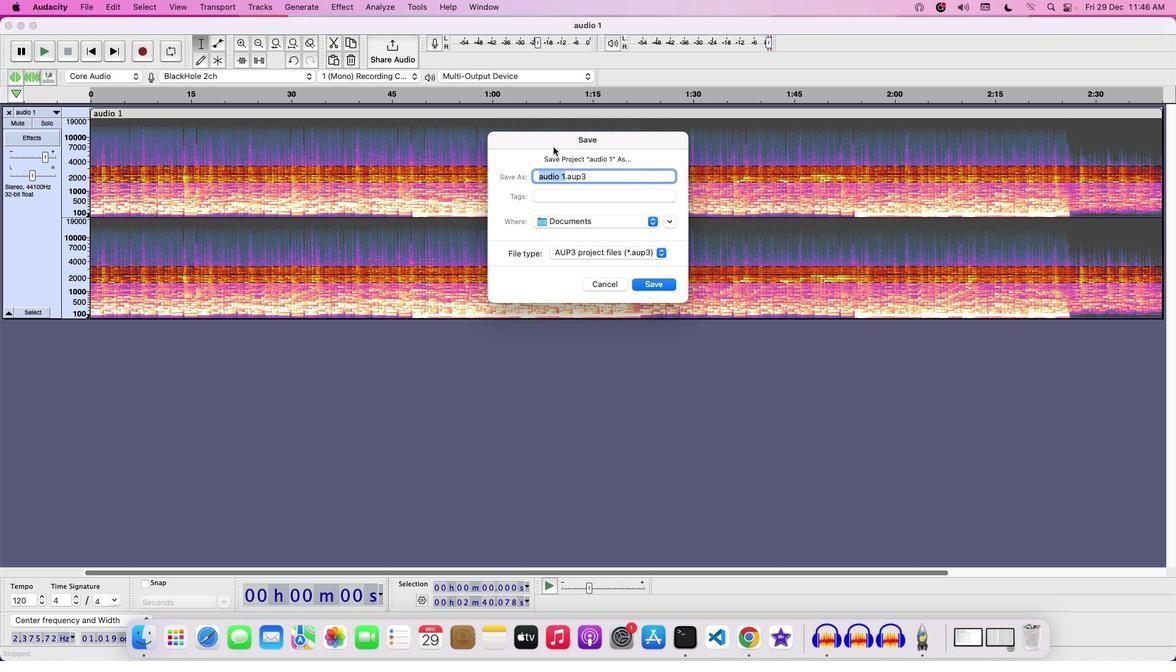 
Action: Key pressed Key.backspace'S''P''E''C''T''R''A''L'Key.space'E''D''I''T'Key.space'E''F''F''E''C''T''S'
Screenshot: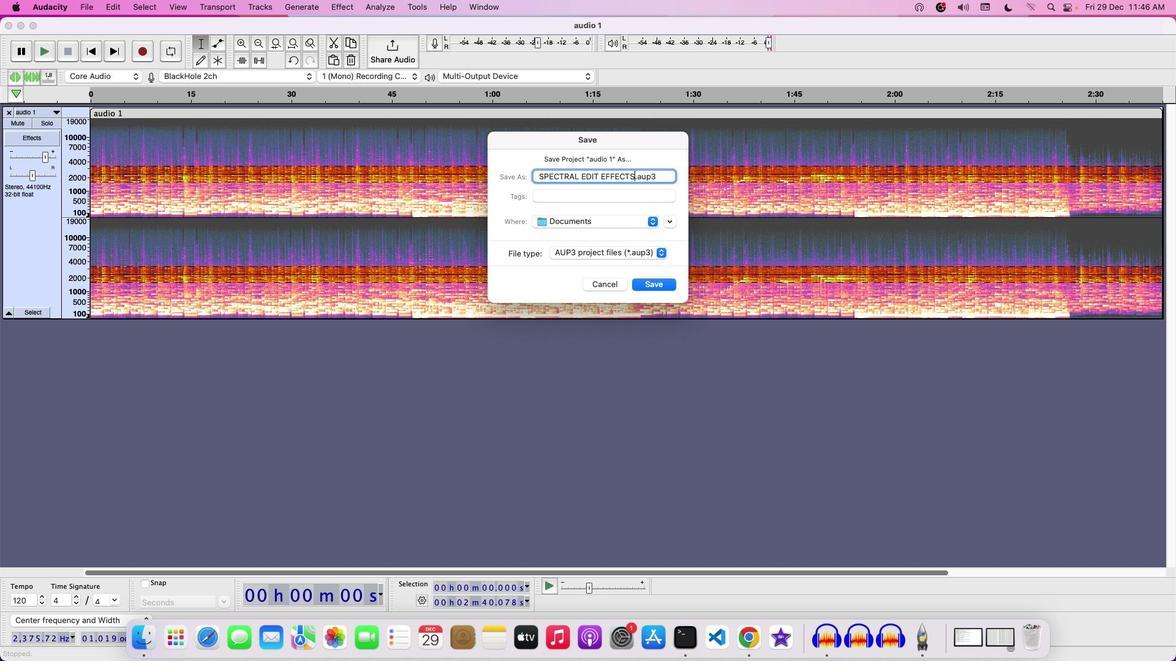 
Action: Mouse moved to (653, 296)
Screenshot: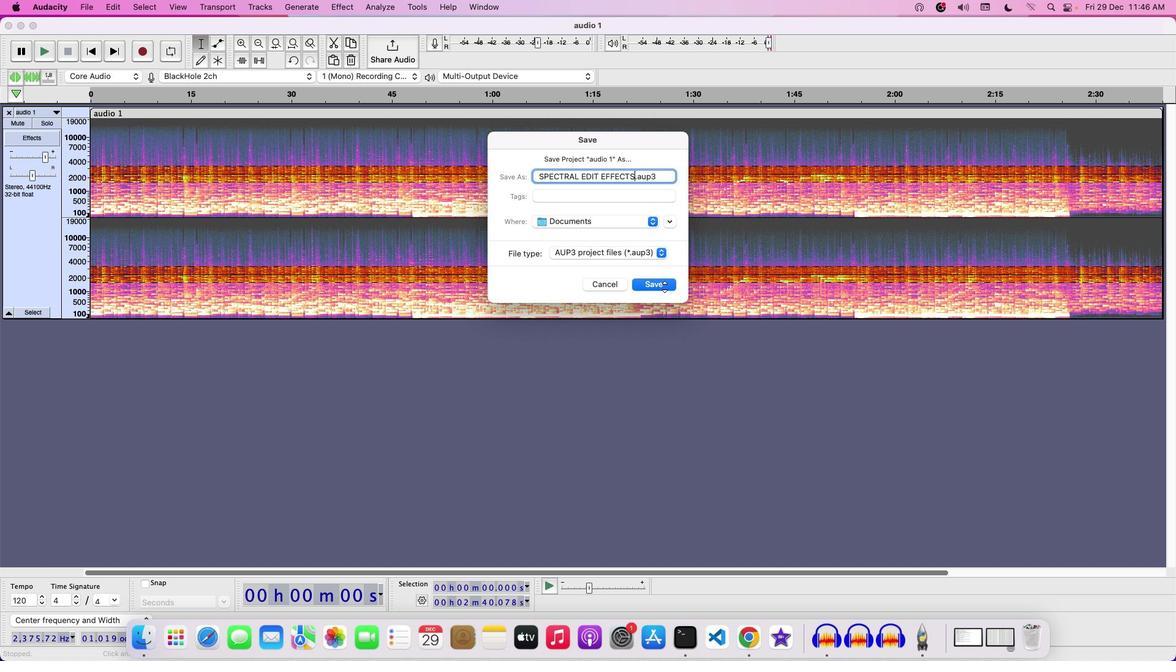
Action: Mouse pressed left at (653, 296)
Screenshot: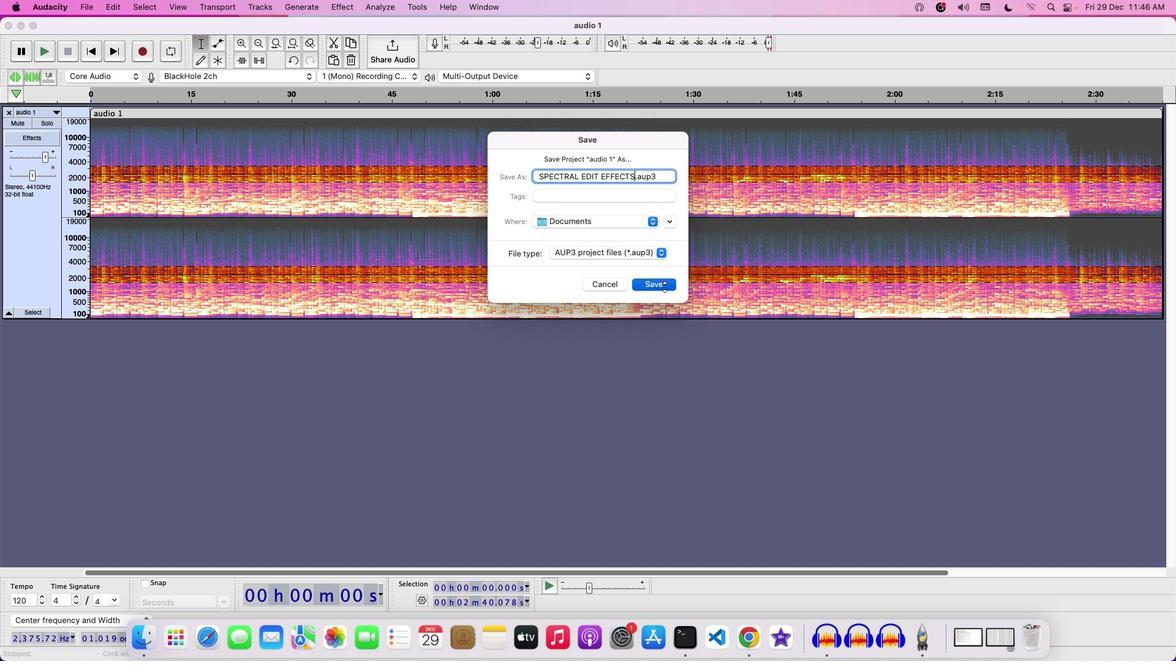 
Action: Mouse moved to (653, 300)
Screenshot: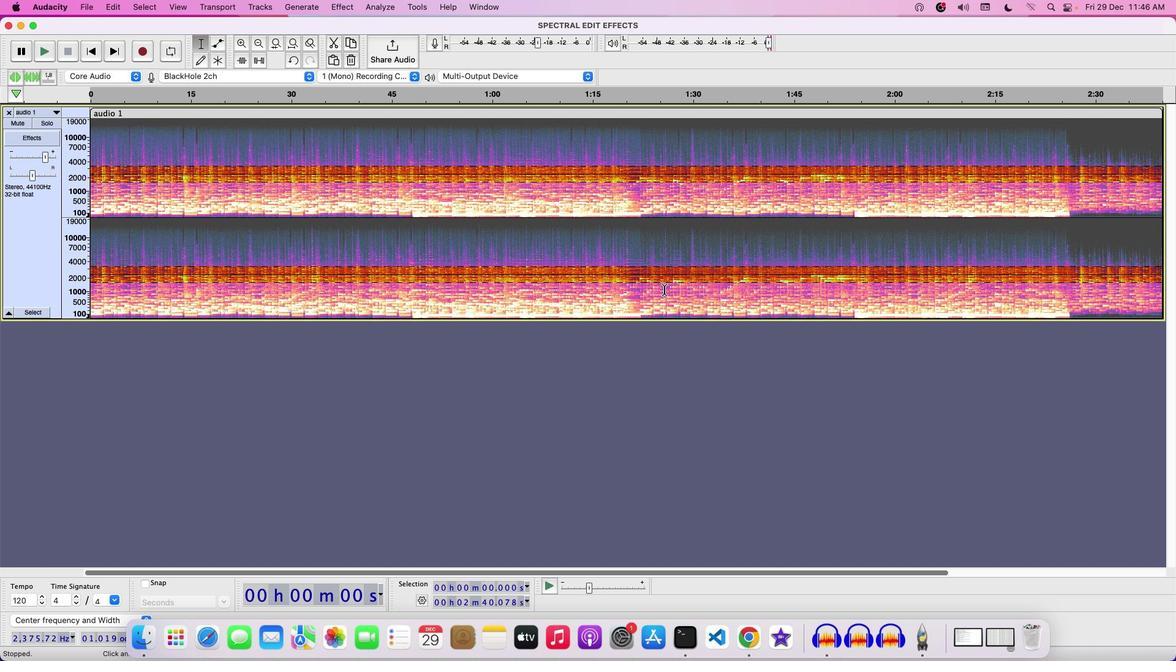 
